 Task: Find connections with filter location Bodināyakkanūr with filter topic #Technologywith filter profile language French with filter current company Aarvi Encon Limited with filter school Indian jobs updates with filter industry Food and Beverage Services with filter service category SupportTechnical Writing with filter keywords title Heavy Equipment Operator
Action: Mouse moved to (662, 93)
Screenshot: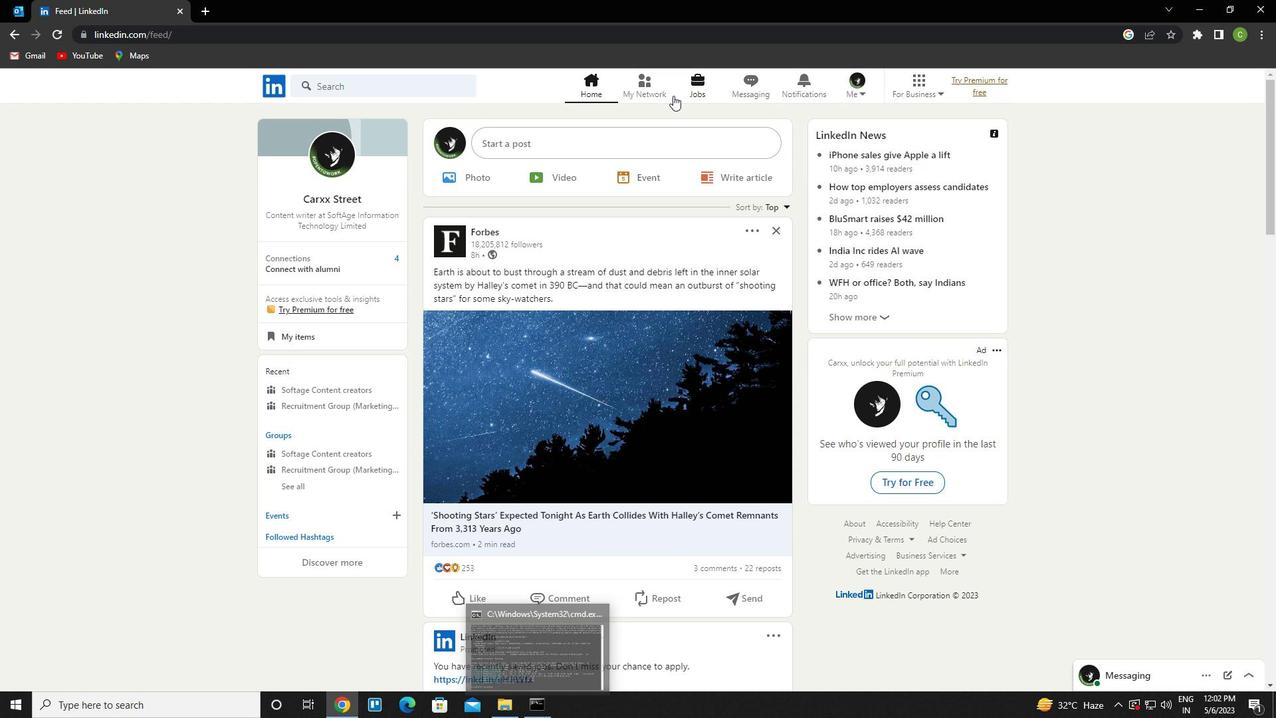 
Action: Mouse pressed left at (662, 93)
Screenshot: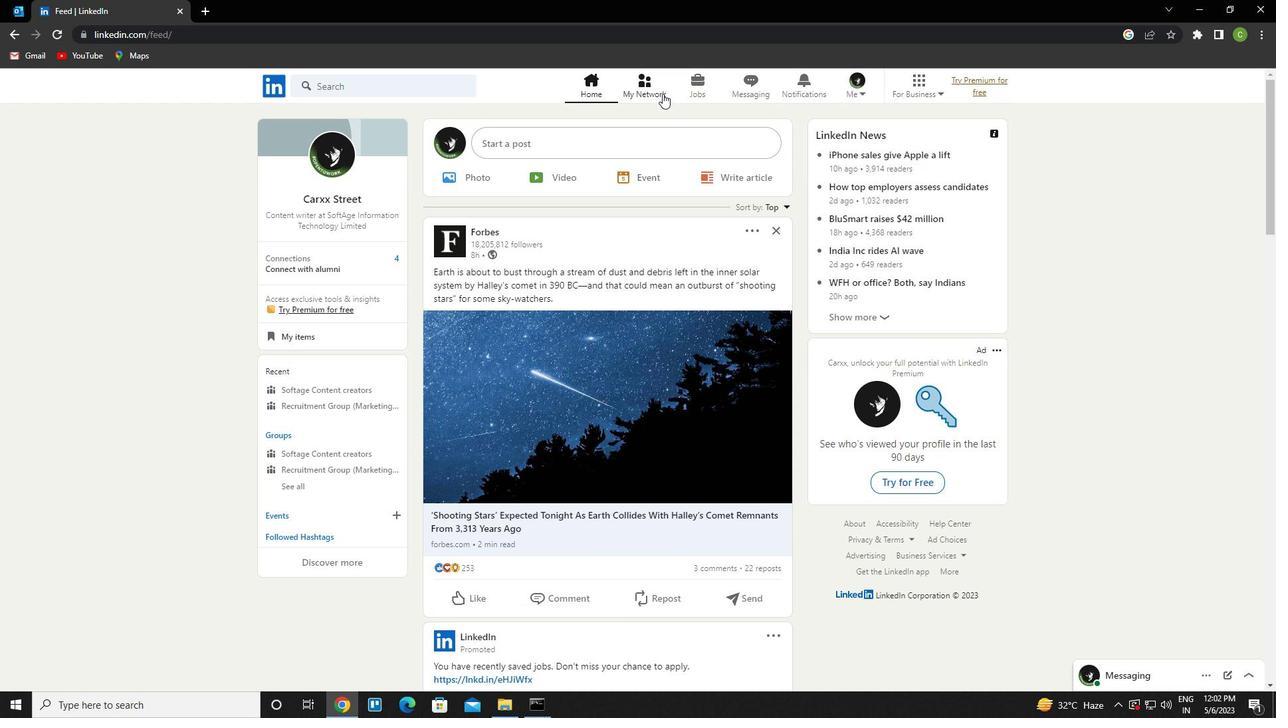 
Action: Mouse moved to (347, 162)
Screenshot: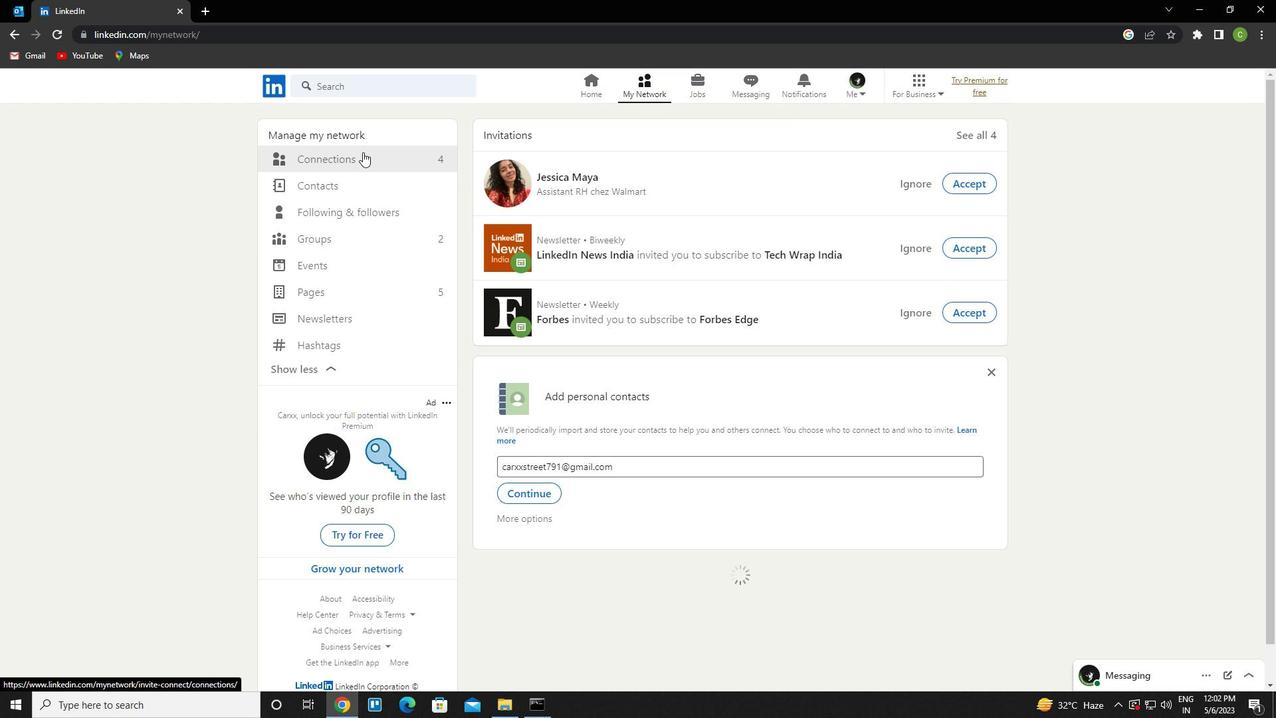 
Action: Mouse pressed left at (347, 162)
Screenshot: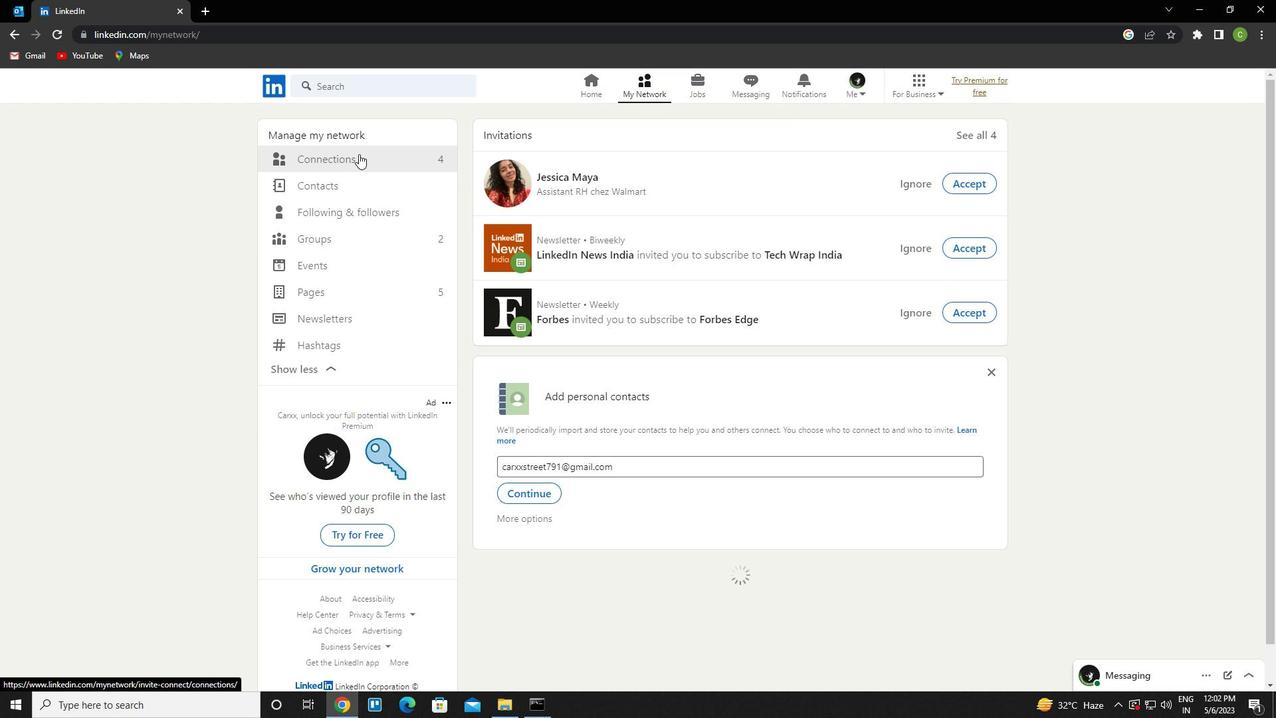 
Action: Mouse moved to (743, 152)
Screenshot: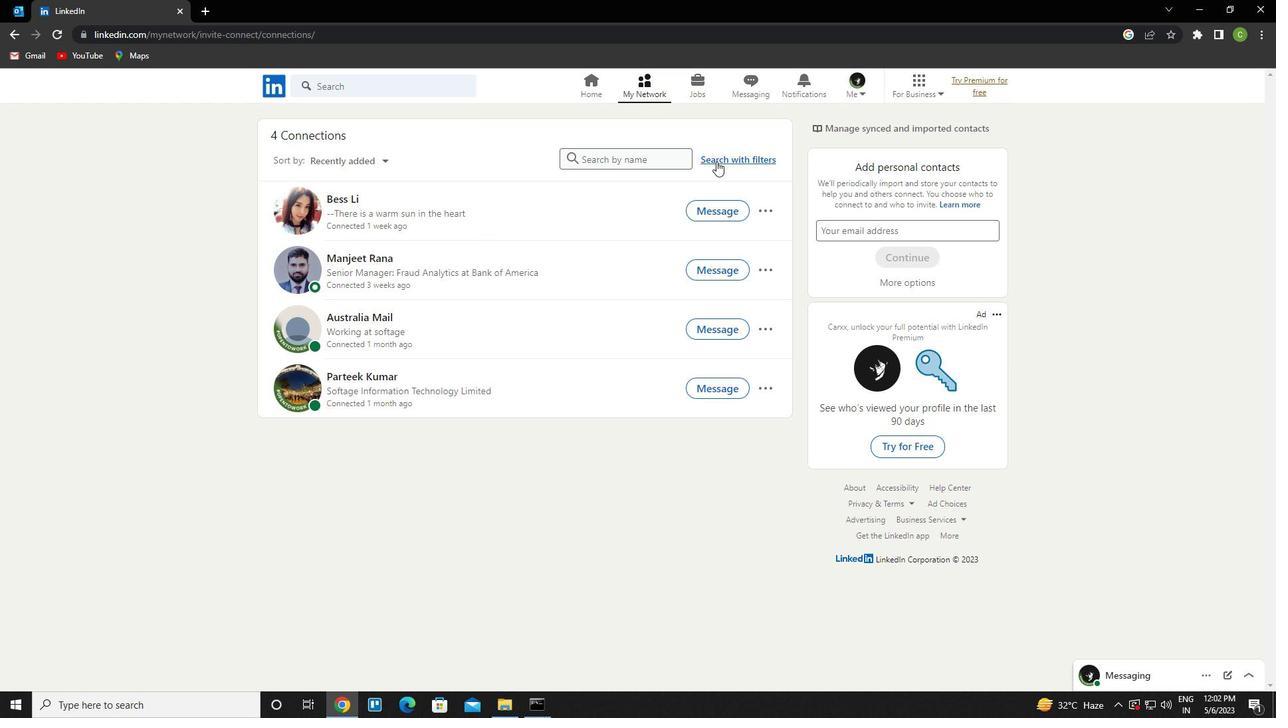 
Action: Mouse pressed left at (743, 152)
Screenshot: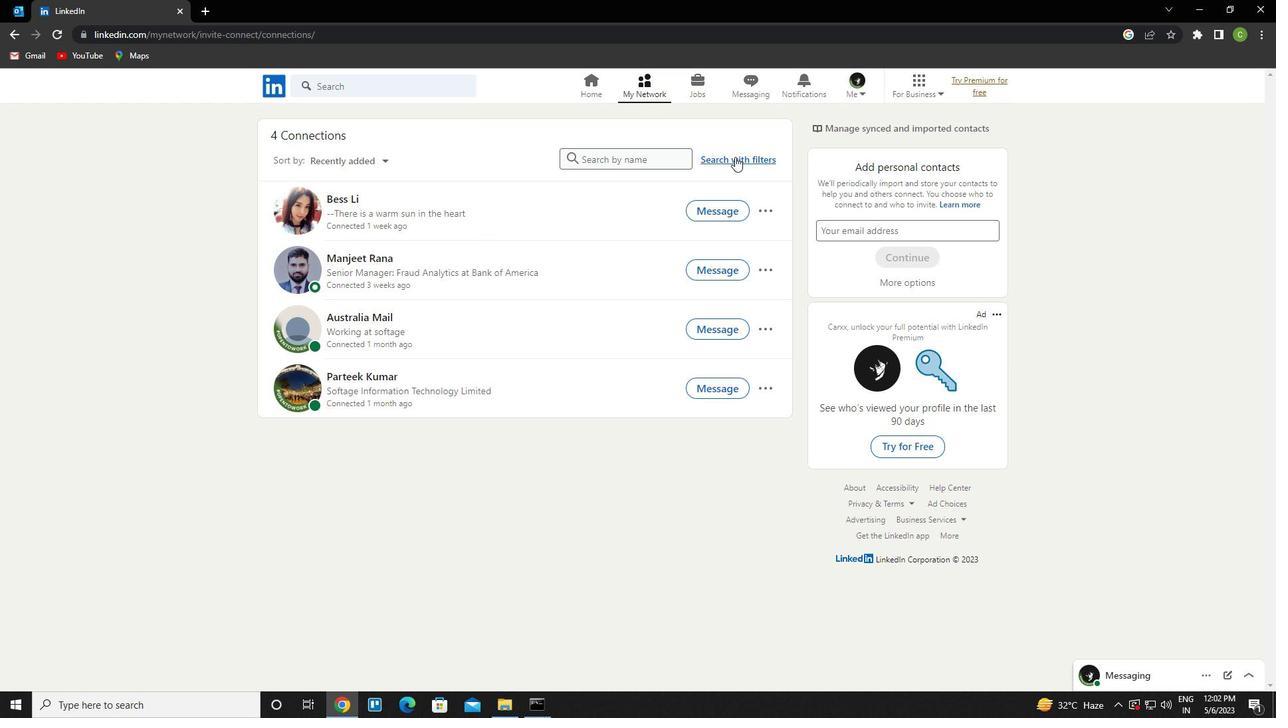 
Action: Mouse moved to (685, 124)
Screenshot: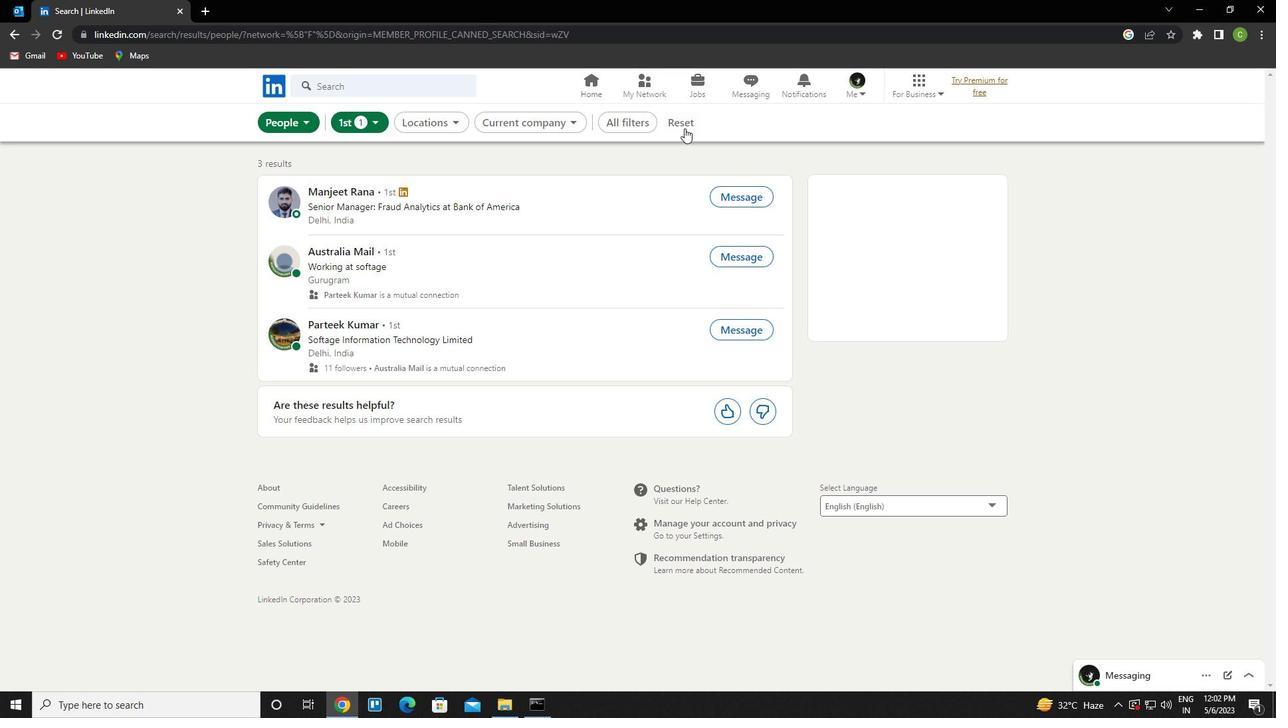 
Action: Mouse pressed left at (685, 124)
Screenshot: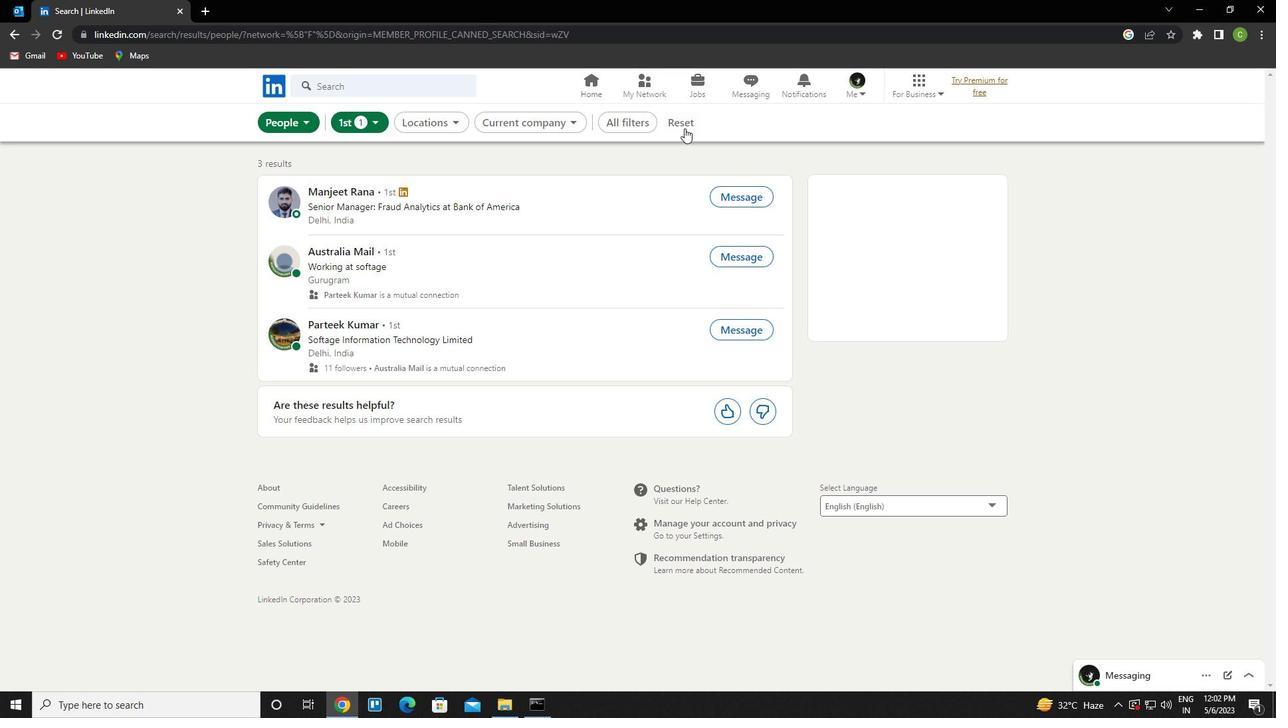 
Action: Mouse moved to (667, 120)
Screenshot: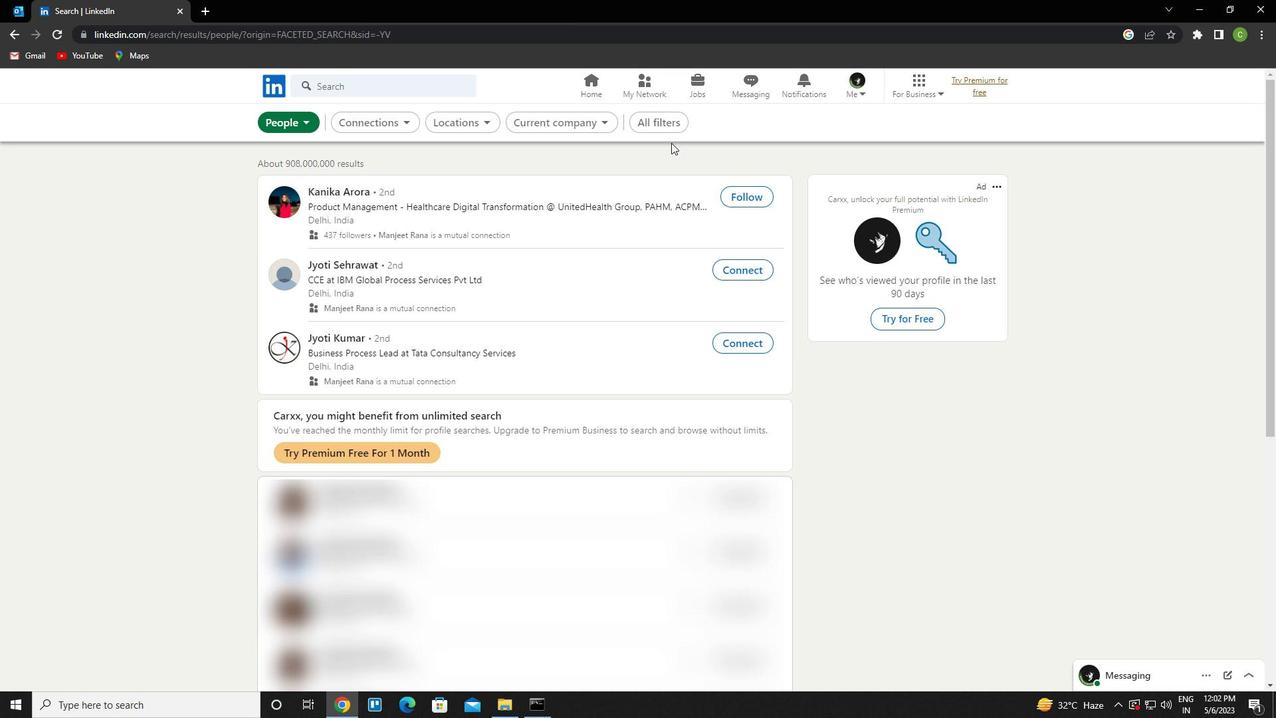 
Action: Mouse pressed left at (667, 120)
Screenshot: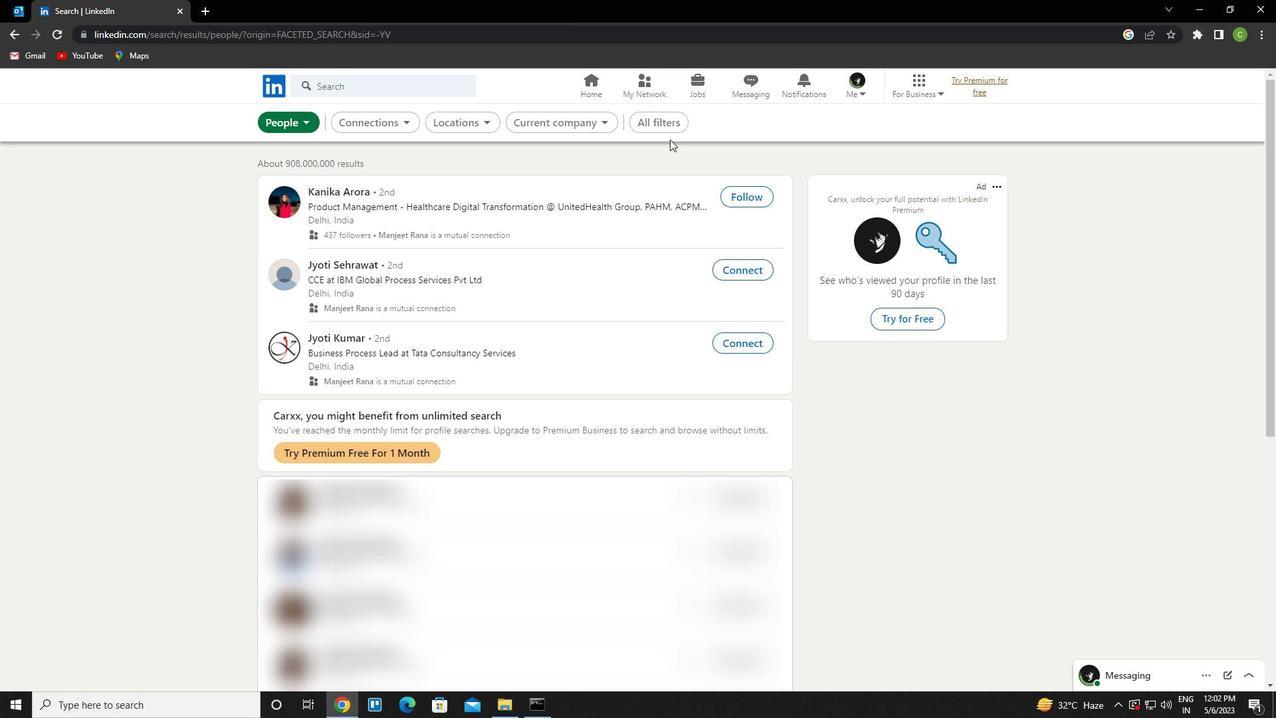 
Action: Mouse moved to (1073, 416)
Screenshot: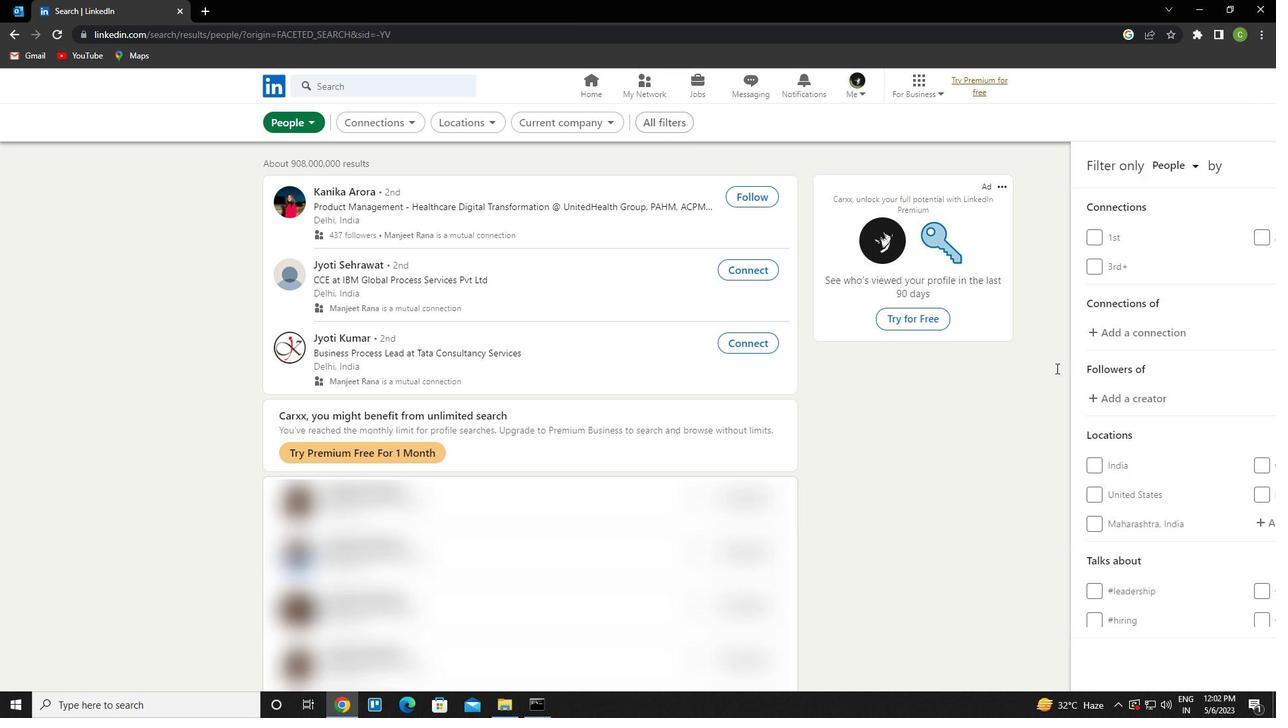 
Action: Mouse scrolled (1073, 415) with delta (0, 0)
Screenshot: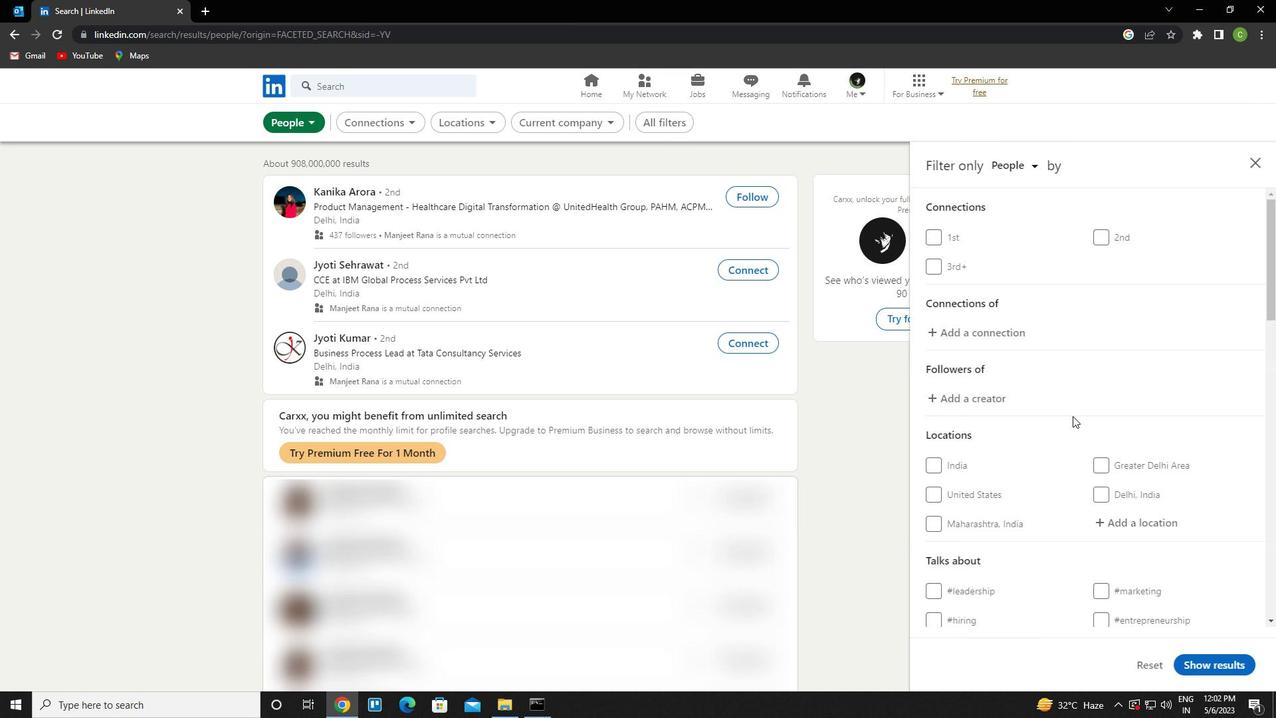 
Action: Mouse scrolled (1073, 415) with delta (0, 0)
Screenshot: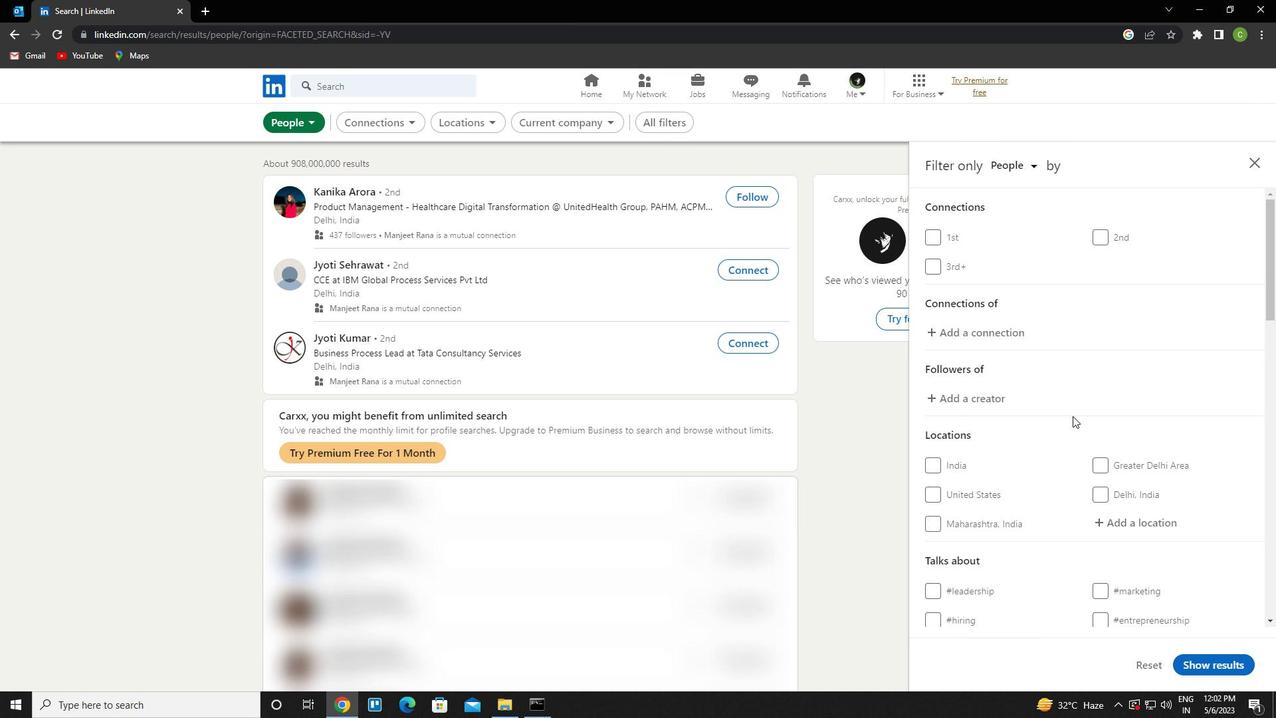 
Action: Mouse moved to (1130, 385)
Screenshot: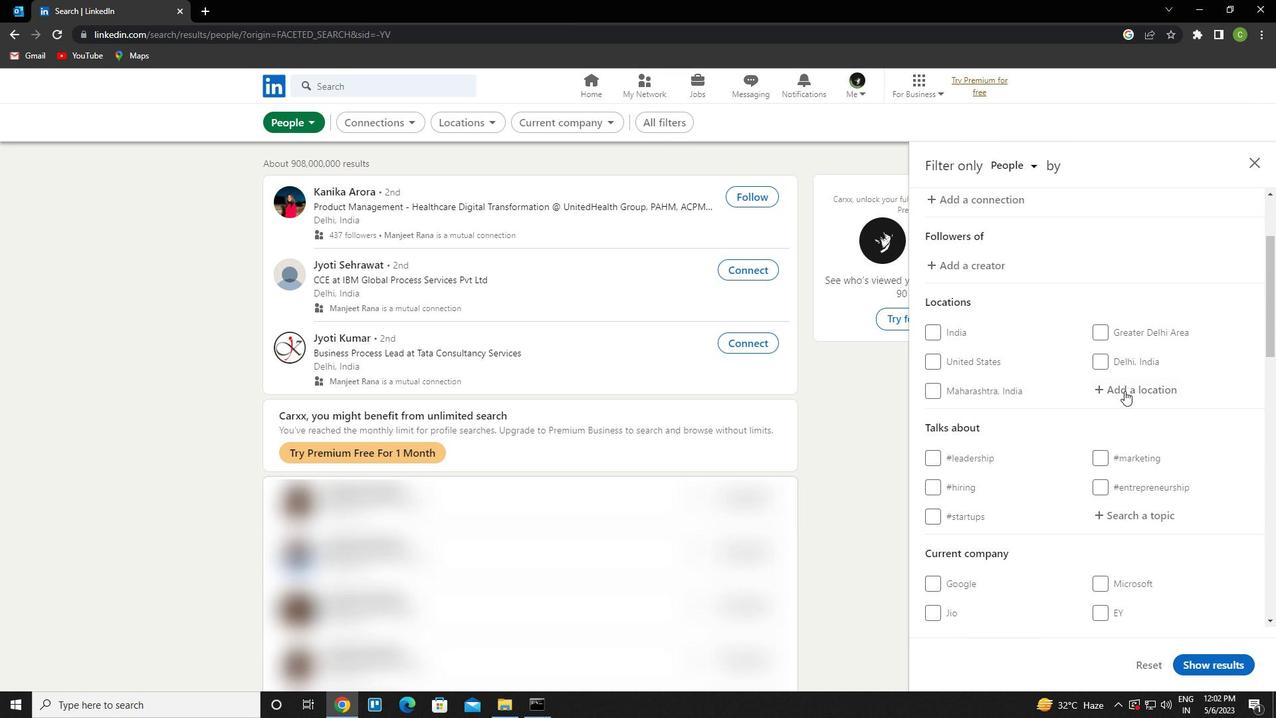 
Action: Mouse pressed left at (1130, 385)
Screenshot: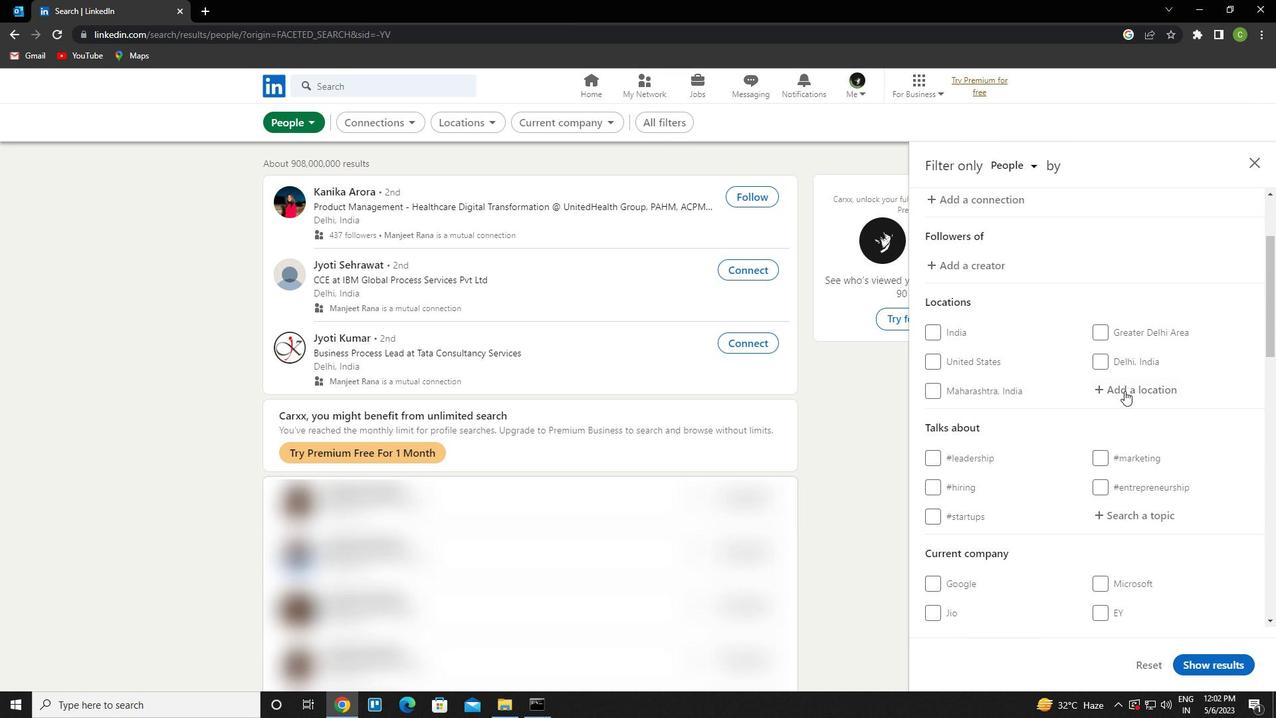 
Action: Key pressed <Key.caps_lock>b<Key.caps_lock>odinay<Key.down><Key.enter>
Screenshot: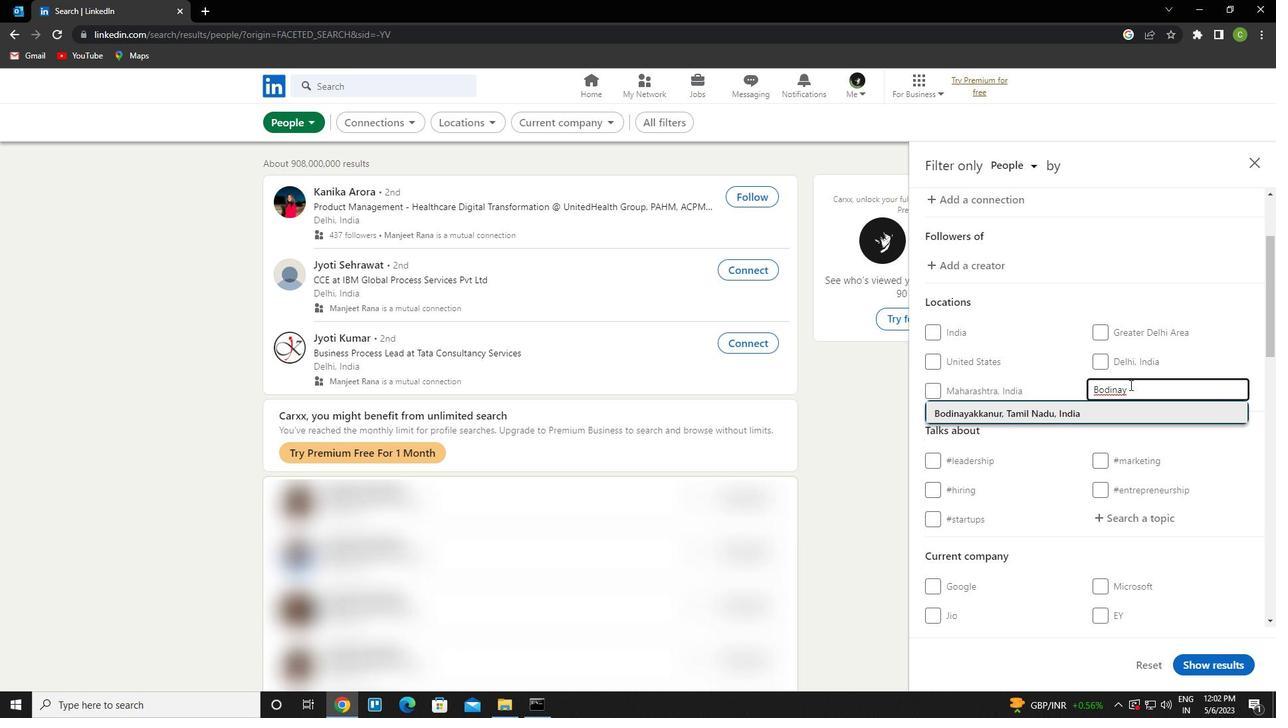 
Action: Mouse scrolled (1130, 384) with delta (0, 0)
Screenshot: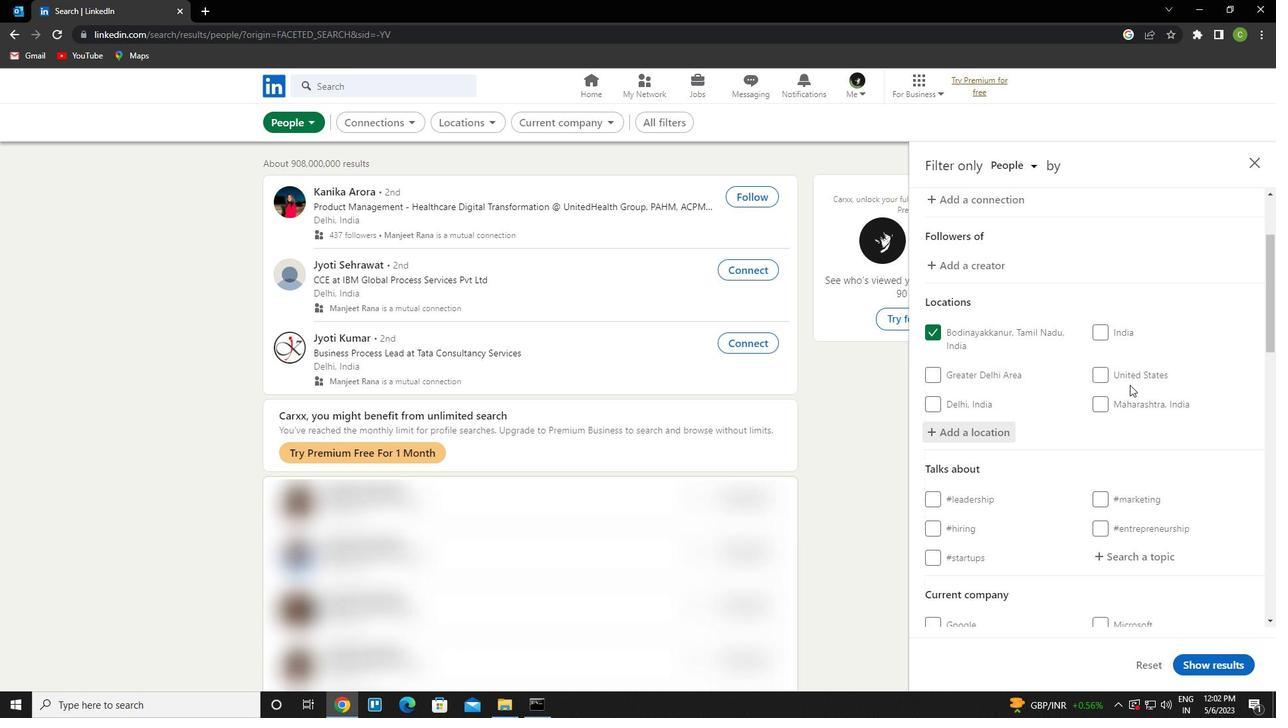 
Action: Mouse moved to (1159, 491)
Screenshot: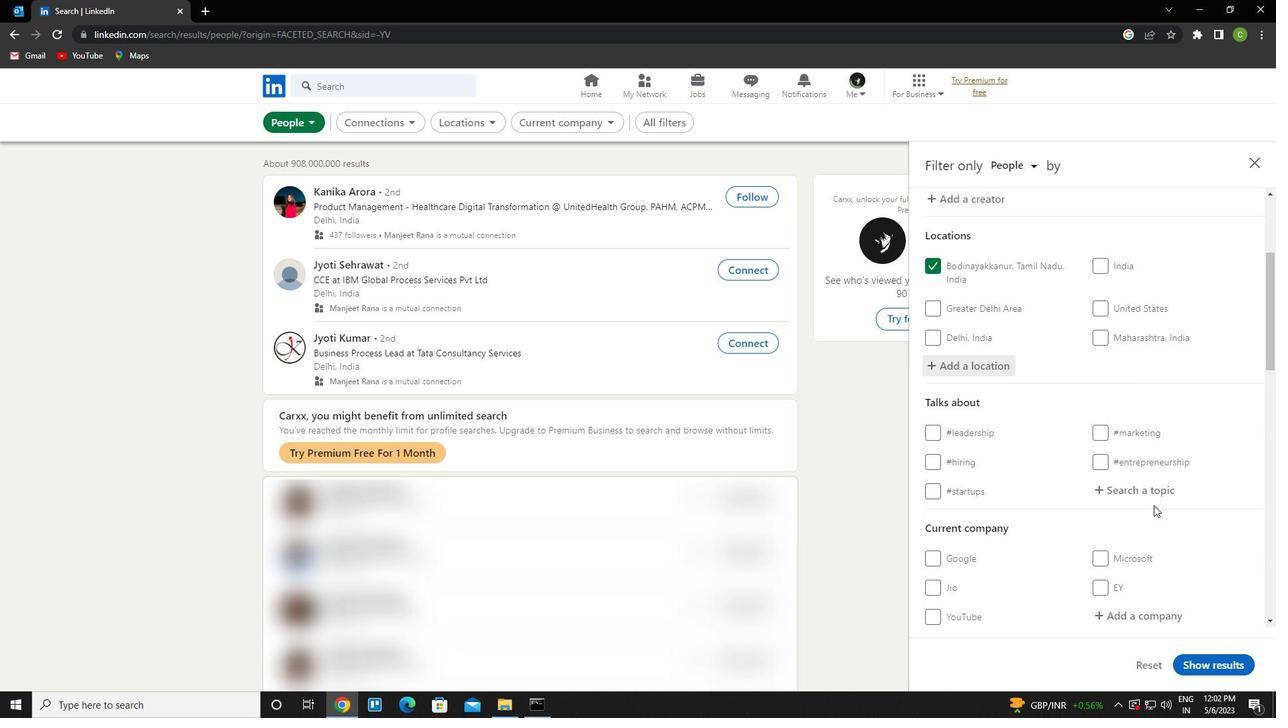 
Action: Mouse pressed left at (1159, 491)
Screenshot: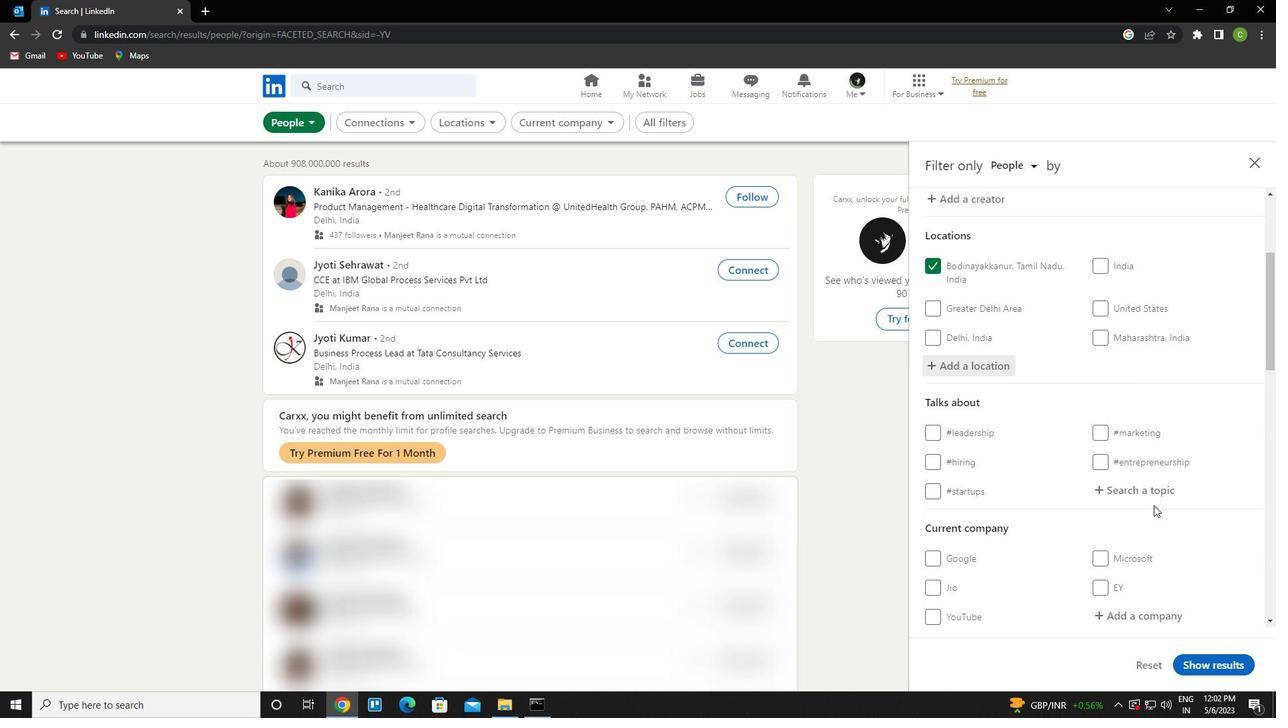
Action: Key pressed technology<Key.down><Key.enter>
Screenshot: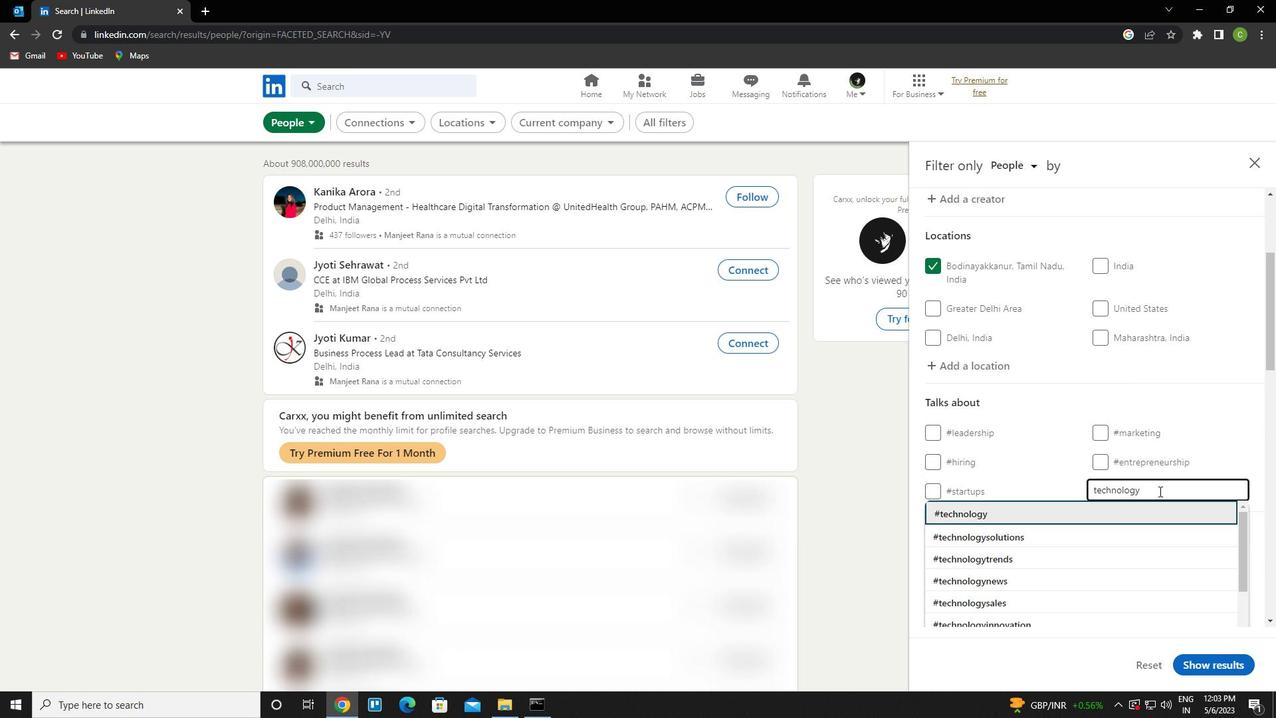 
Action: Mouse moved to (1142, 481)
Screenshot: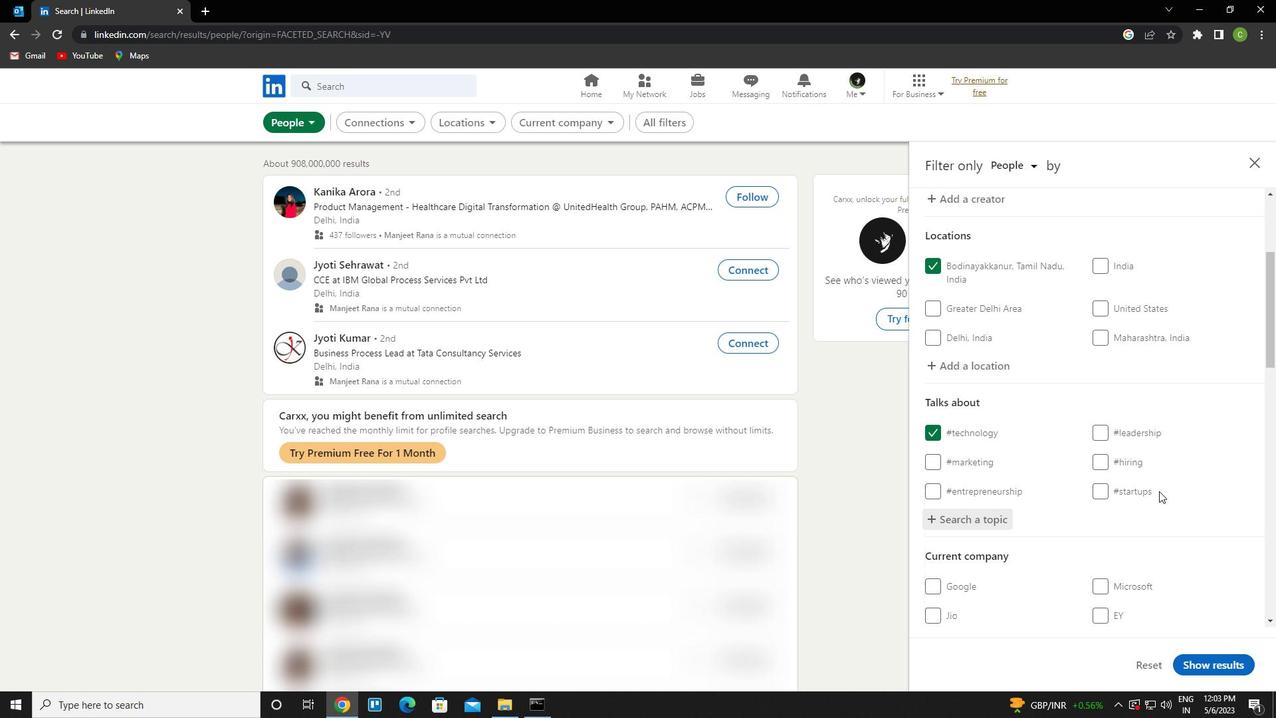 
Action: Mouse scrolled (1142, 480) with delta (0, 0)
Screenshot: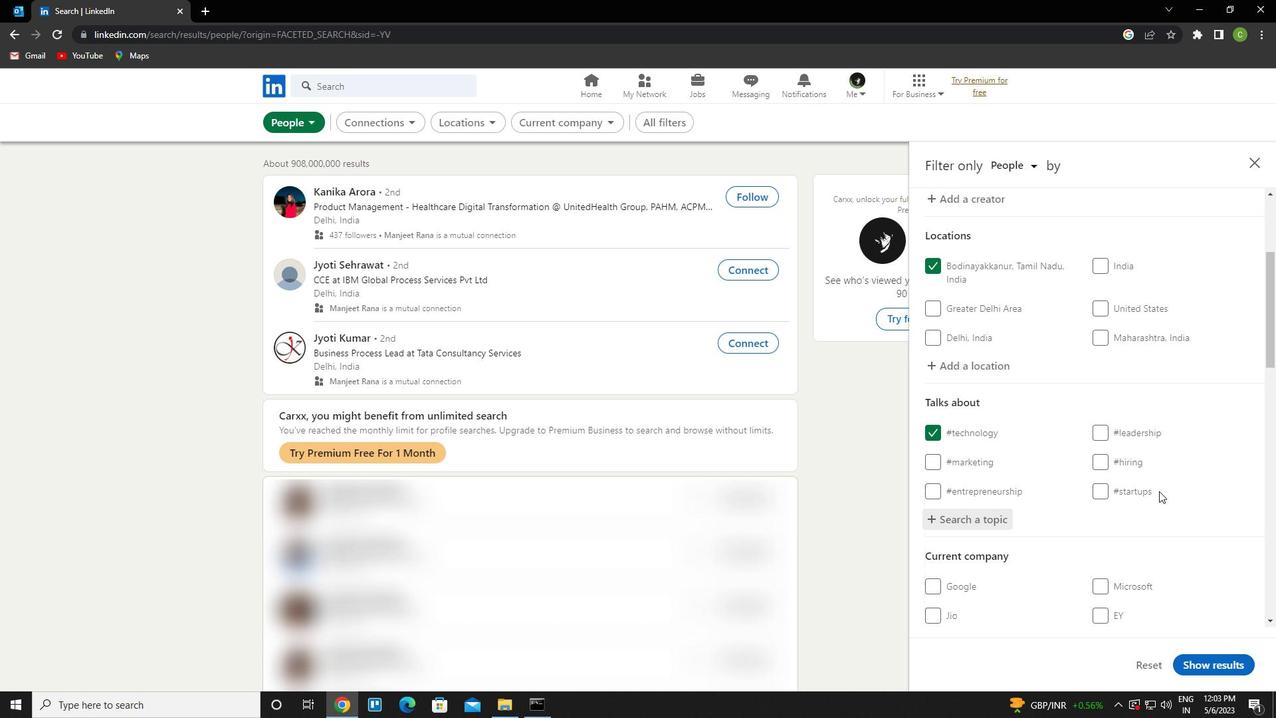 
Action: Mouse moved to (1137, 481)
Screenshot: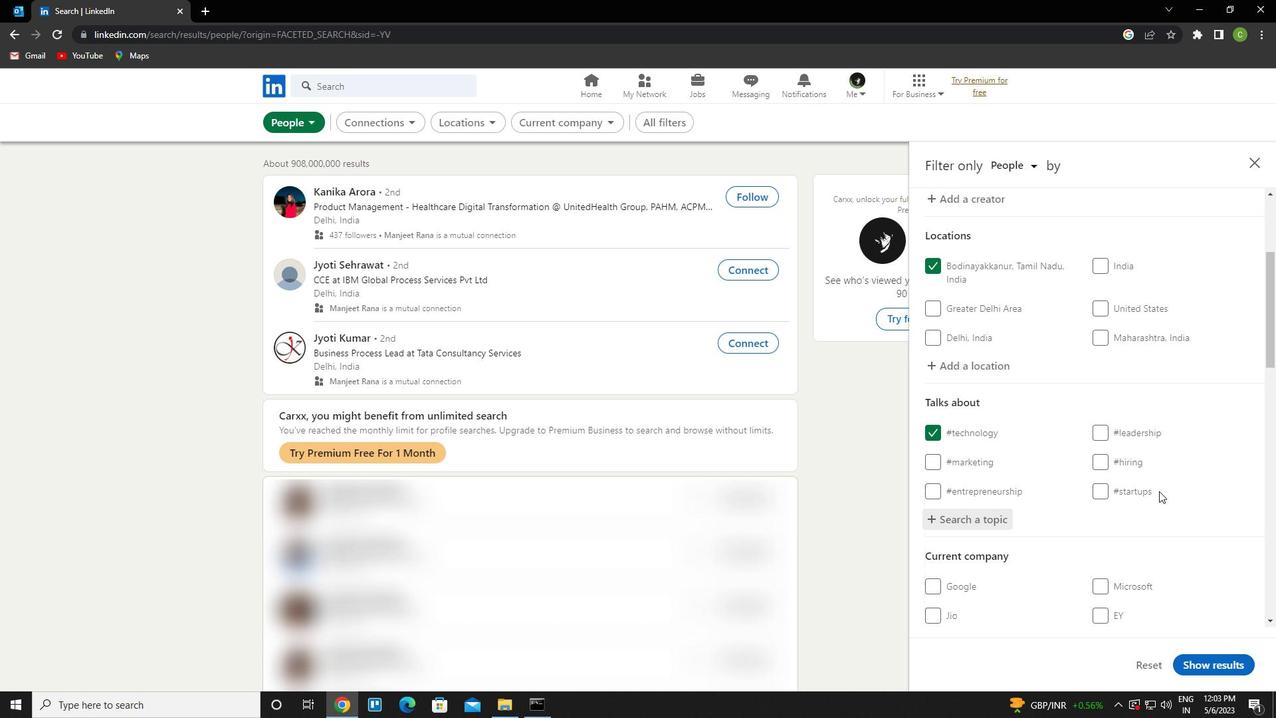 
Action: Mouse scrolled (1137, 480) with delta (0, 0)
Screenshot: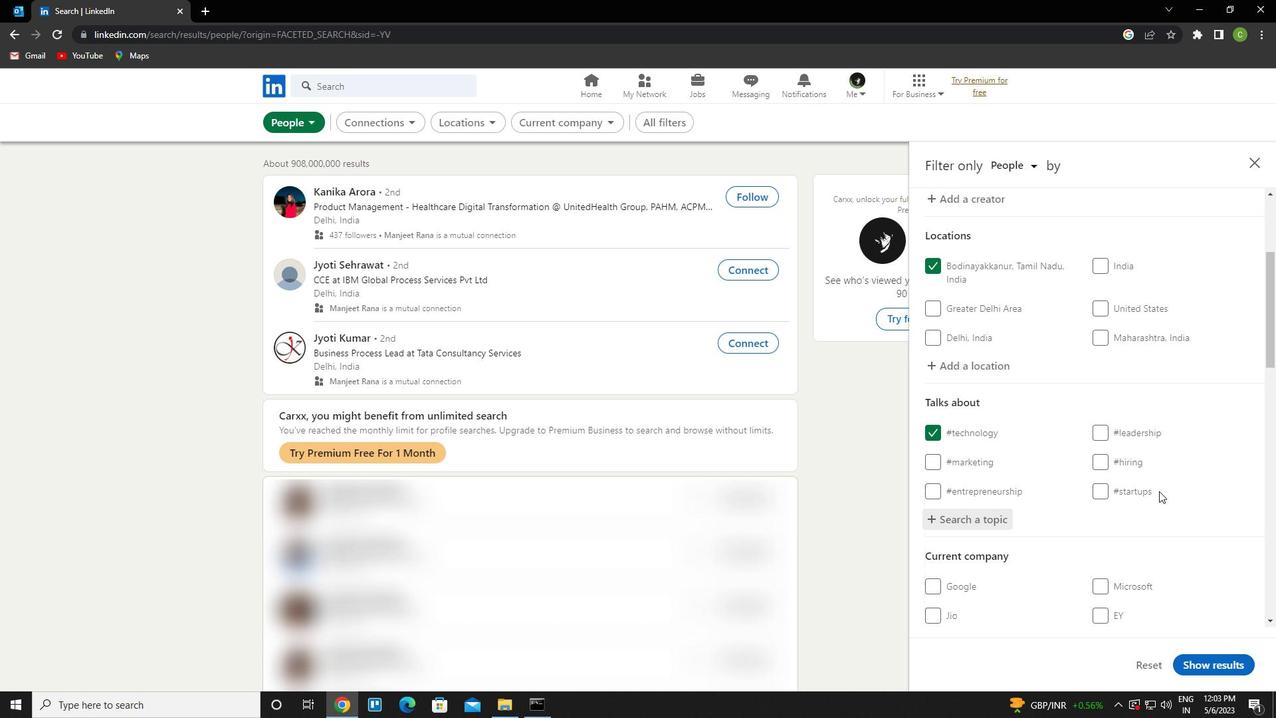 
Action: Mouse moved to (1135, 481)
Screenshot: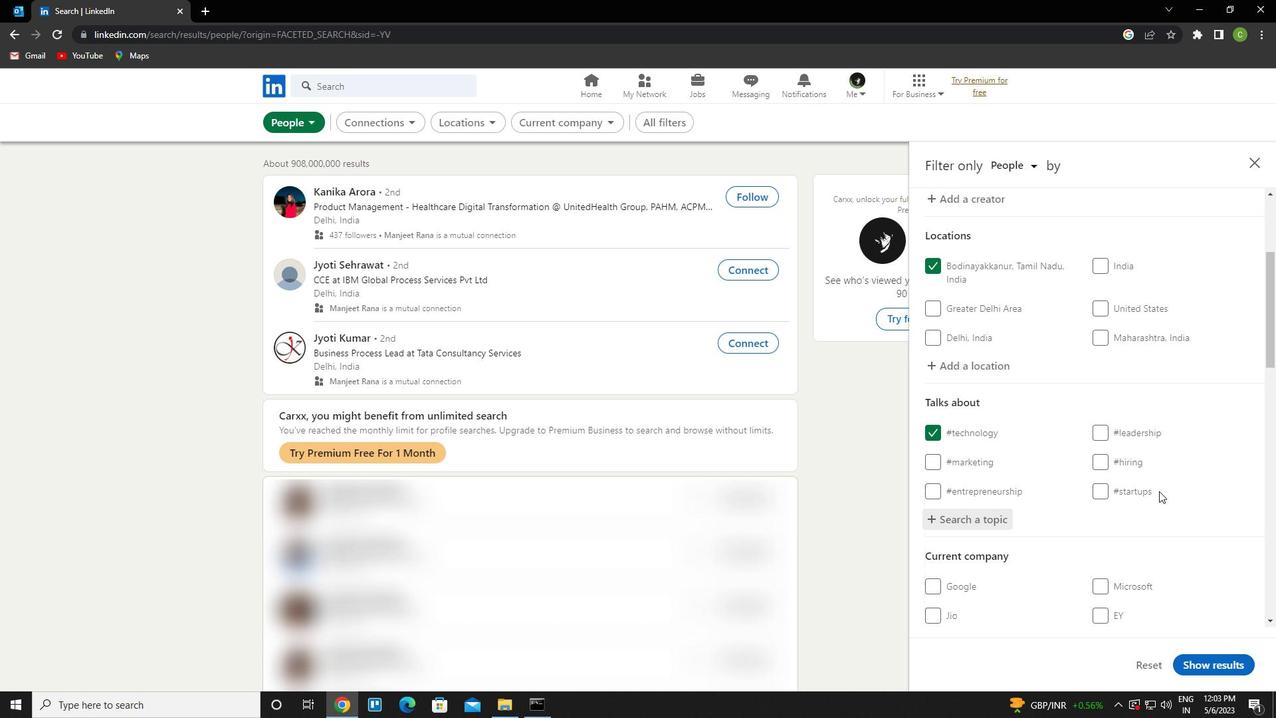 
Action: Mouse scrolled (1135, 480) with delta (0, 0)
Screenshot: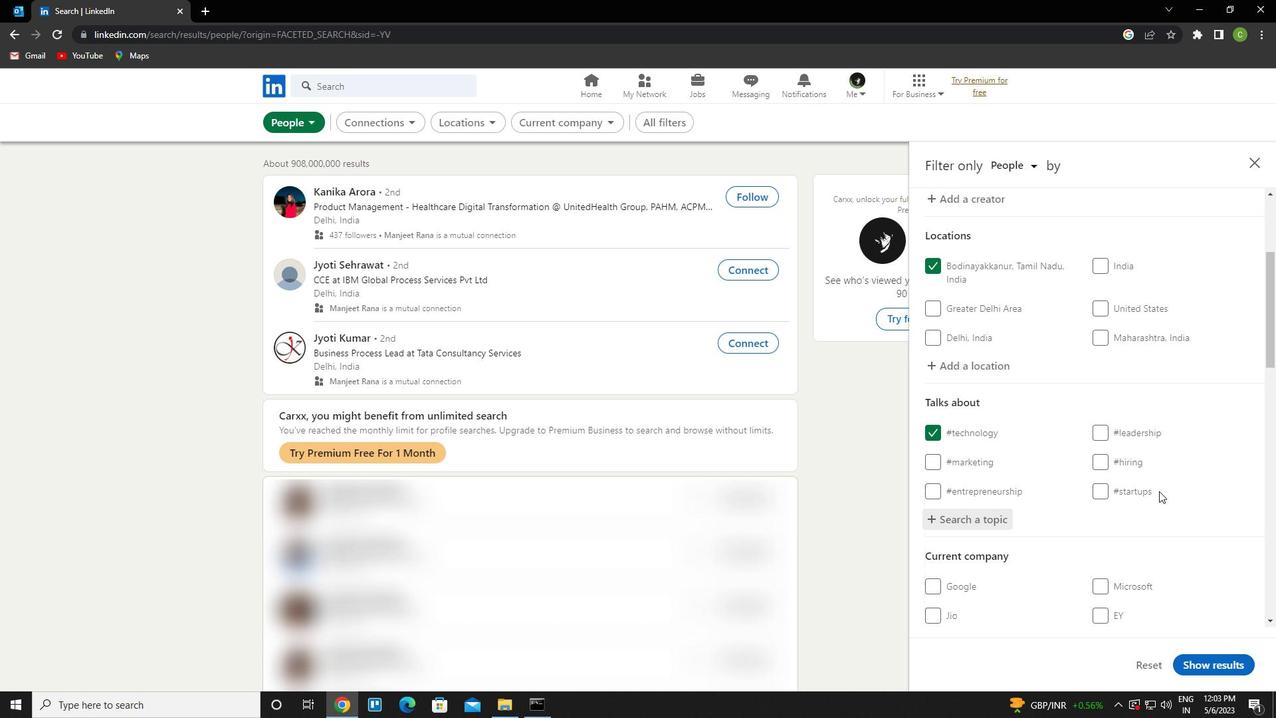 
Action: Mouse moved to (1130, 478)
Screenshot: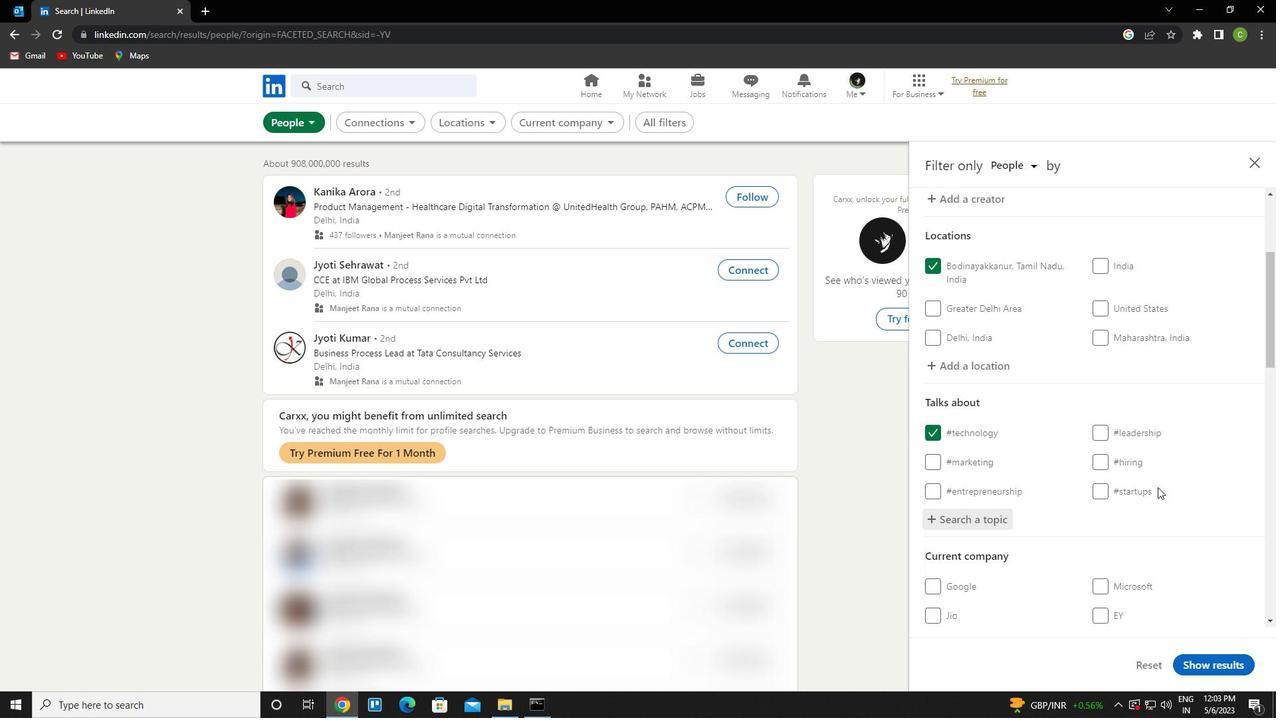 
Action: Mouse scrolled (1130, 478) with delta (0, 0)
Screenshot: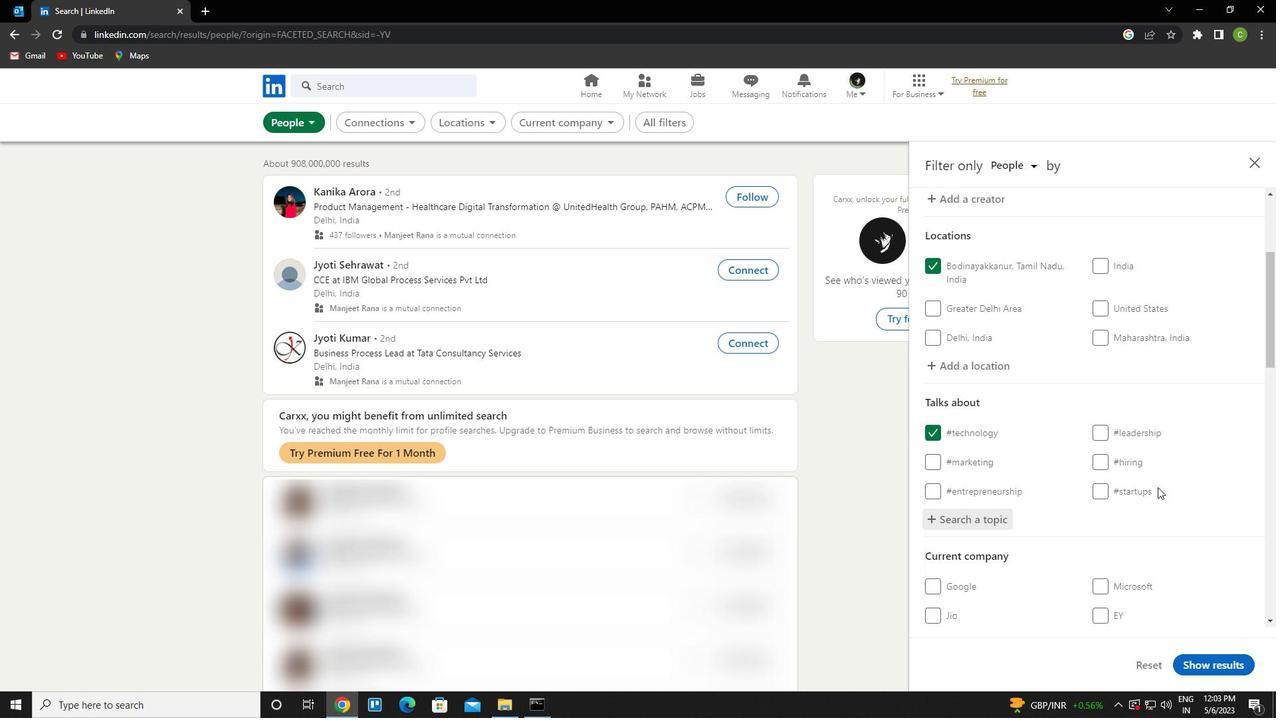 
Action: Mouse moved to (1126, 474)
Screenshot: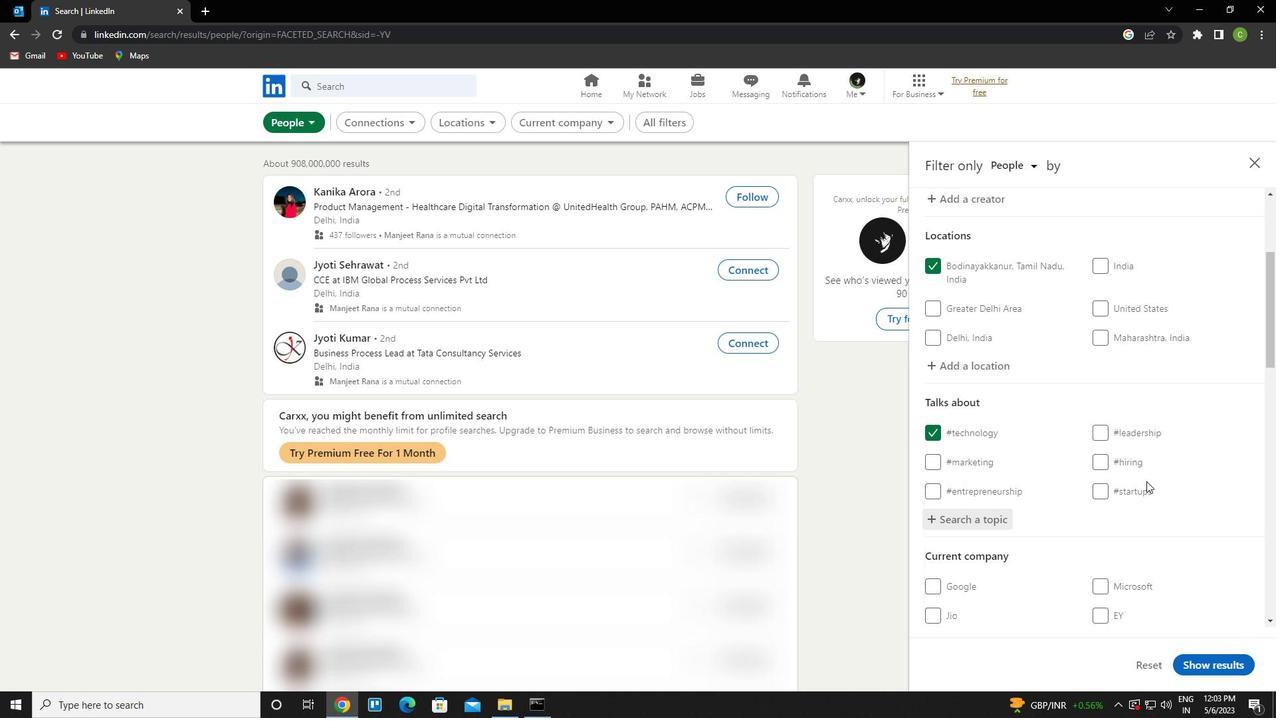 
Action: Mouse scrolled (1126, 473) with delta (0, 0)
Screenshot: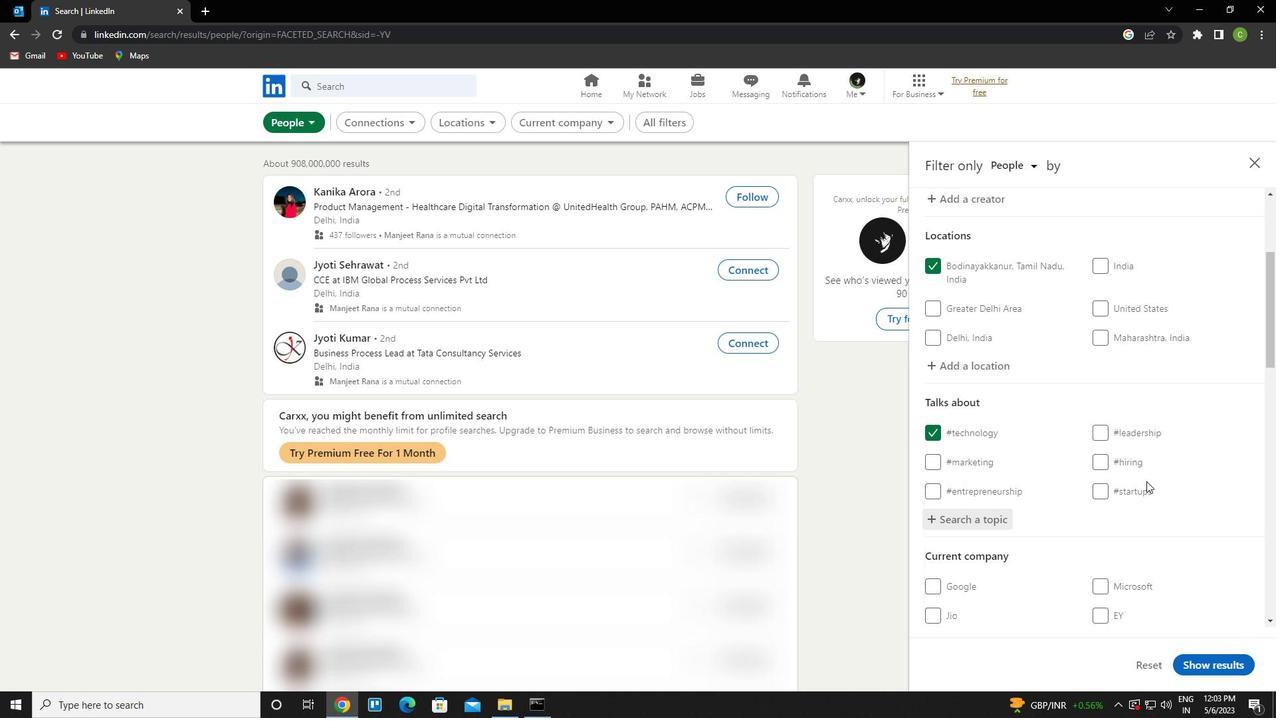 
Action: Mouse moved to (1116, 457)
Screenshot: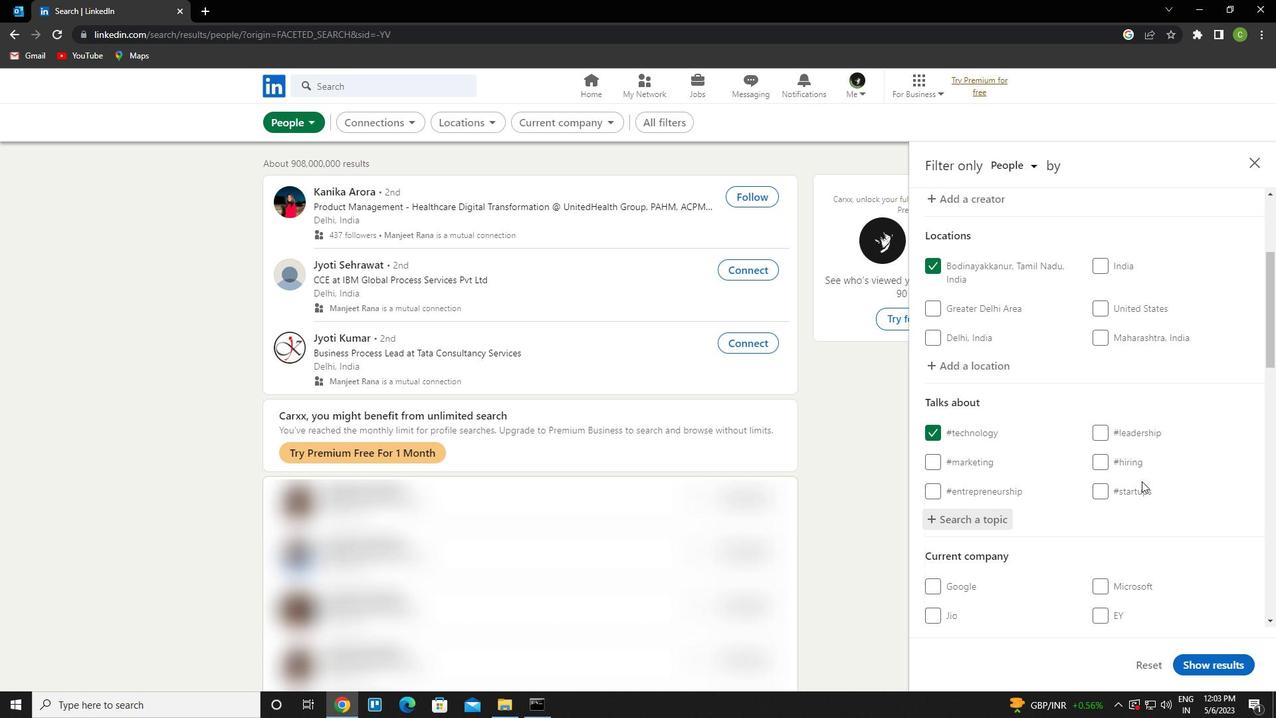 
Action: Mouse scrolled (1116, 456) with delta (0, 0)
Screenshot: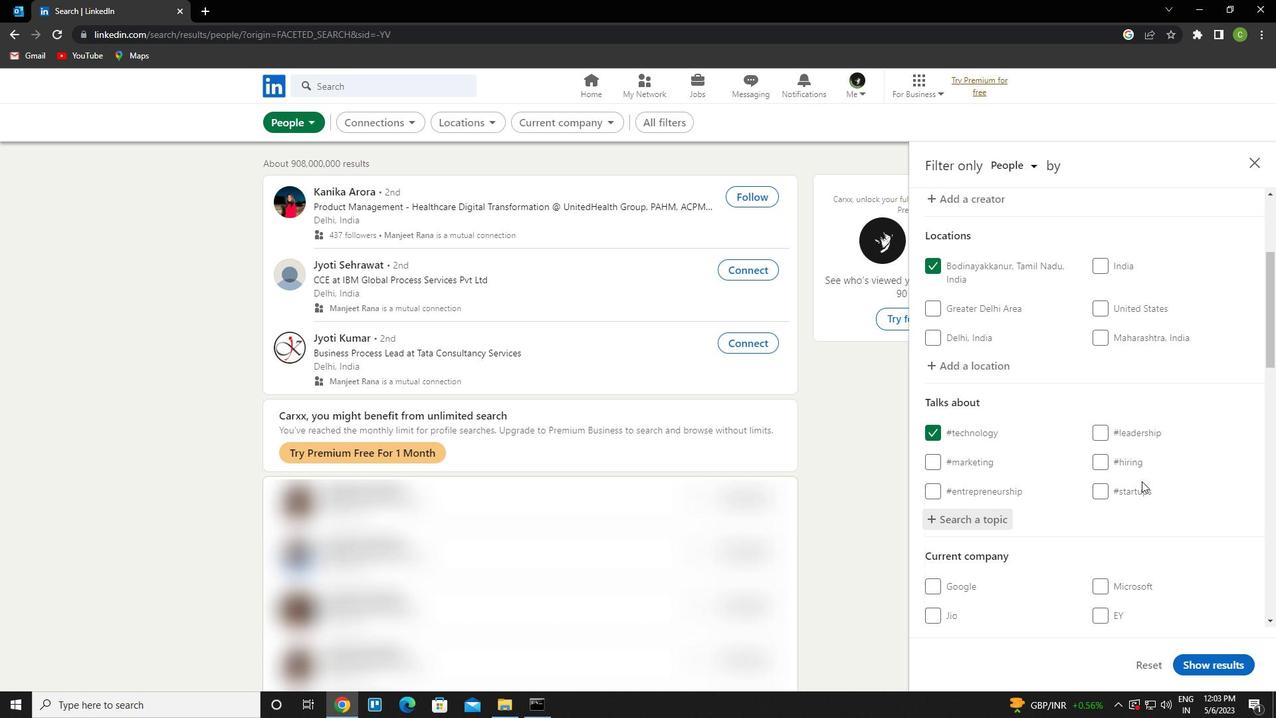 
Action: Mouse moved to (1106, 435)
Screenshot: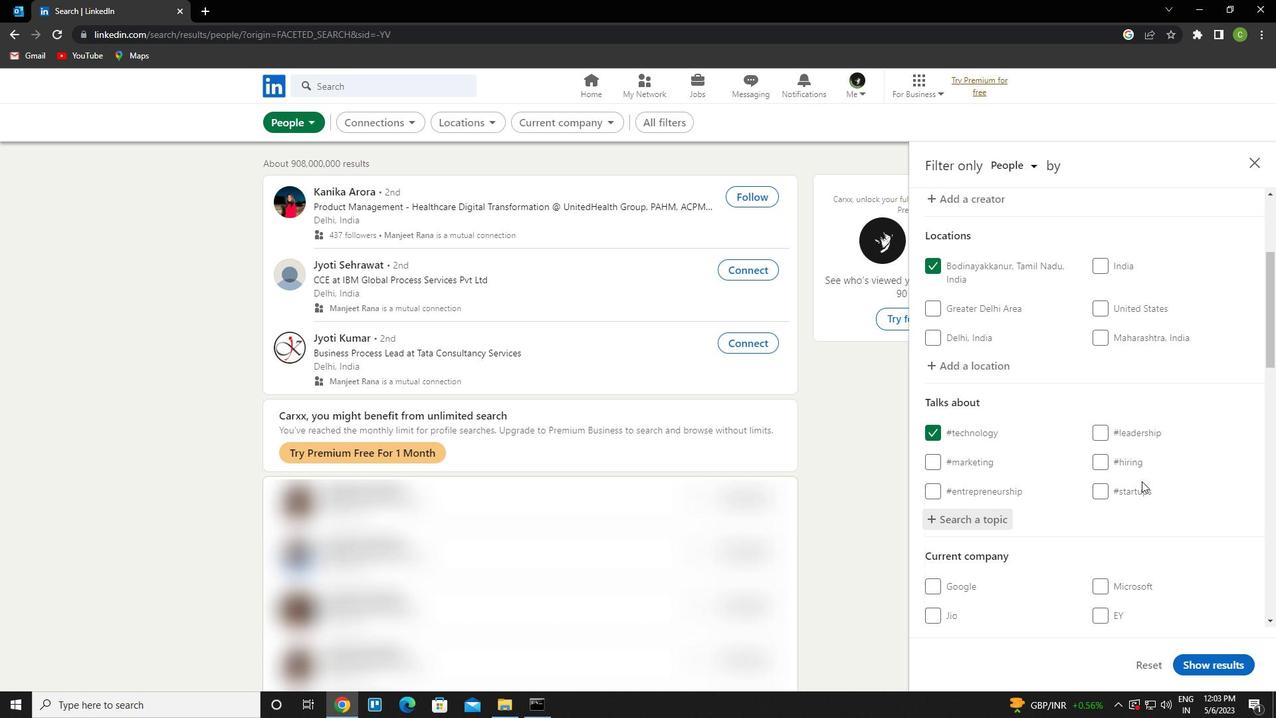 
Action: Mouse scrolled (1106, 434) with delta (0, 0)
Screenshot: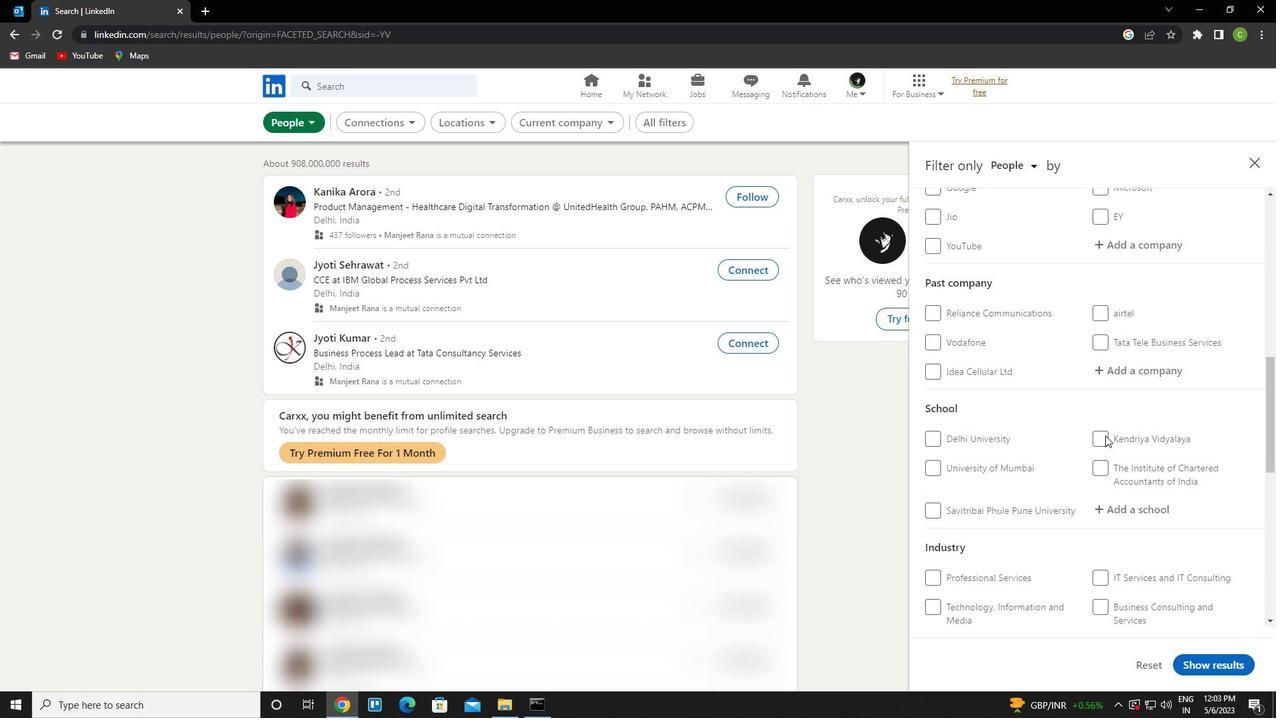 
Action: Mouse scrolled (1106, 434) with delta (0, 0)
Screenshot: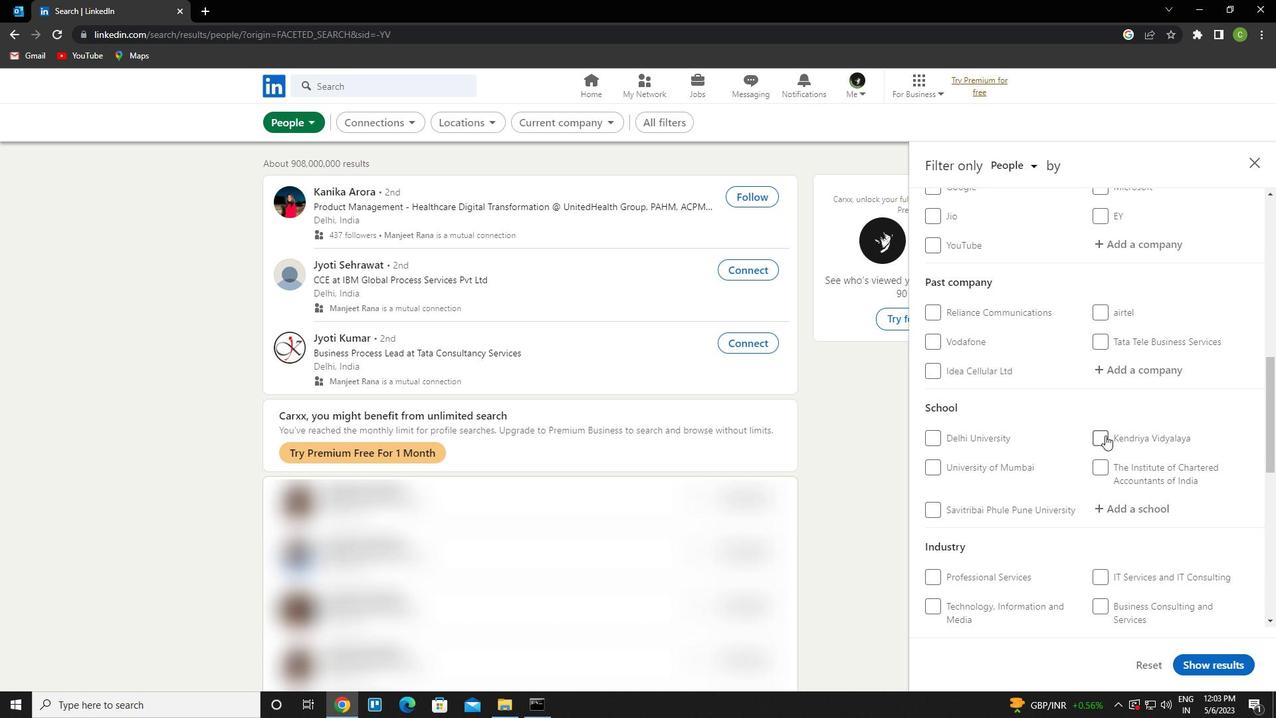 
Action: Mouse scrolled (1106, 434) with delta (0, 0)
Screenshot: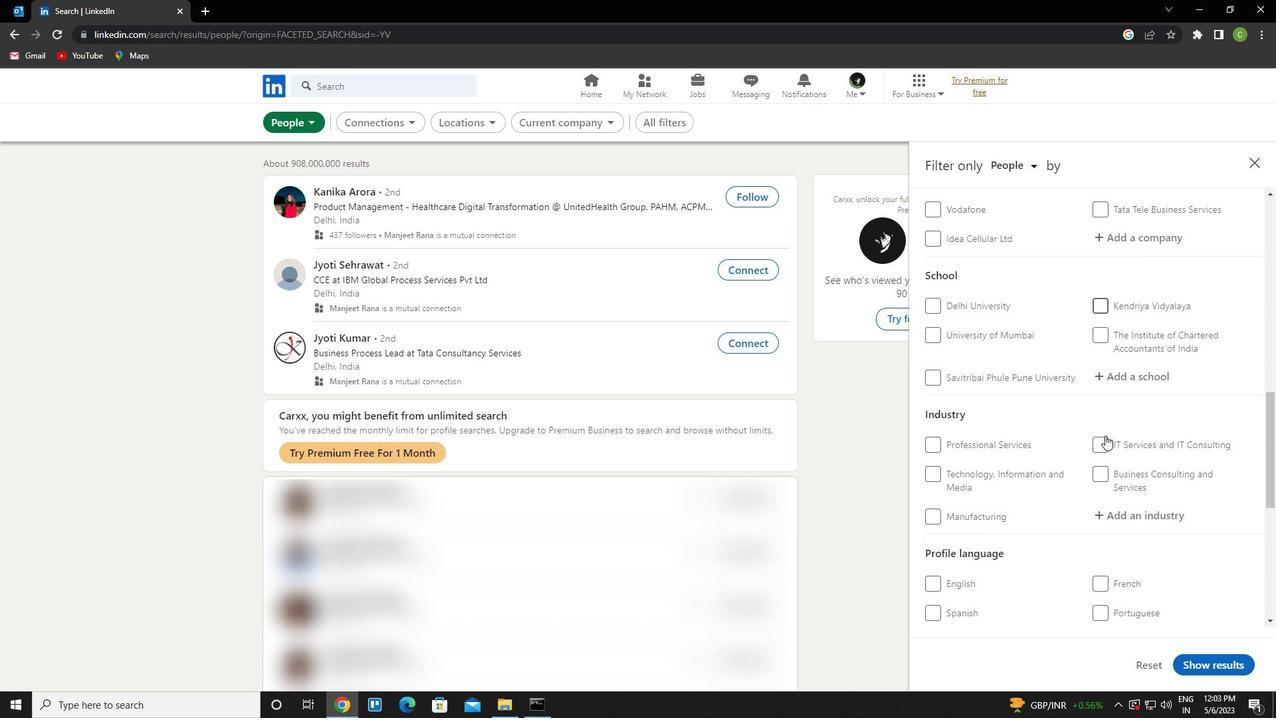 
Action: Mouse scrolled (1106, 434) with delta (0, 0)
Screenshot: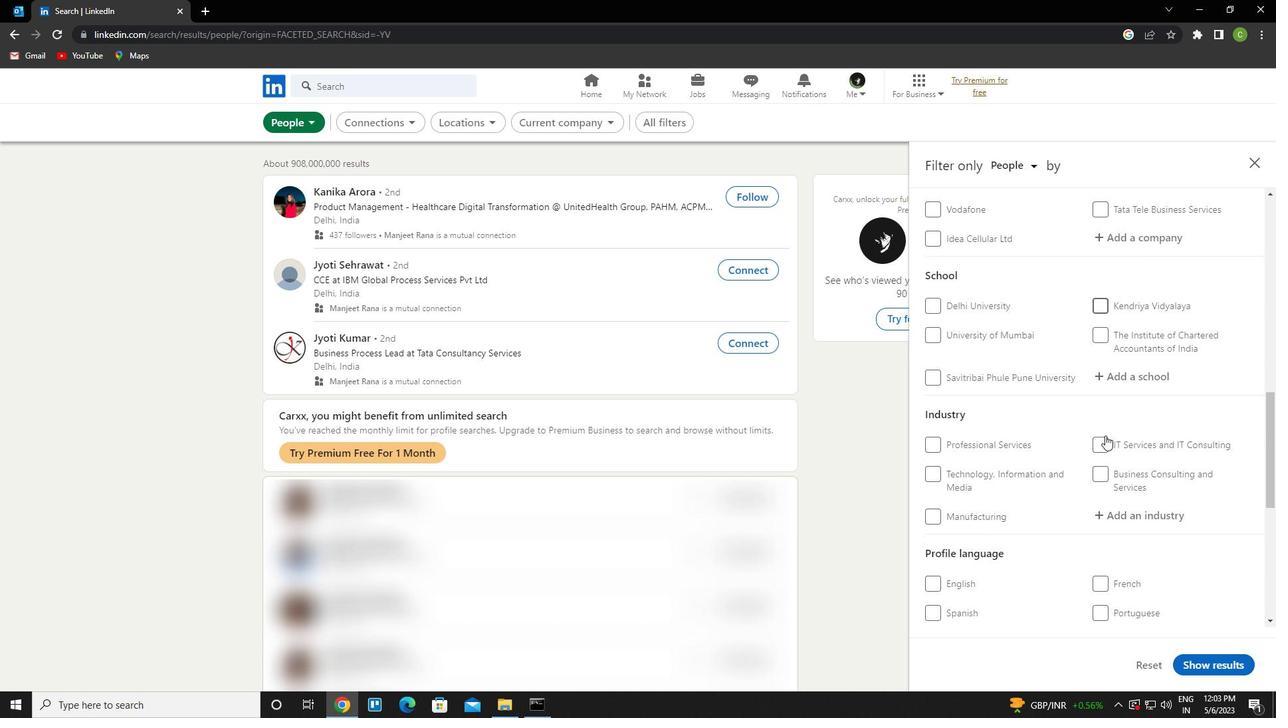 
Action: Mouse moved to (1106, 435)
Screenshot: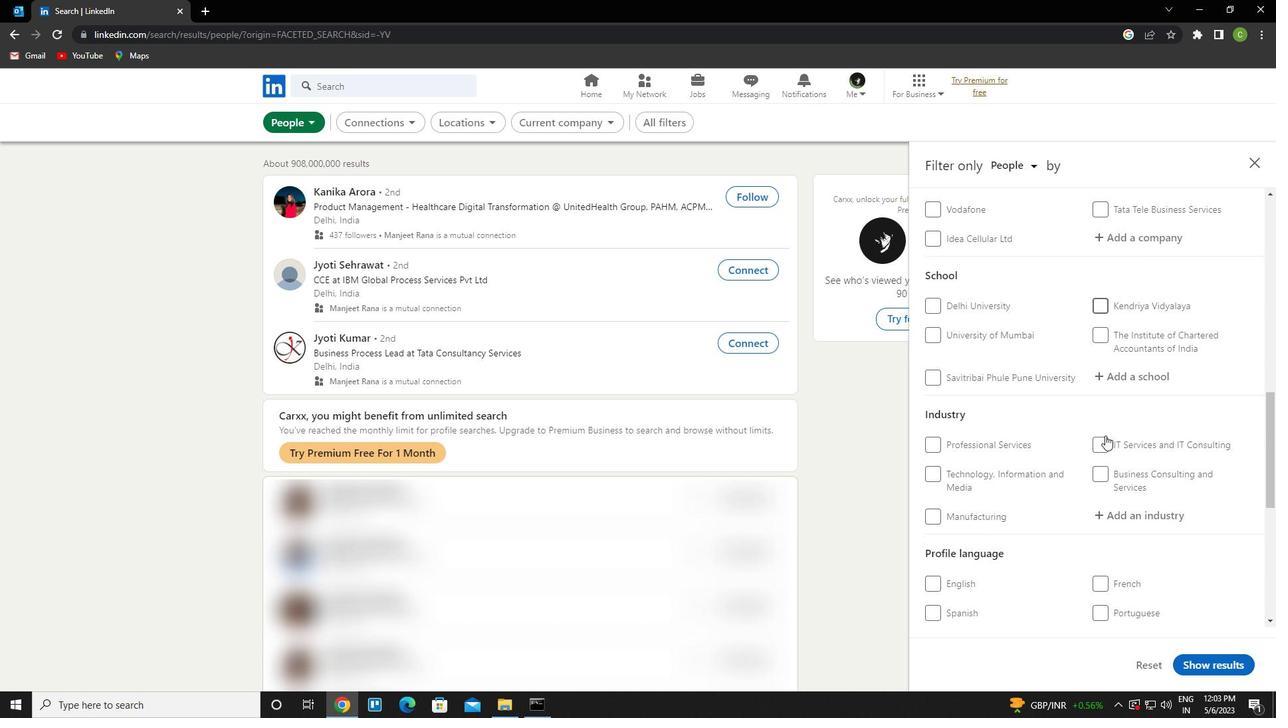 
Action: Mouse scrolled (1106, 434) with delta (0, 0)
Screenshot: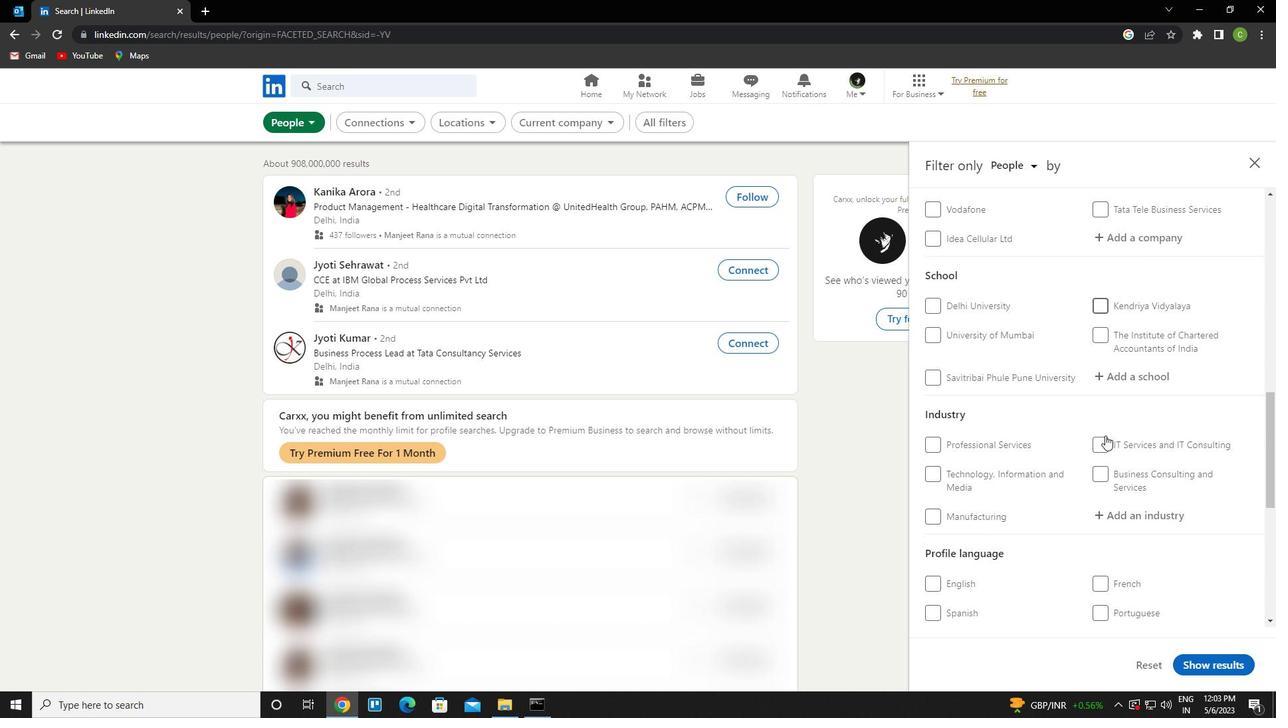 
Action: Mouse scrolled (1106, 434) with delta (0, 0)
Screenshot: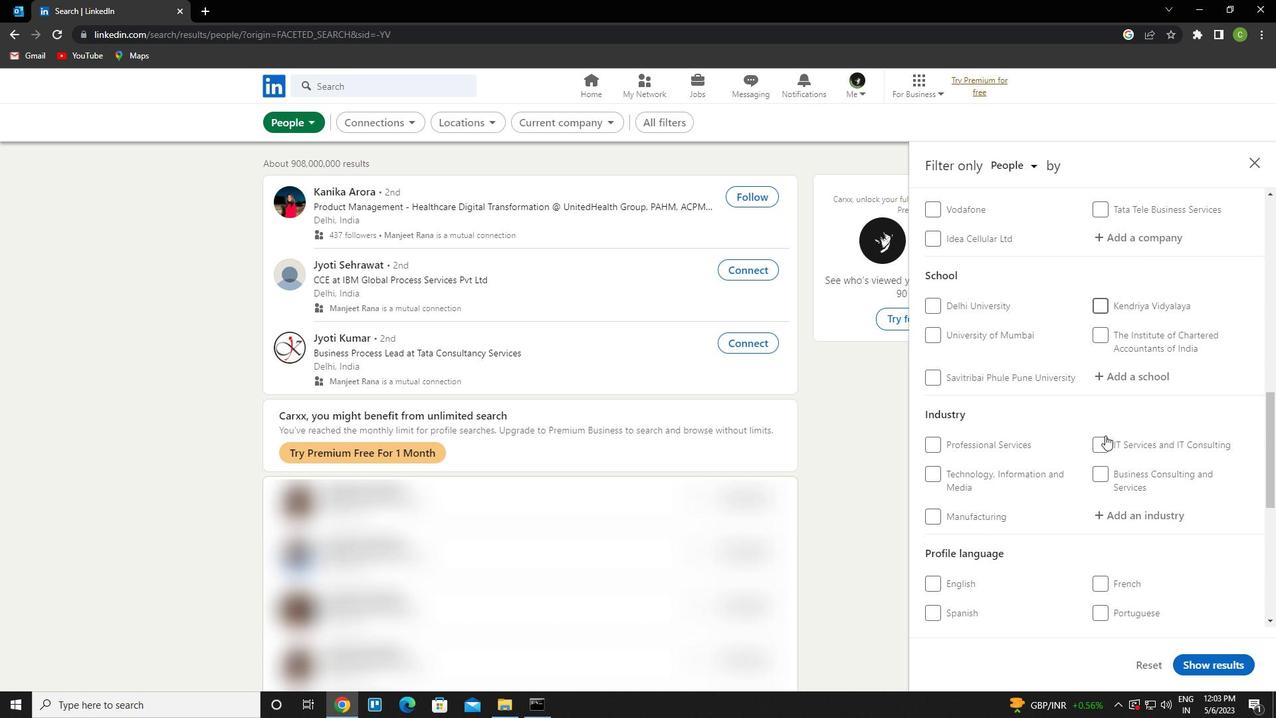 
Action: Mouse moved to (1110, 320)
Screenshot: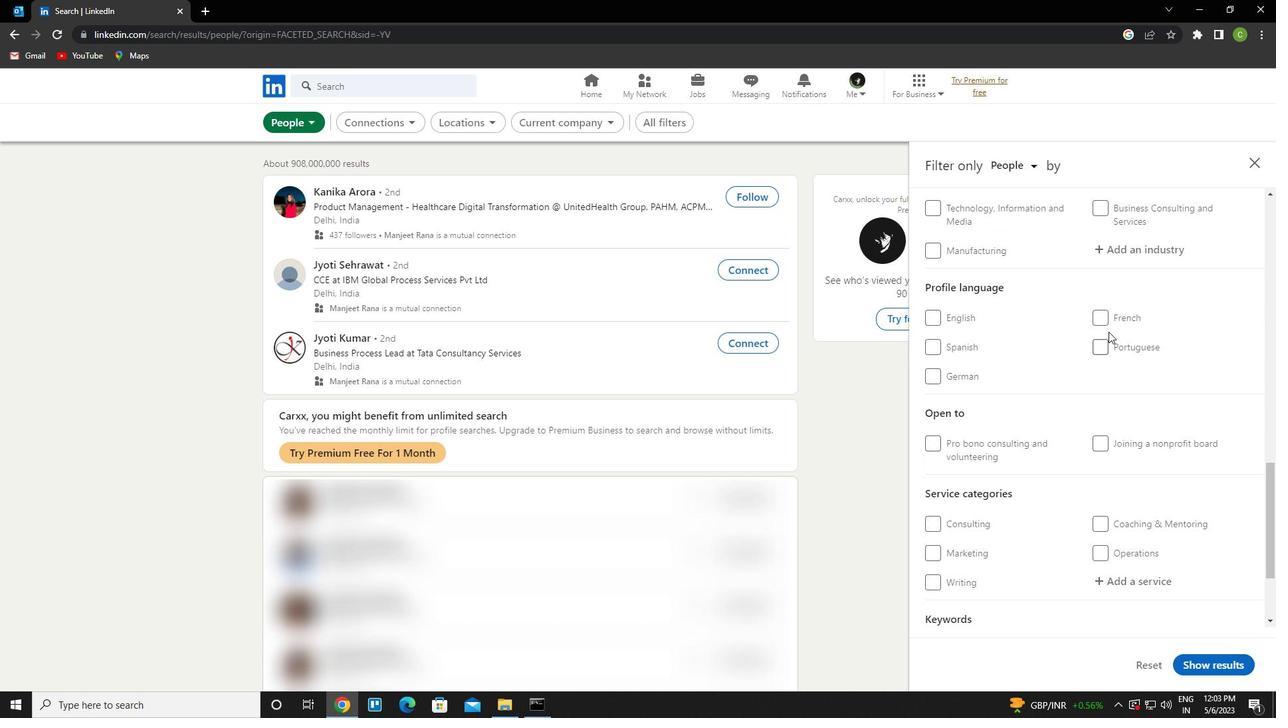 
Action: Mouse pressed left at (1110, 320)
Screenshot: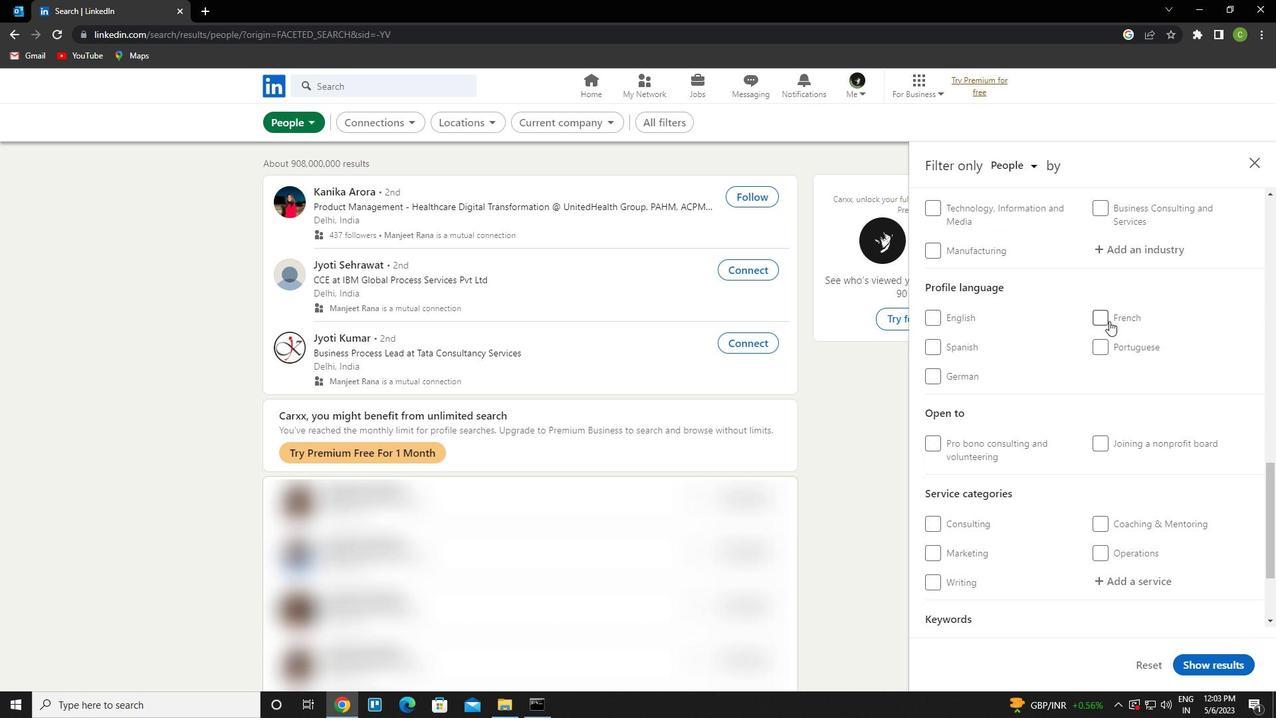 
Action: Mouse moved to (1074, 353)
Screenshot: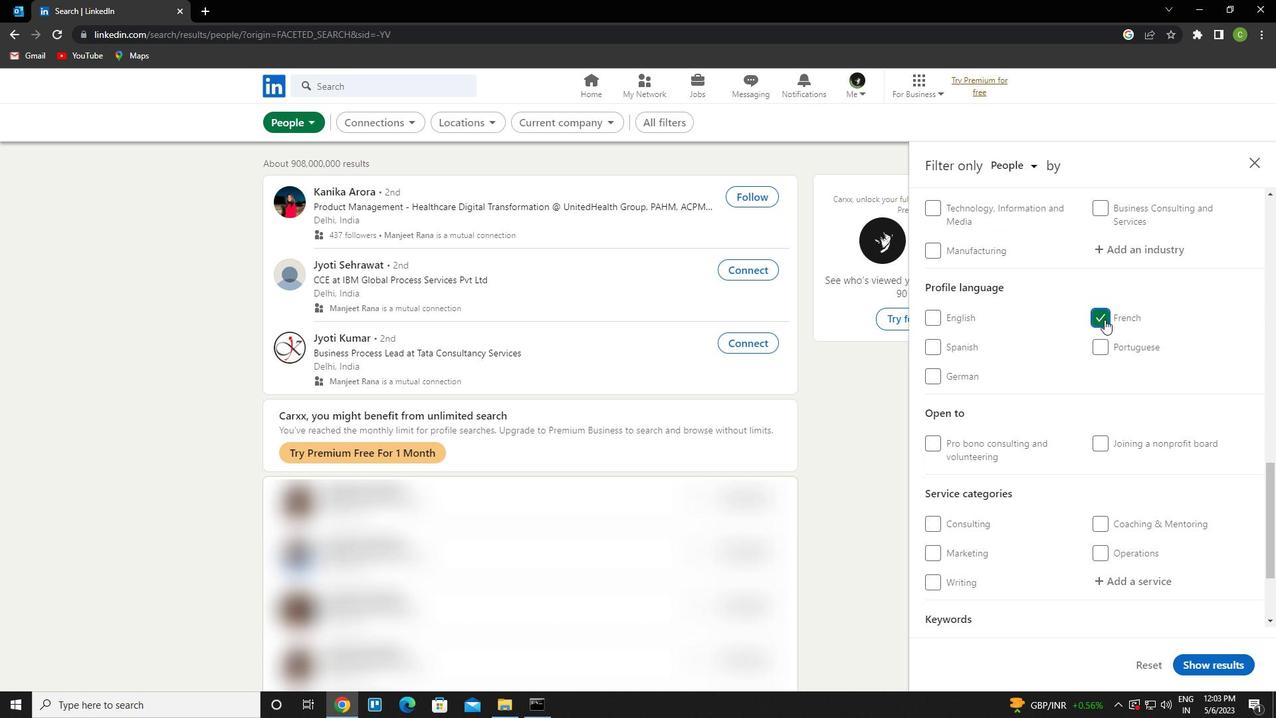 
Action: Mouse scrolled (1074, 354) with delta (0, 0)
Screenshot: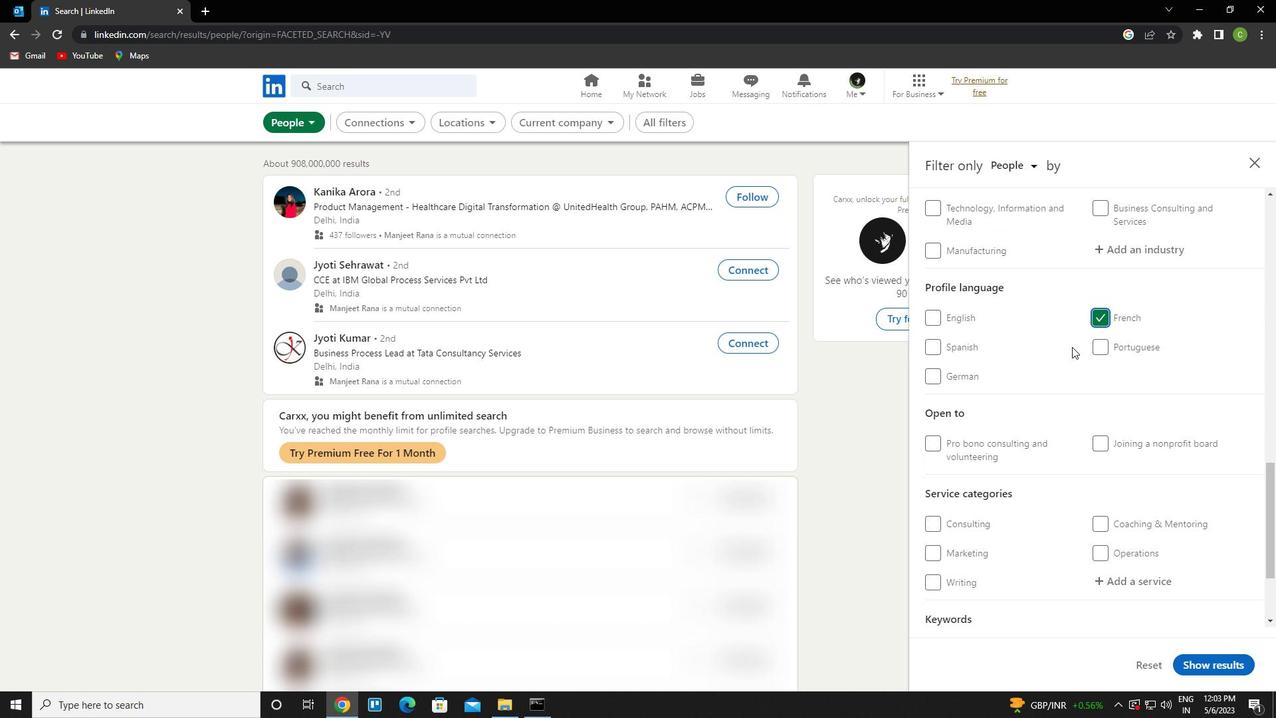 
Action: Mouse scrolled (1074, 354) with delta (0, 0)
Screenshot: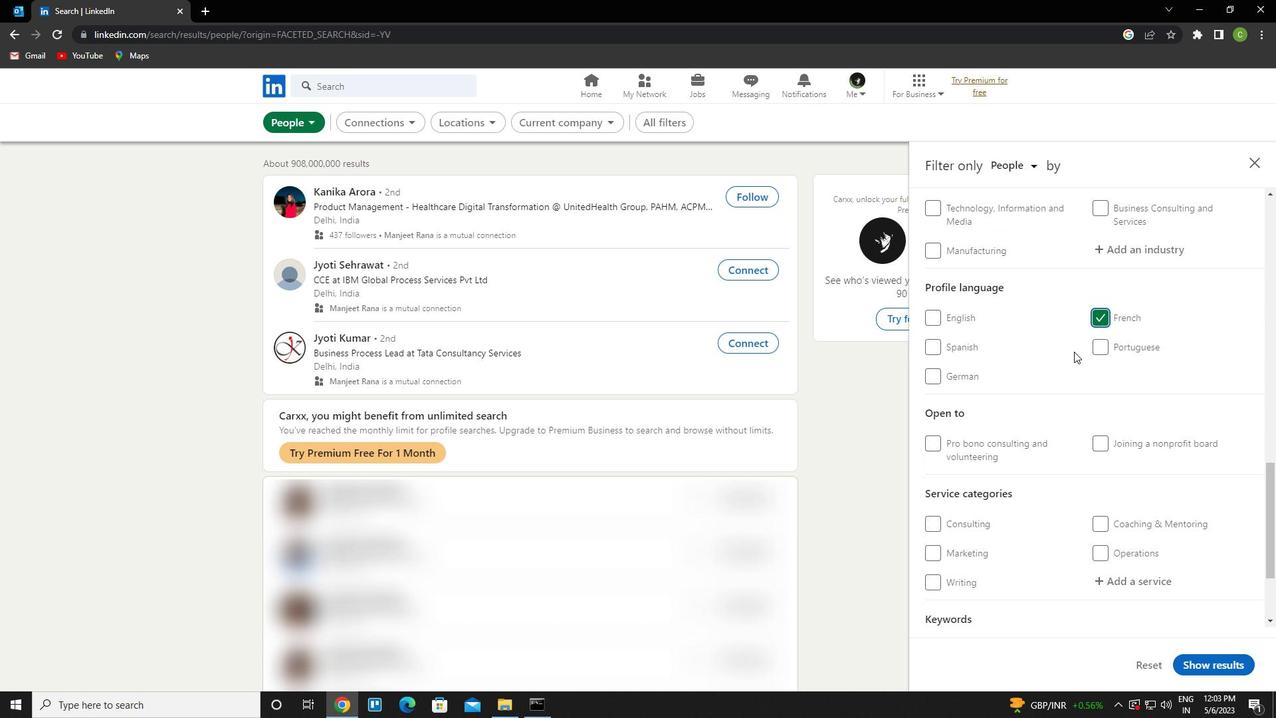 
Action: Mouse scrolled (1074, 354) with delta (0, 0)
Screenshot: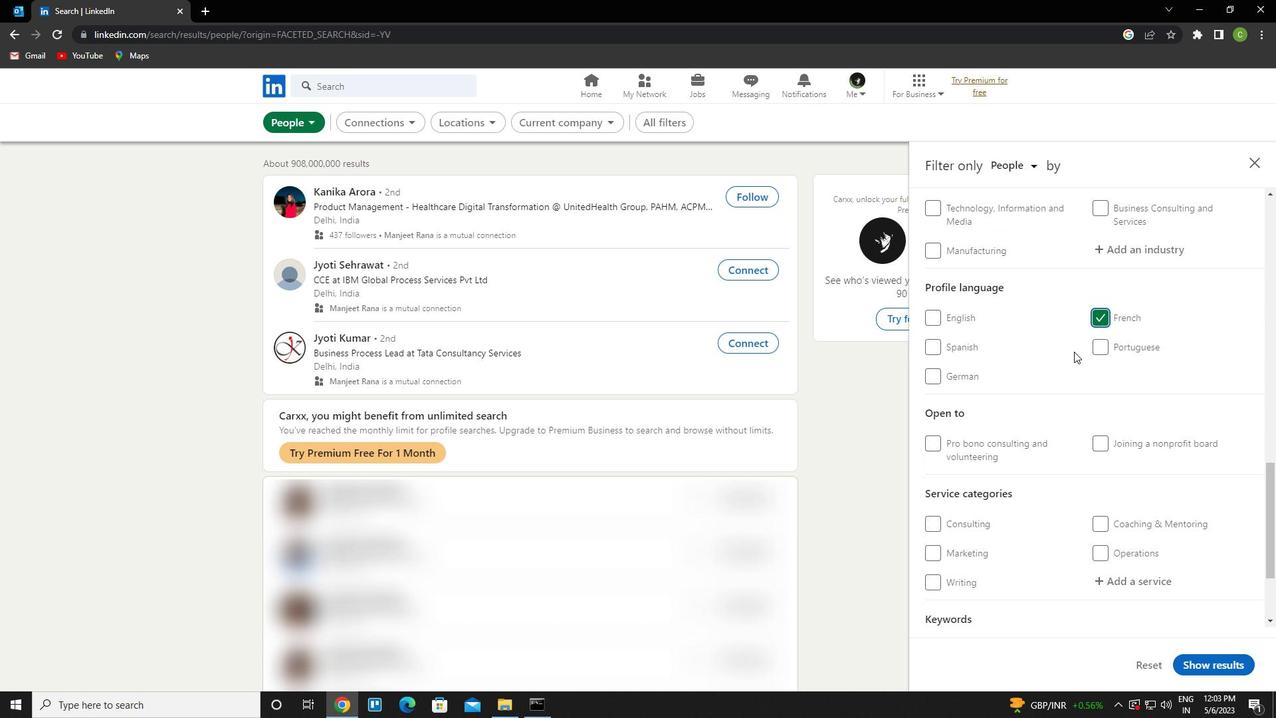 
Action: Mouse scrolled (1074, 354) with delta (0, 0)
Screenshot: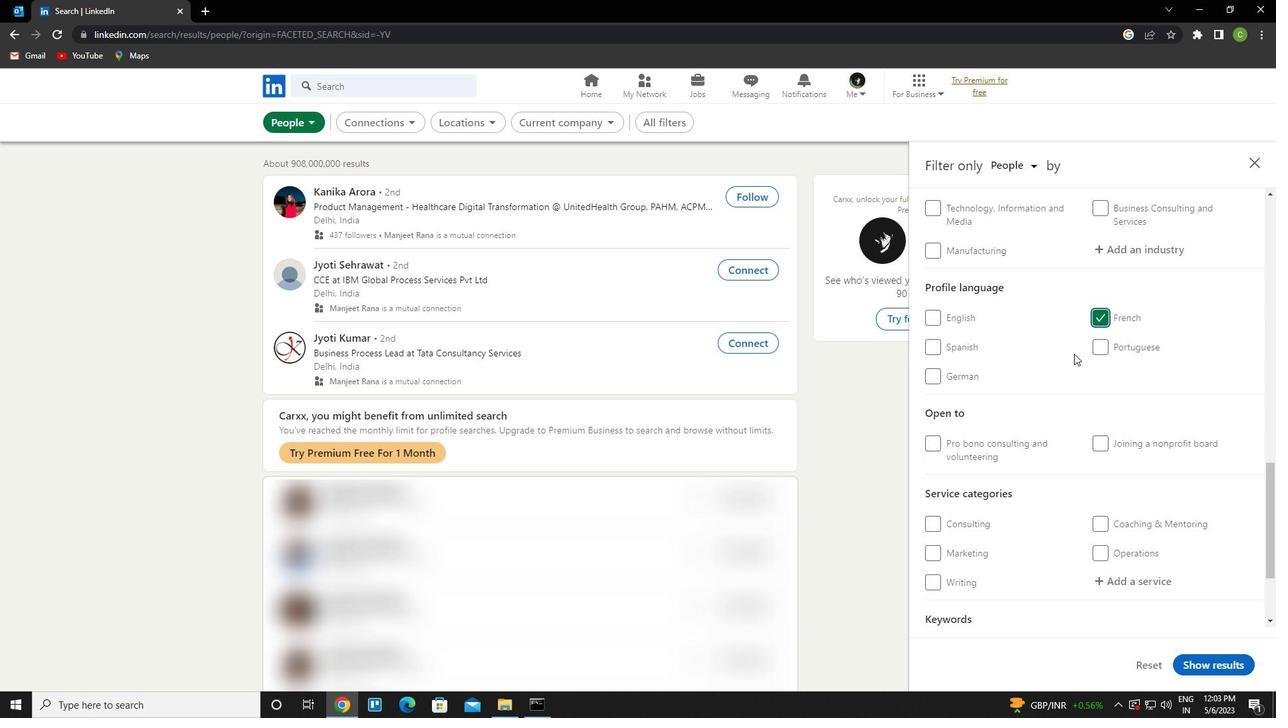 
Action: Mouse scrolled (1074, 354) with delta (0, 0)
Screenshot: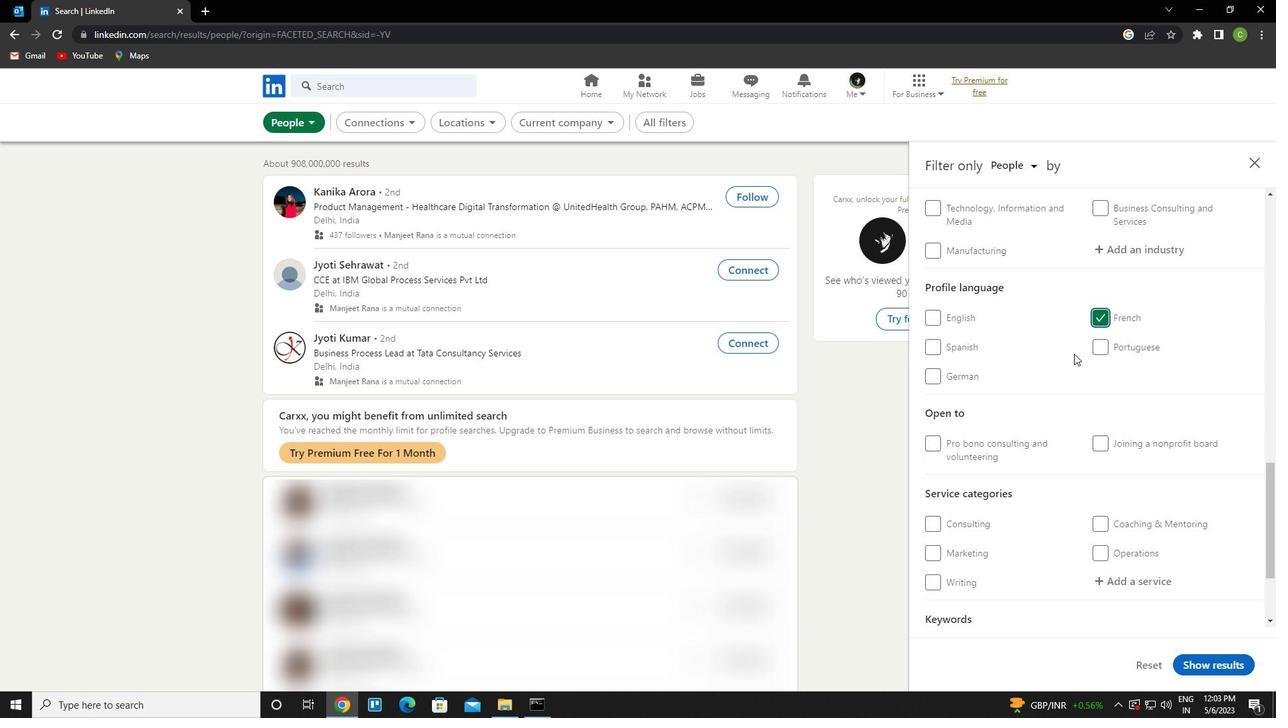 
Action: Mouse scrolled (1074, 354) with delta (0, 0)
Screenshot: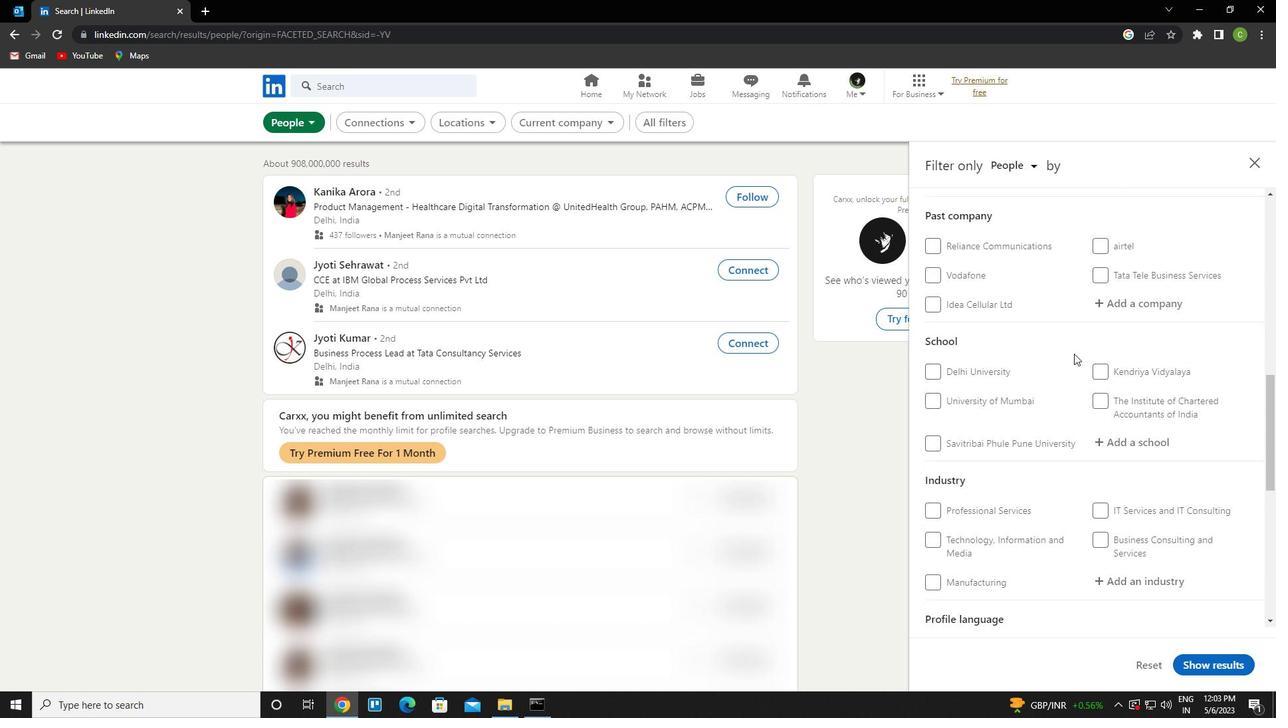 
Action: Mouse scrolled (1074, 354) with delta (0, 0)
Screenshot: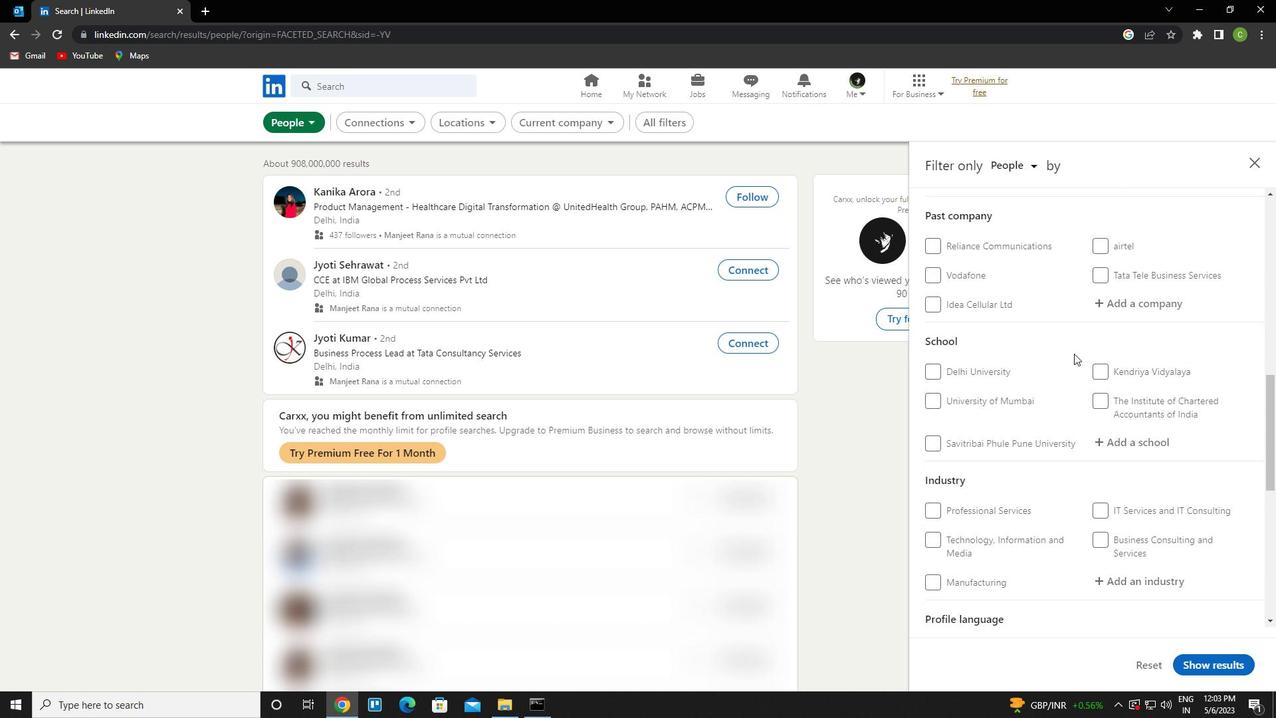 
Action: Mouse scrolled (1074, 354) with delta (0, 0)
Screenshot: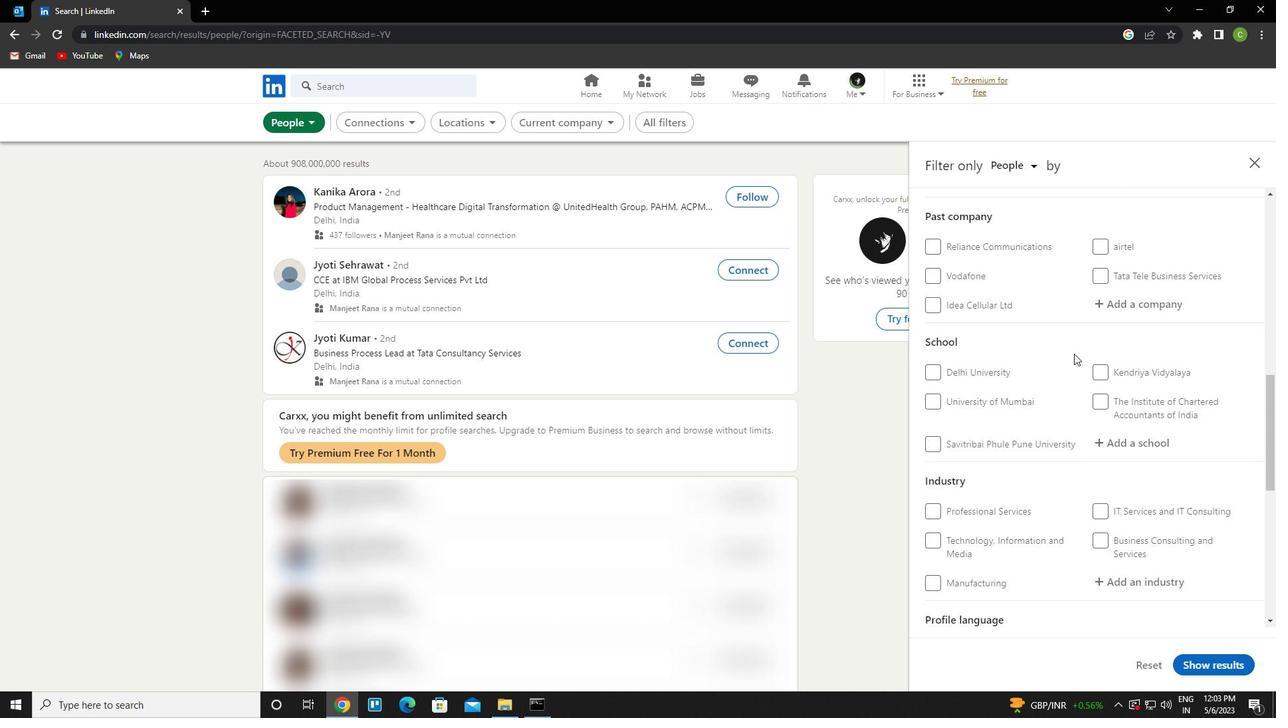 
Action: Mouse scrolled (1074, 354) with delta (0, 0)
Screenshot: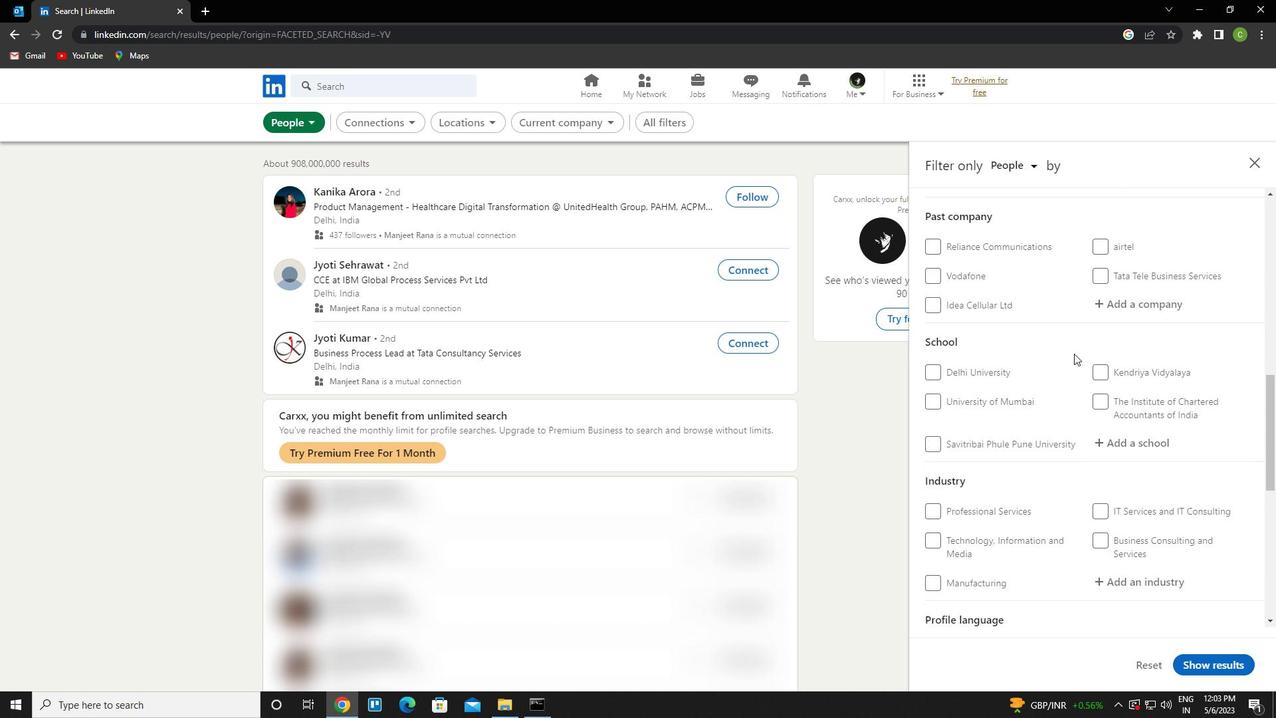 
Action: Mouse moved to (1126, 442)
Screenshot: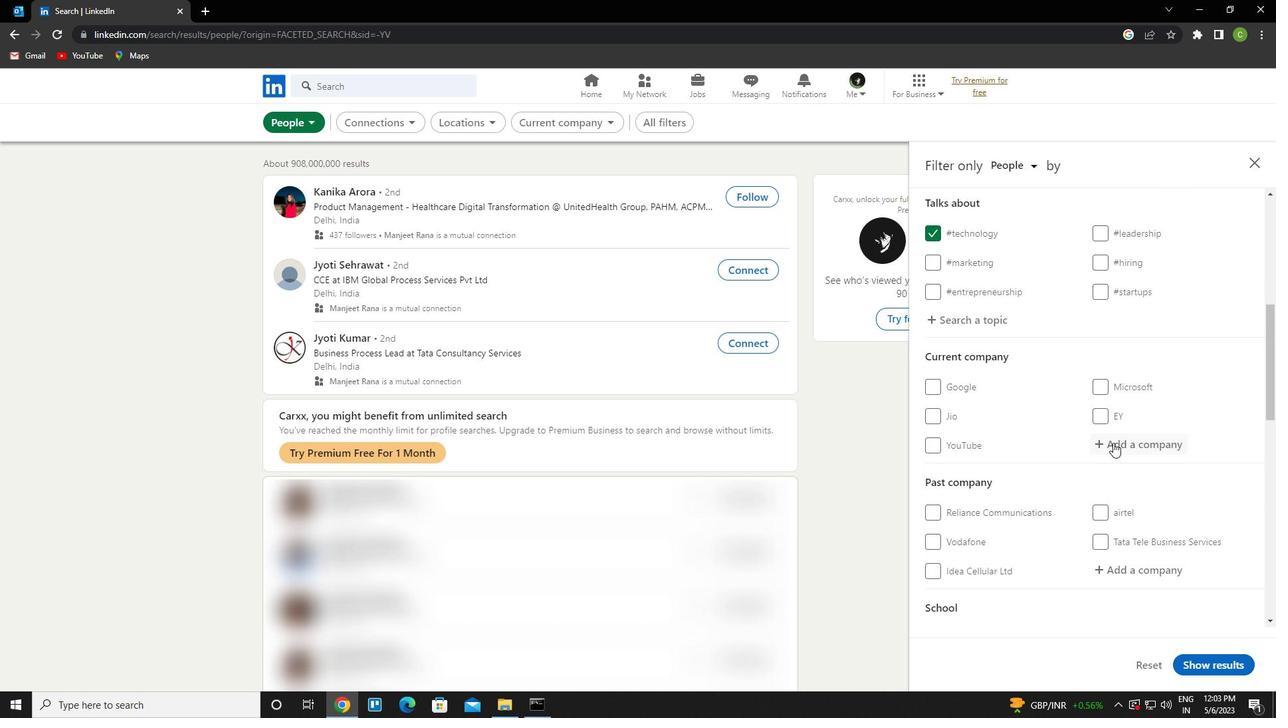 
Action: Mouse pressed left at (1126, 442)
Screenshot: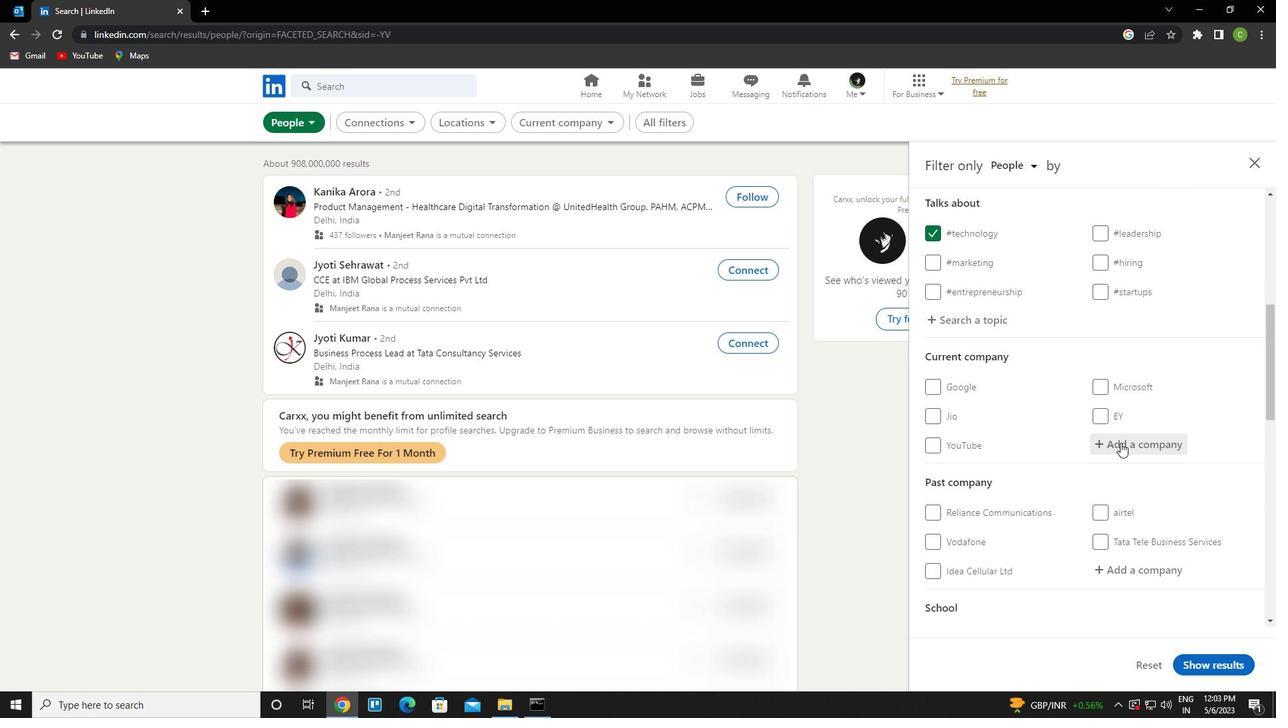 
Action: Key pressed <Key.caps_lock>a<Key.caps_lock>arvi<Key.space>encon<Key.down><Key.enter>
Screenshot: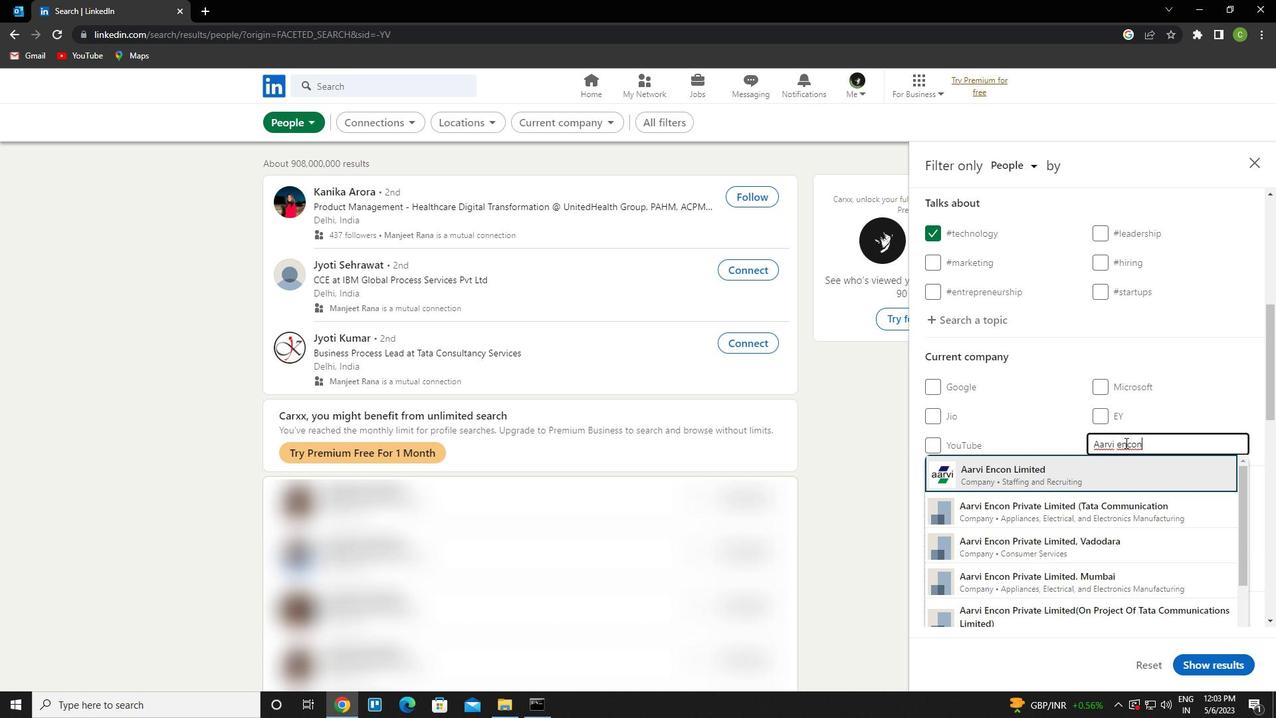 
Action: Mouse scrolled (1126, 442) with delta (0, 0)
Screenshot: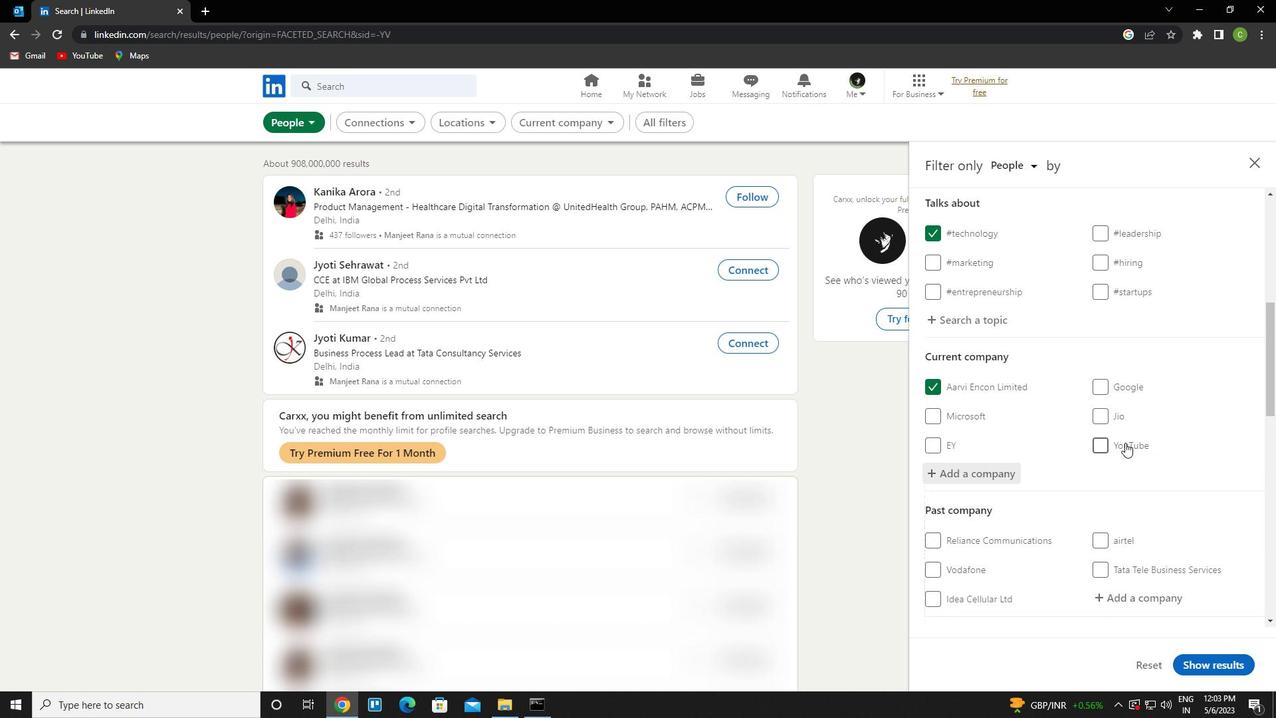 
Action: Mouse scrolled (1126, 442) with delta (0, 0)
Screenshot: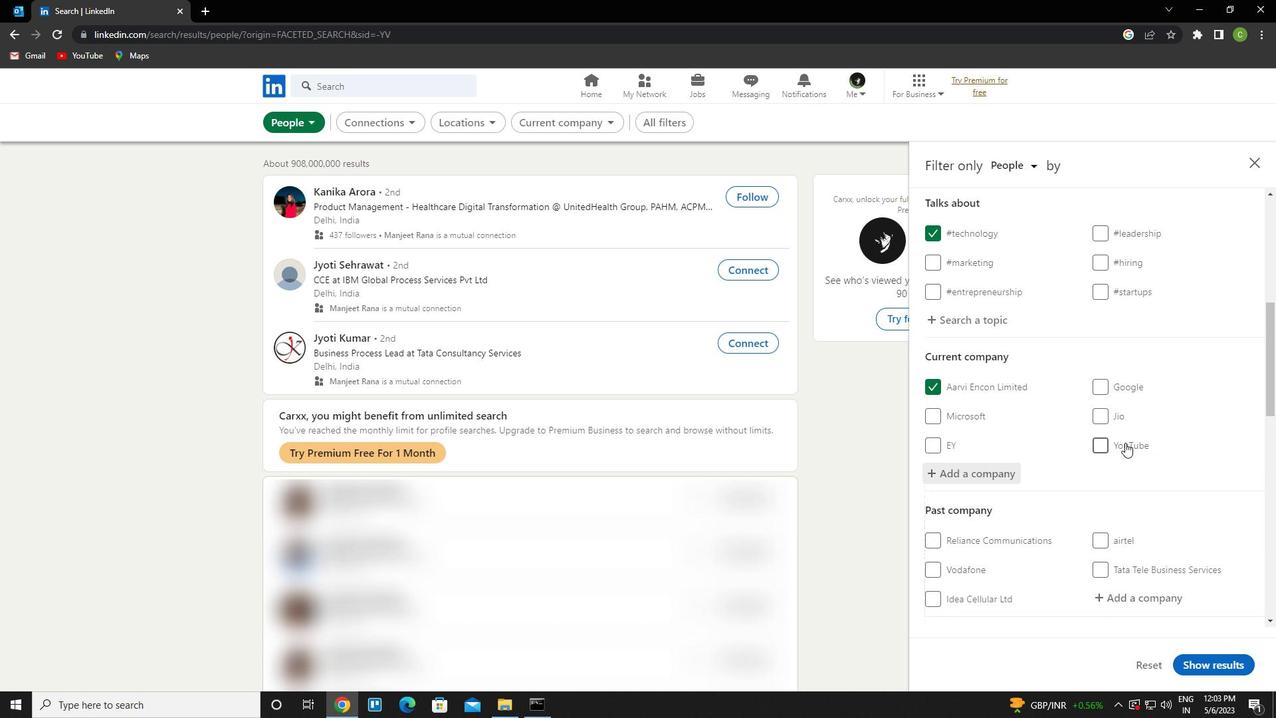 
Action: Mouse moved to (1131, 461)
Screenshot: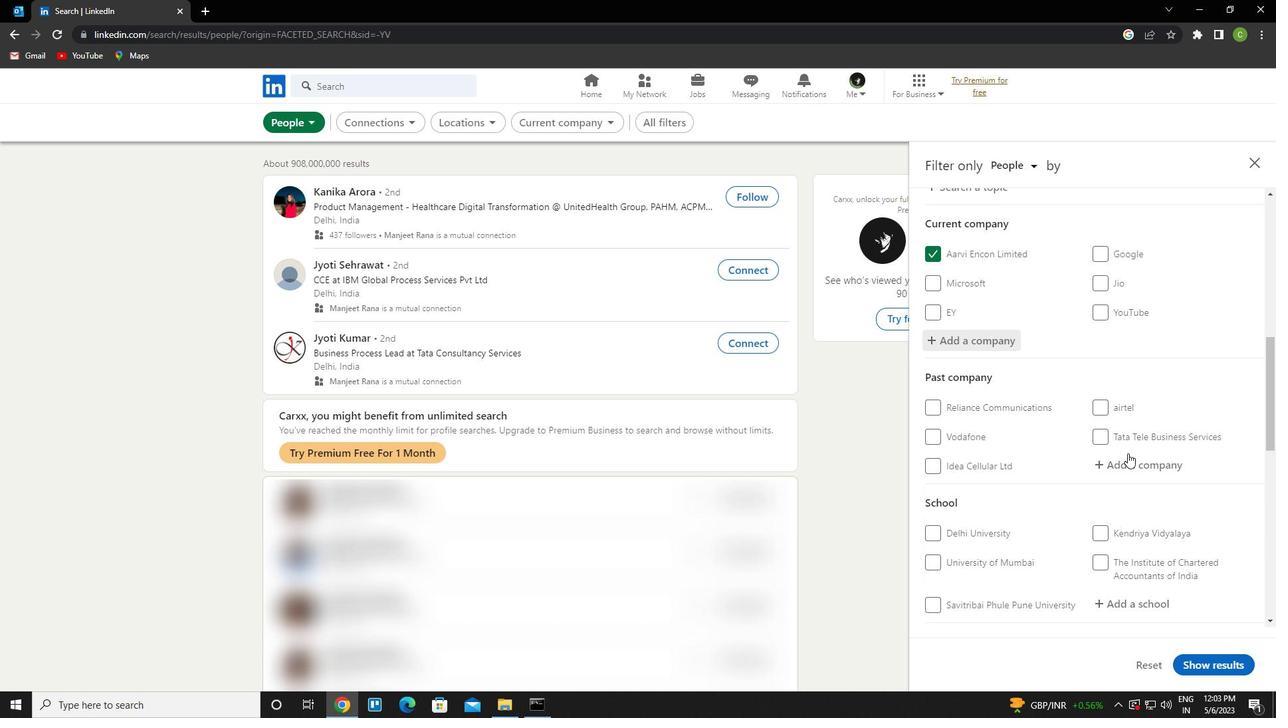 
Action: Mouse scrolled (1131, 460) with delta (0, 0)
Screenshot: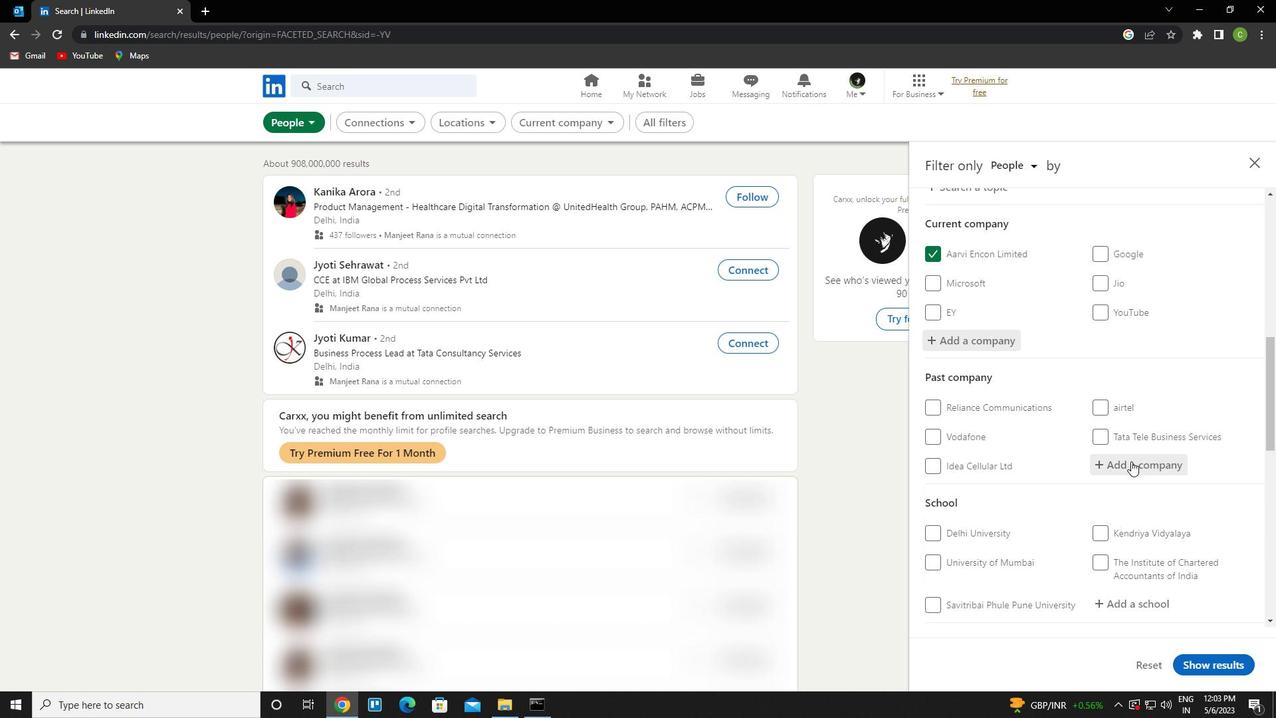 
Action: Mouse scrolled (1131, 460) with delta (0, 0)
Screenshot: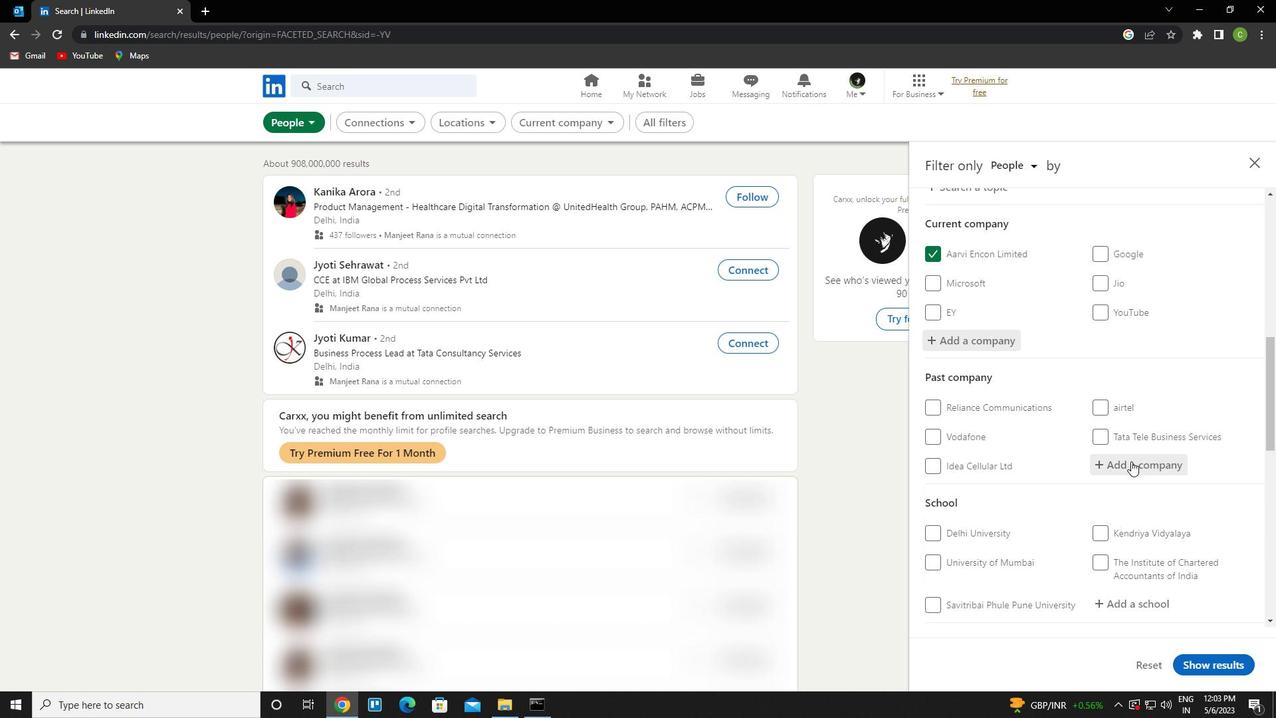 
Action: Mouse moved to (1130, 460)
Screenshot: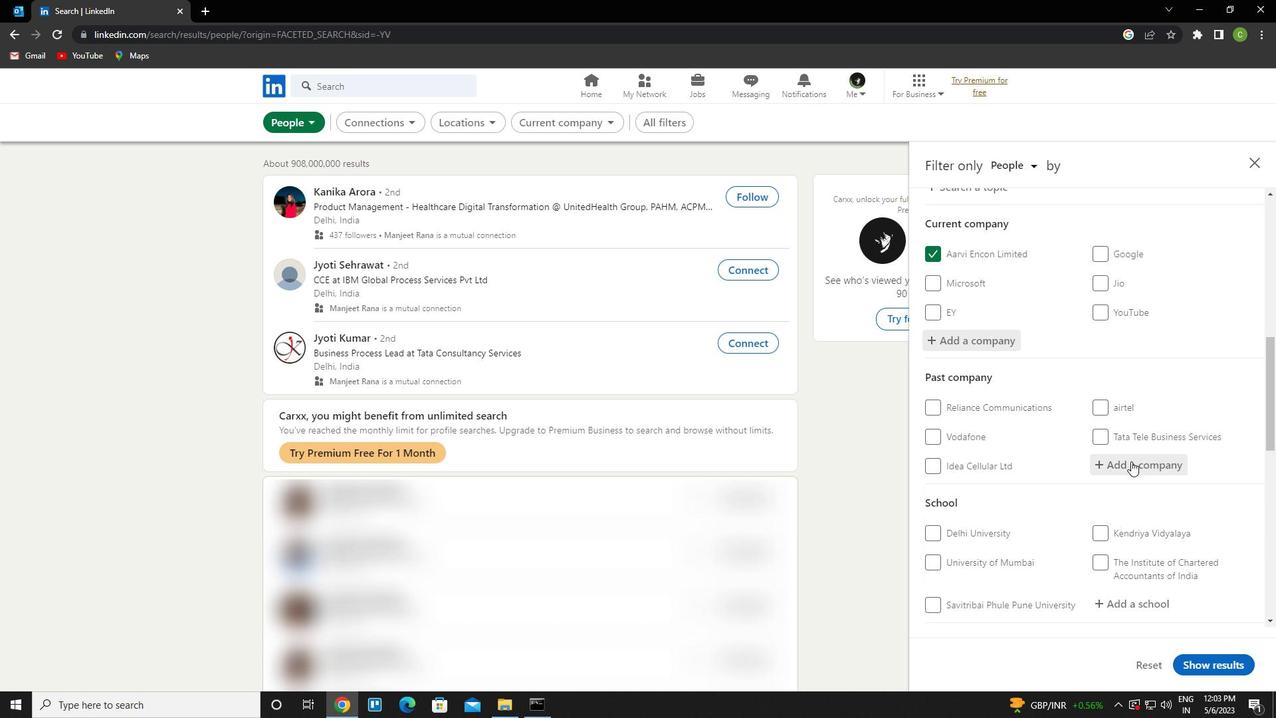 
Action: Mouse scrolled (1130, 459) with delta (0, 0)
Screenshot: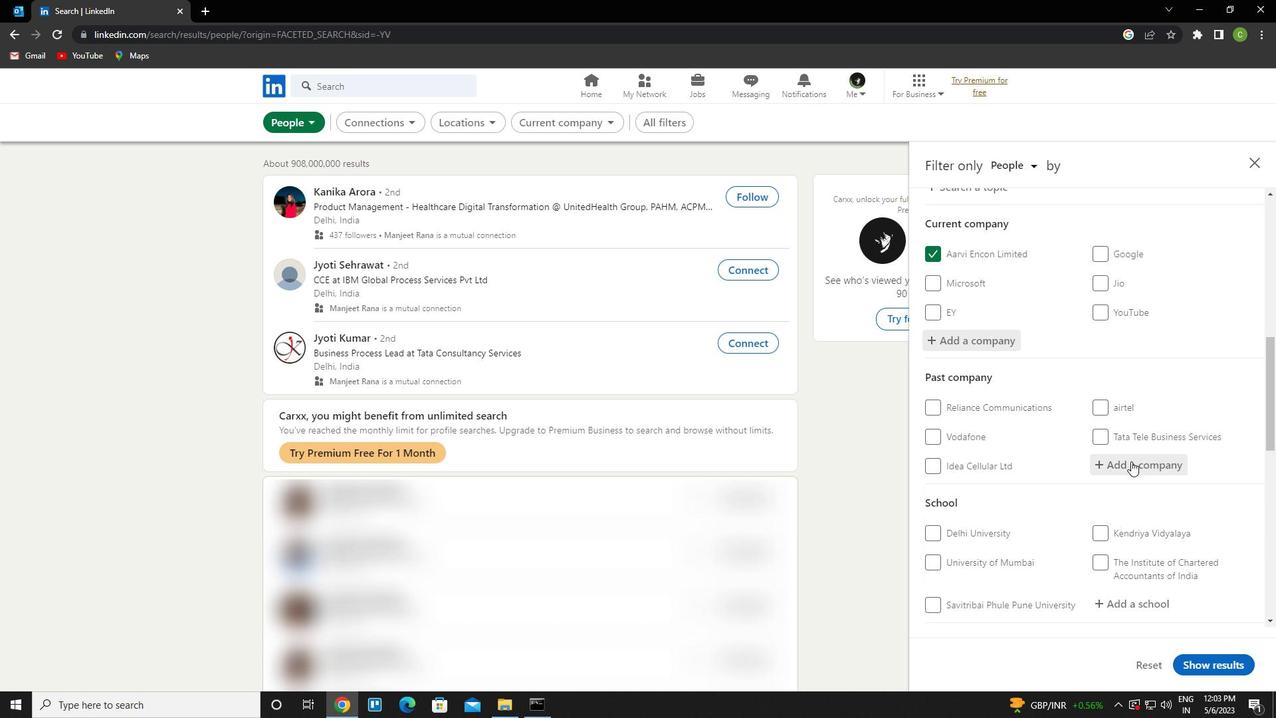 
Action: Mouse moved to (1143, 406)
Screenshot: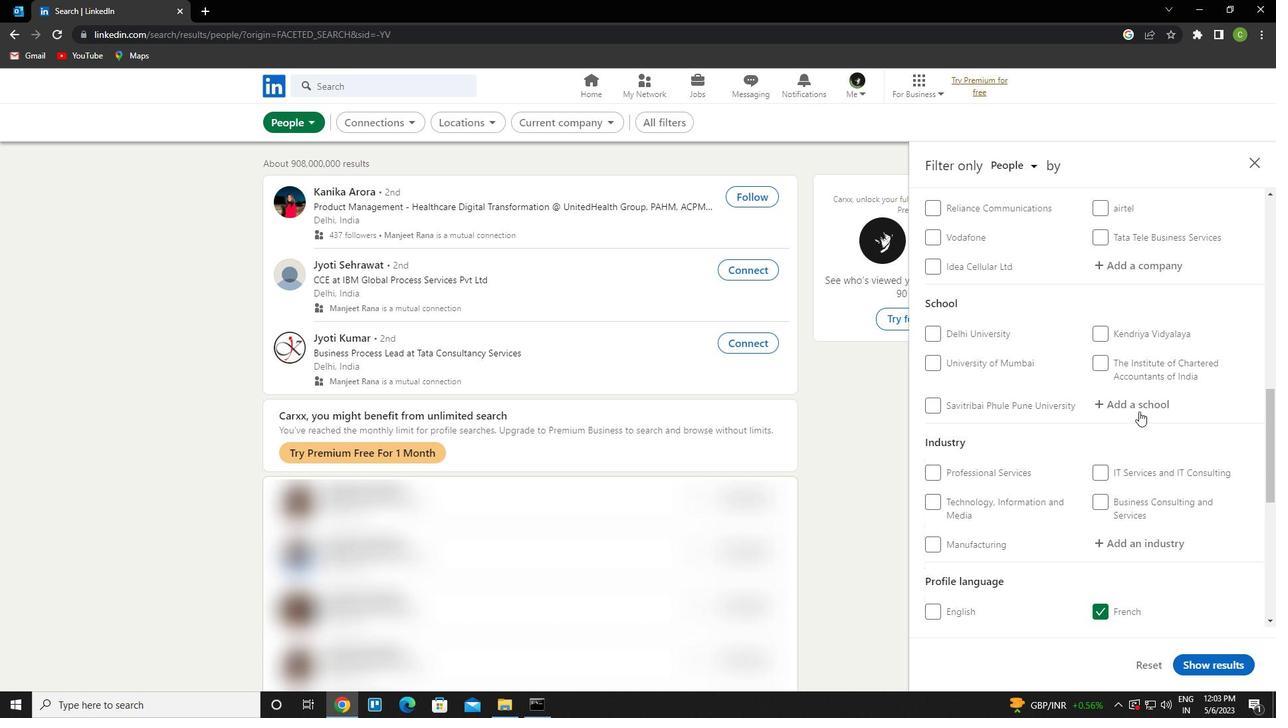 
Action: Mouse pressed left at (1143, 406)
Screenshot: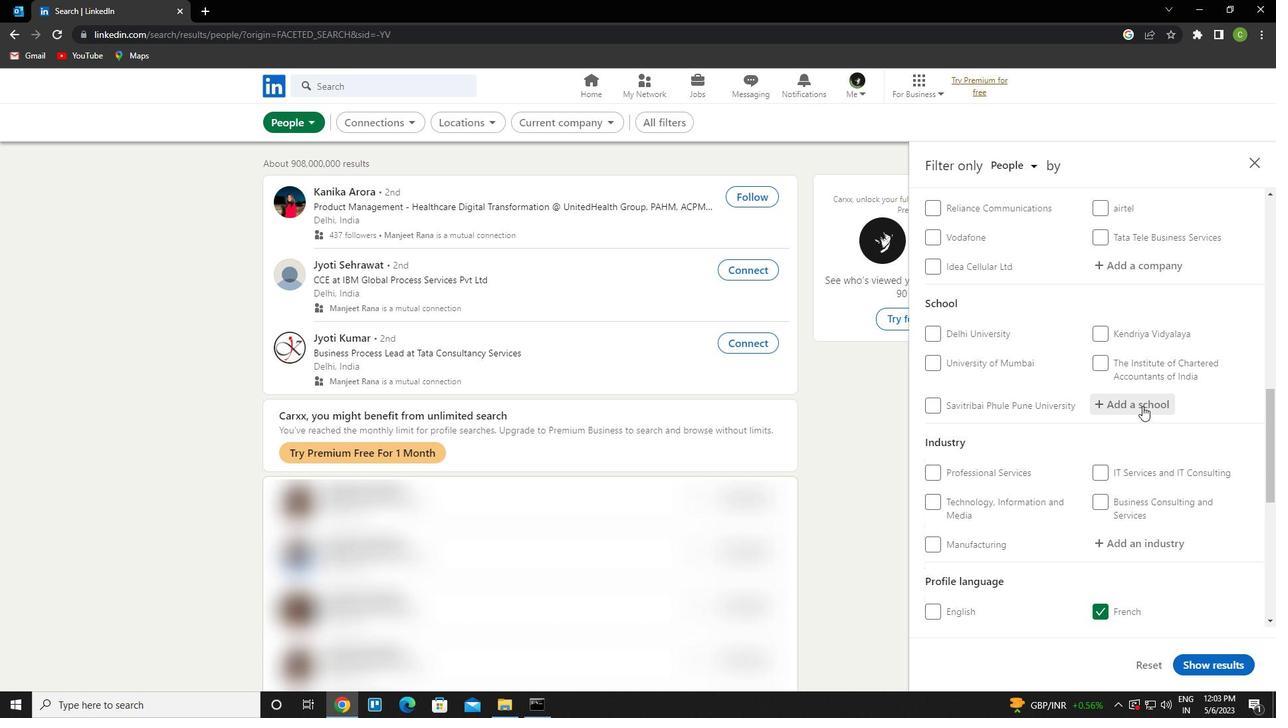 
Action: Key pressed <Key.caps_lock>i<Key.caps_lock>ndian<Key.space>jobs<Key.space>updates<Key.down><Key.down><Key.enter>
Screenshot: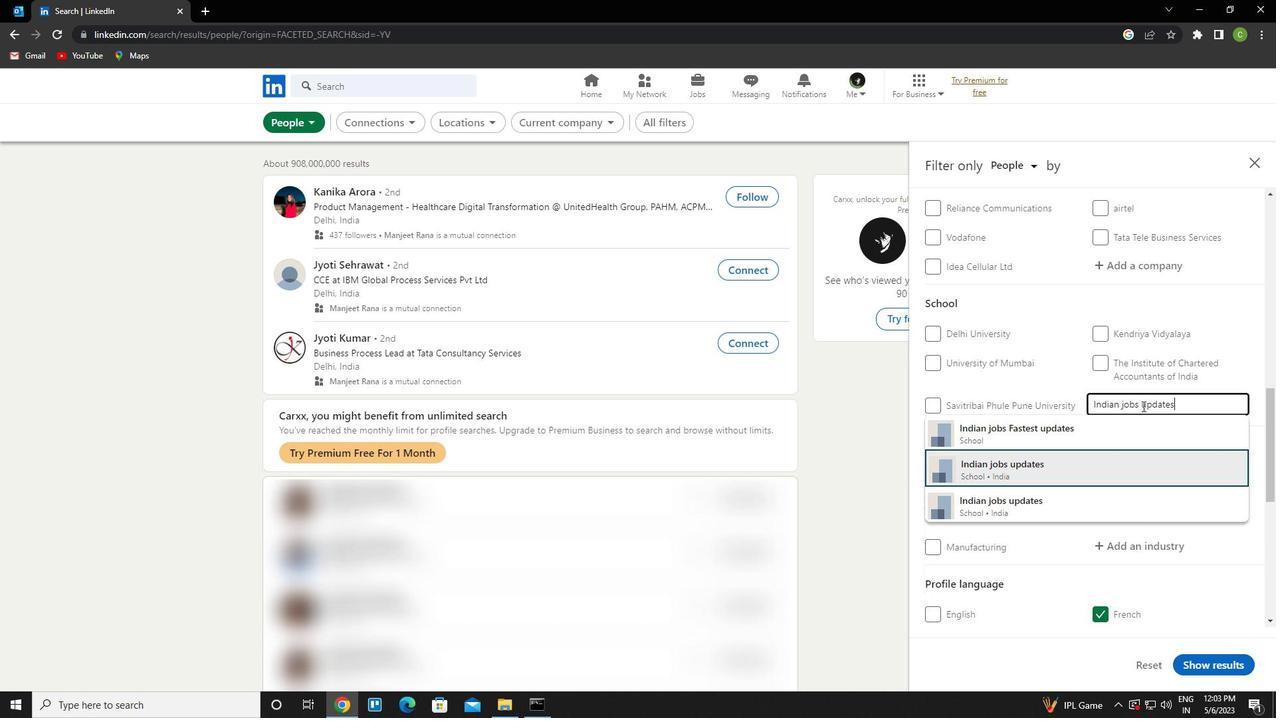 
Action: Mouse scrolled (1143, 405) with delta (0, 0)
Screenshot: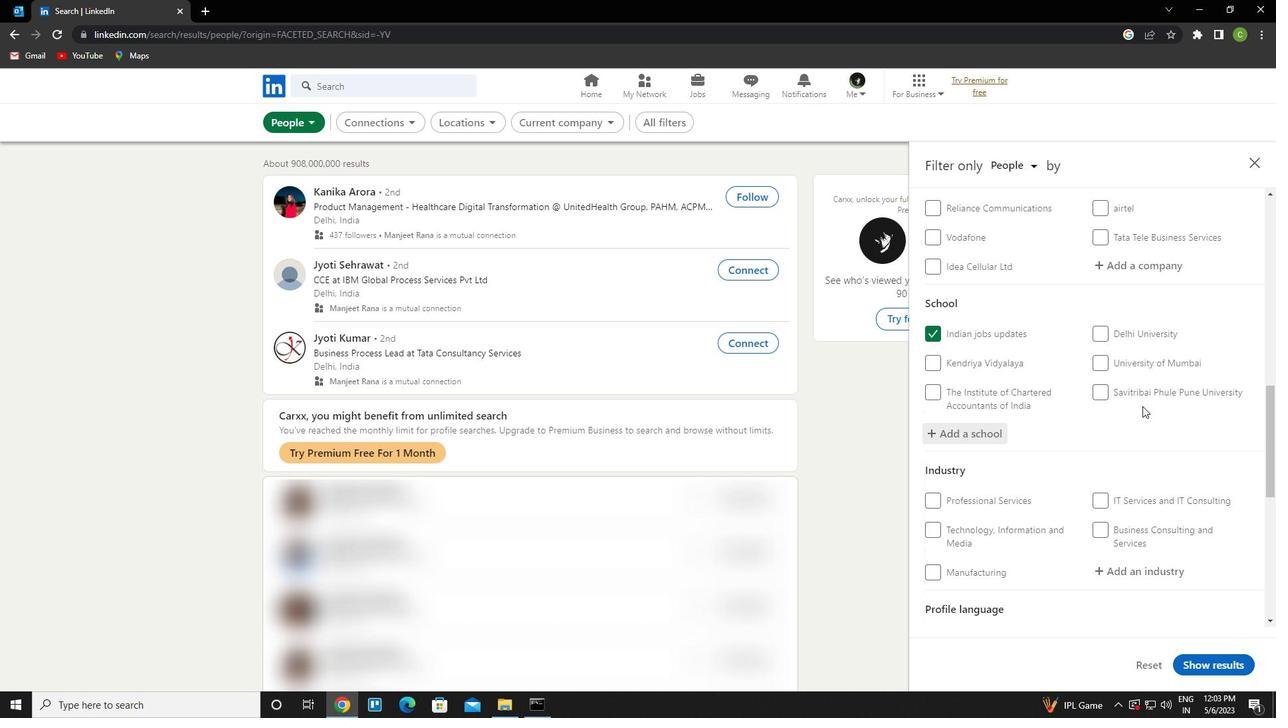 
Action: Mouse scrolled (1143, 405) with delta (0, 0)
Screenshot: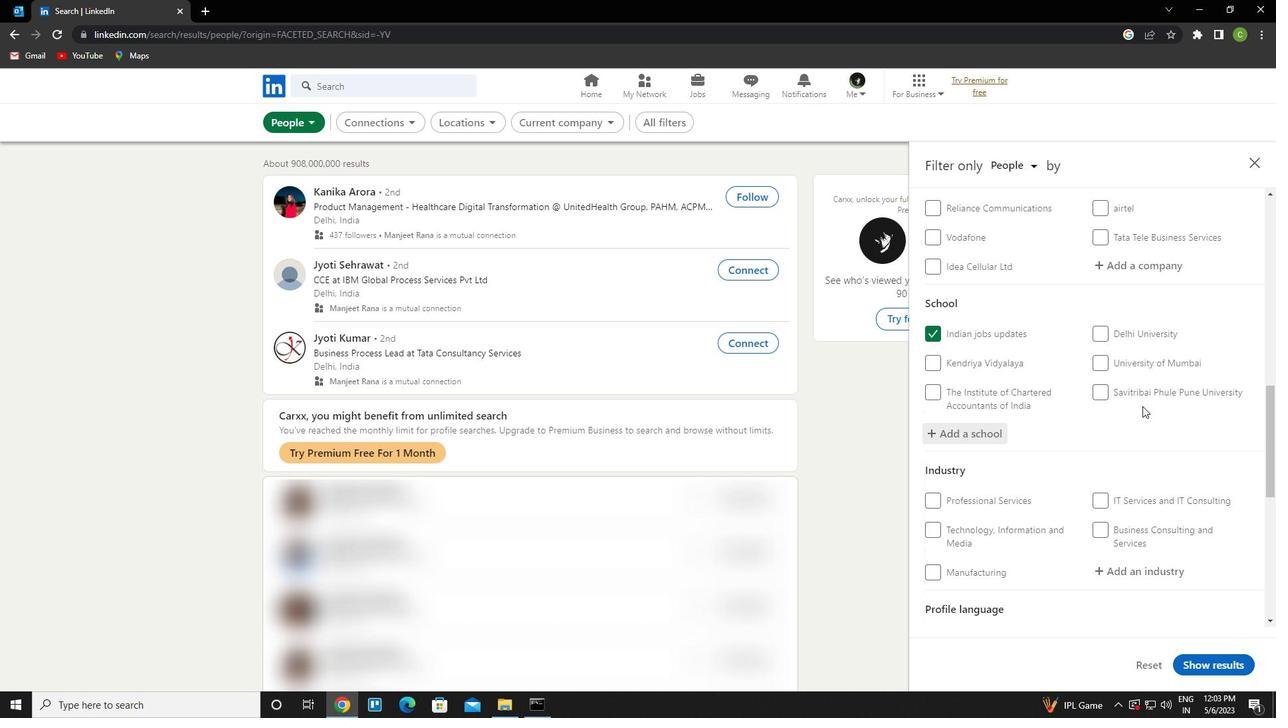 
Action: Mouse scrolled (1143, 405) with delta (0, 0)
Screenshot: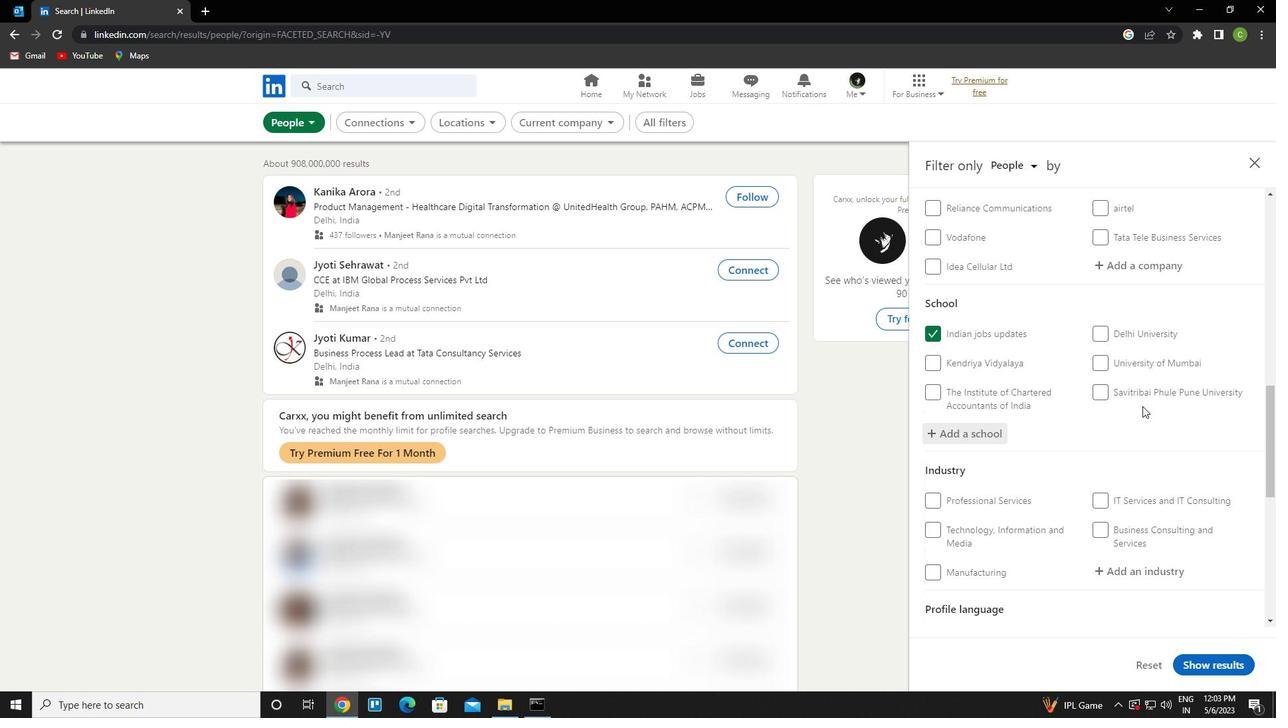 
Action: Mouse moved to (1161, 368)
Screenshot: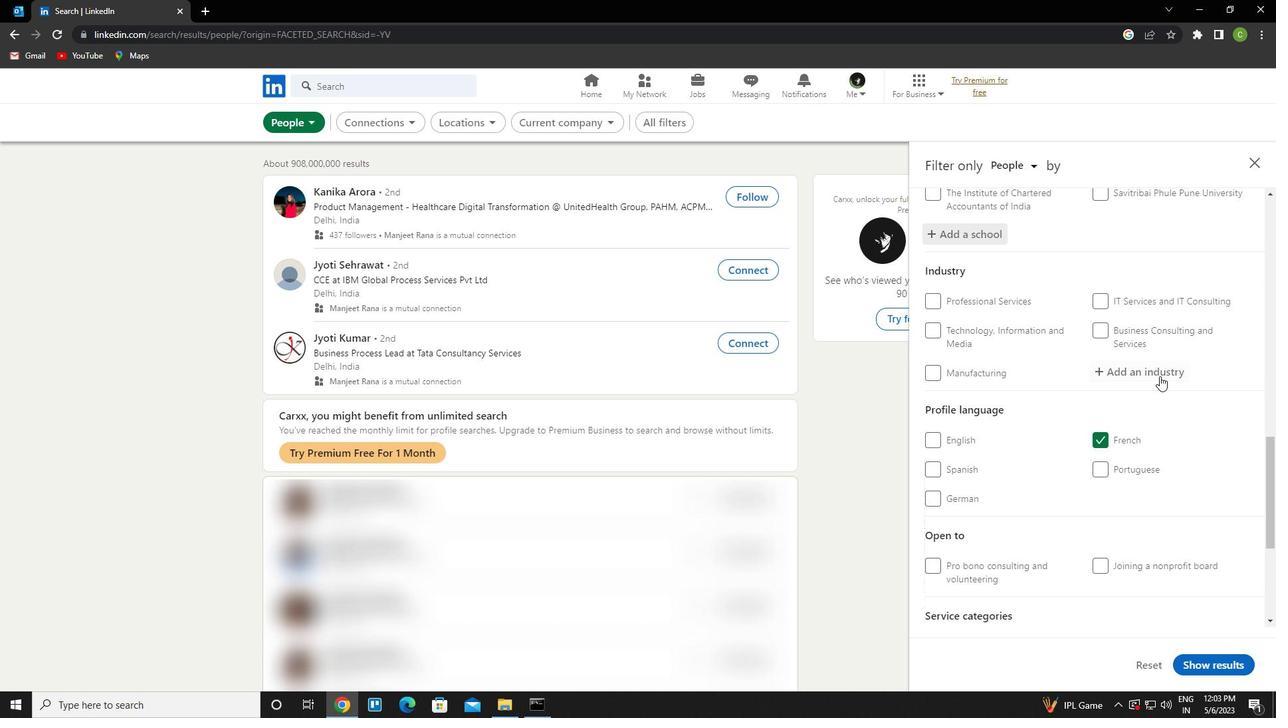 
Action: Mouse pressed left at (1161, 368)
Screenshot: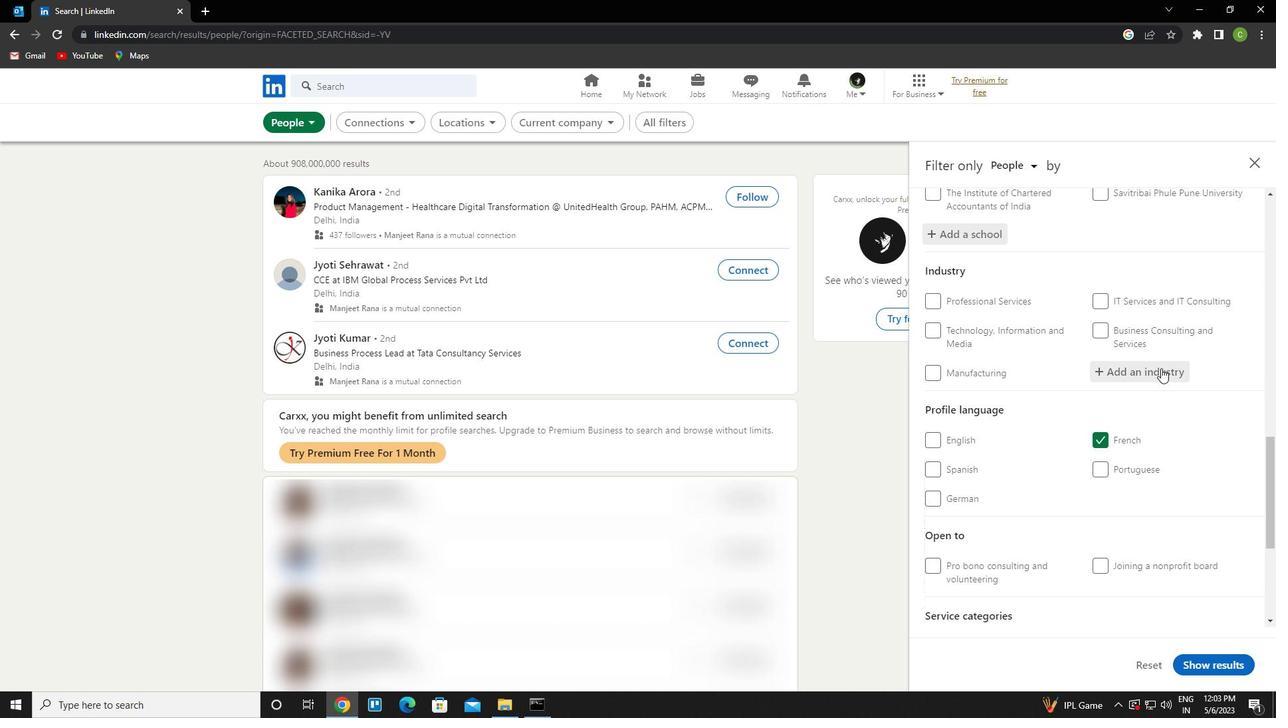 
Action: Key pressed <Key.caps_lock>f<Key.caps_lock>ood<Key.space>and<Key.space>beve<Key.down><Key.enter>
Screenshot: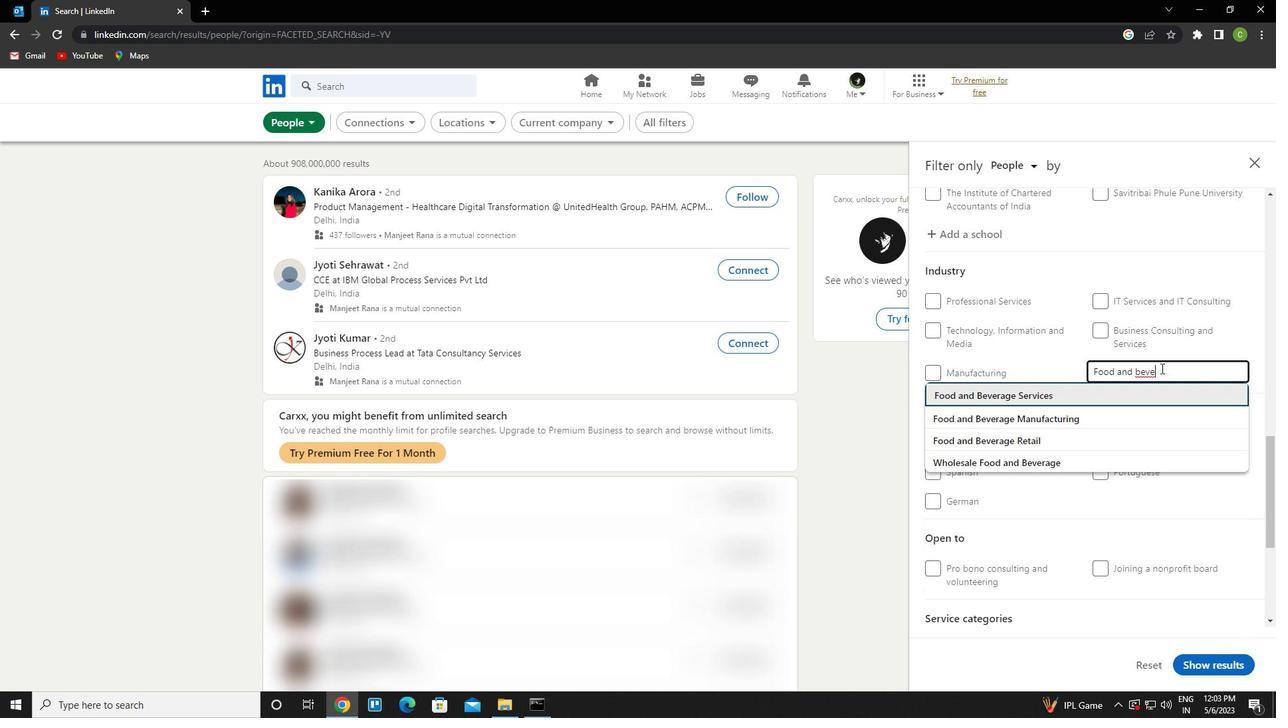 
Action: Mouse moved to (1161, 368)
Screenshot: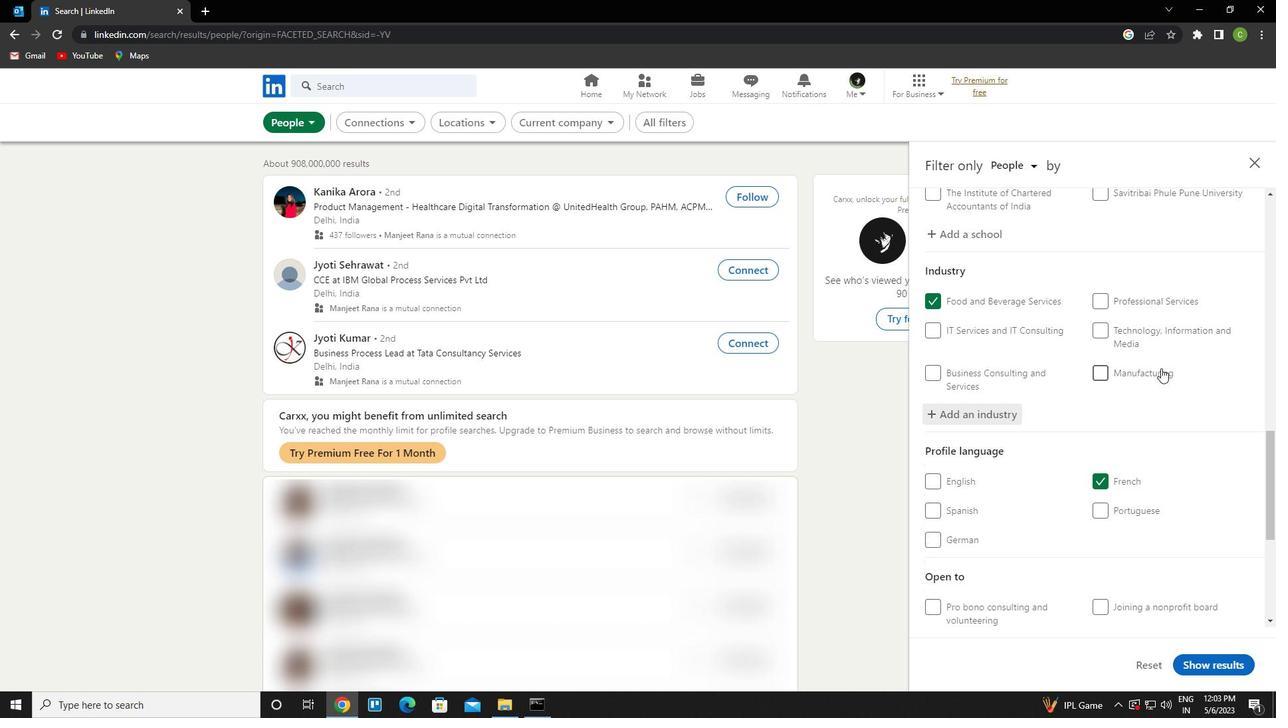 
Action: Mouse scrolled (1161, 367) with delta (0, 0)
Screenshot: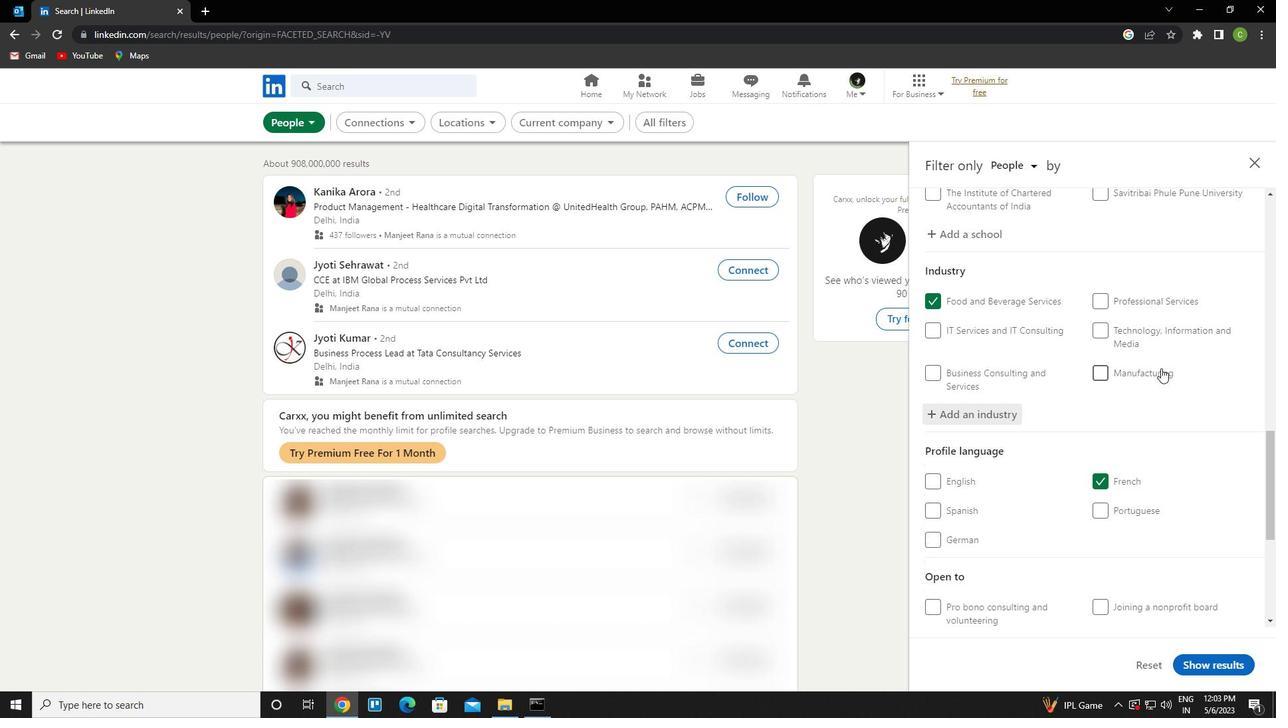 
Action: Mouse moved to (1162, 370)
Screenshot: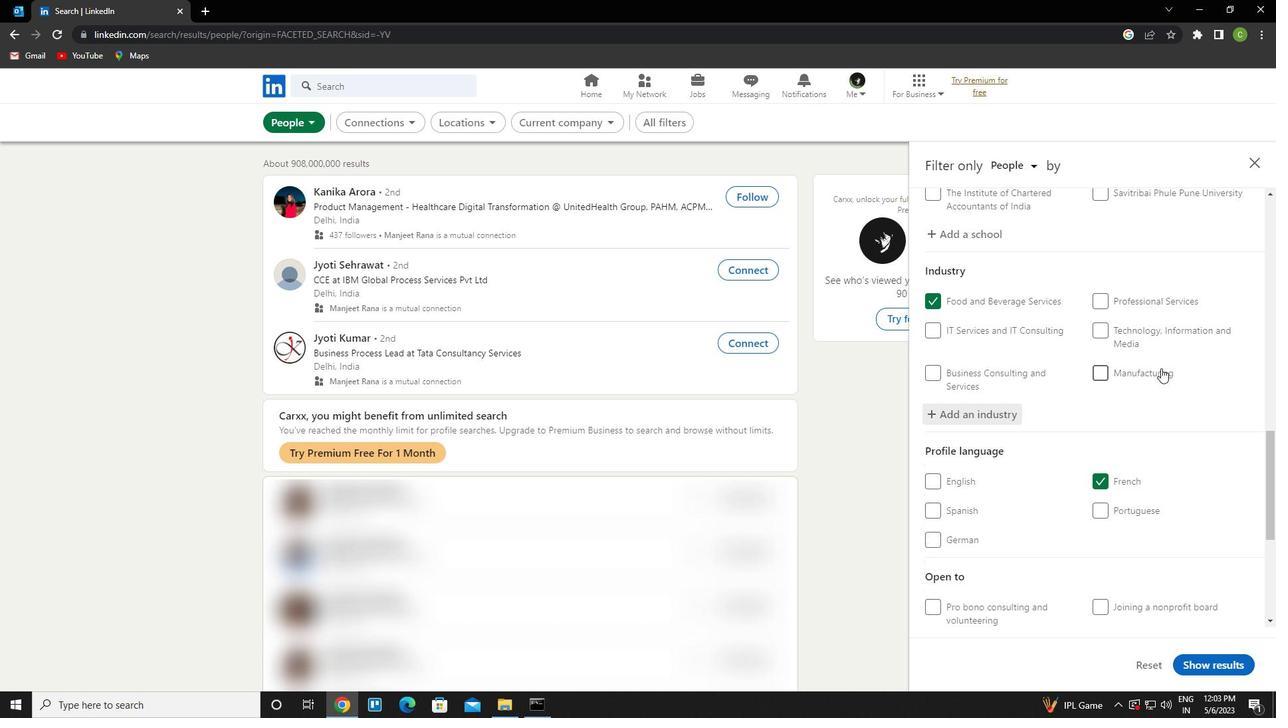 
Action: Mouse scrolled (1162, 369) with delta (0, 0)
Screenshot: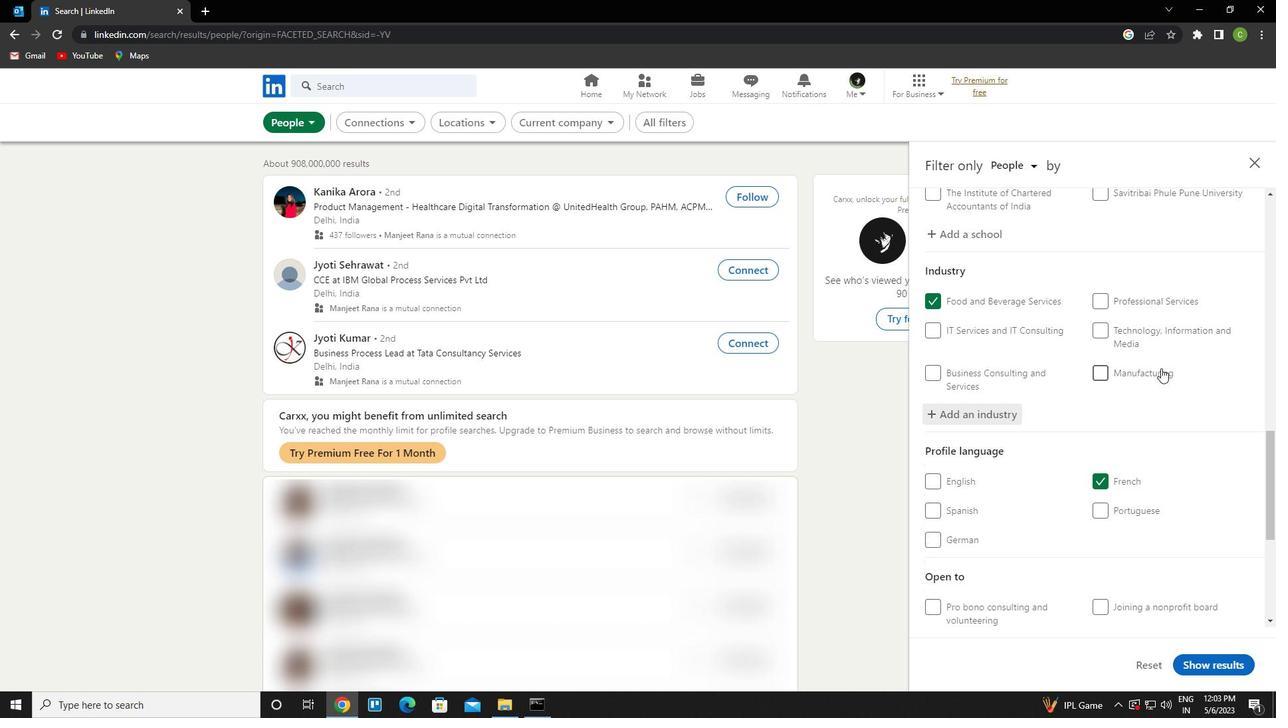 
Action: Mouse scrolled (1162, 369) with delta (0, 0)
Screenshot: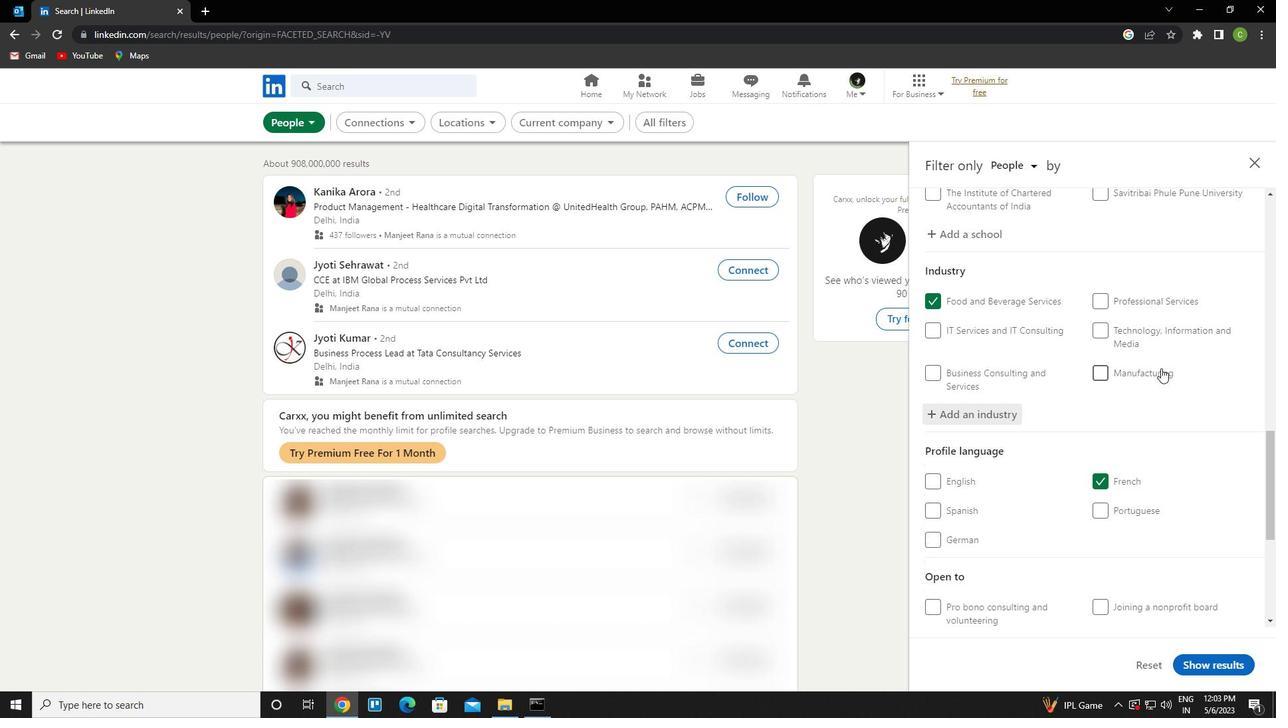 
Action: Mouse scrolled (1162, 369) with delta (0, 0)
Screenshot: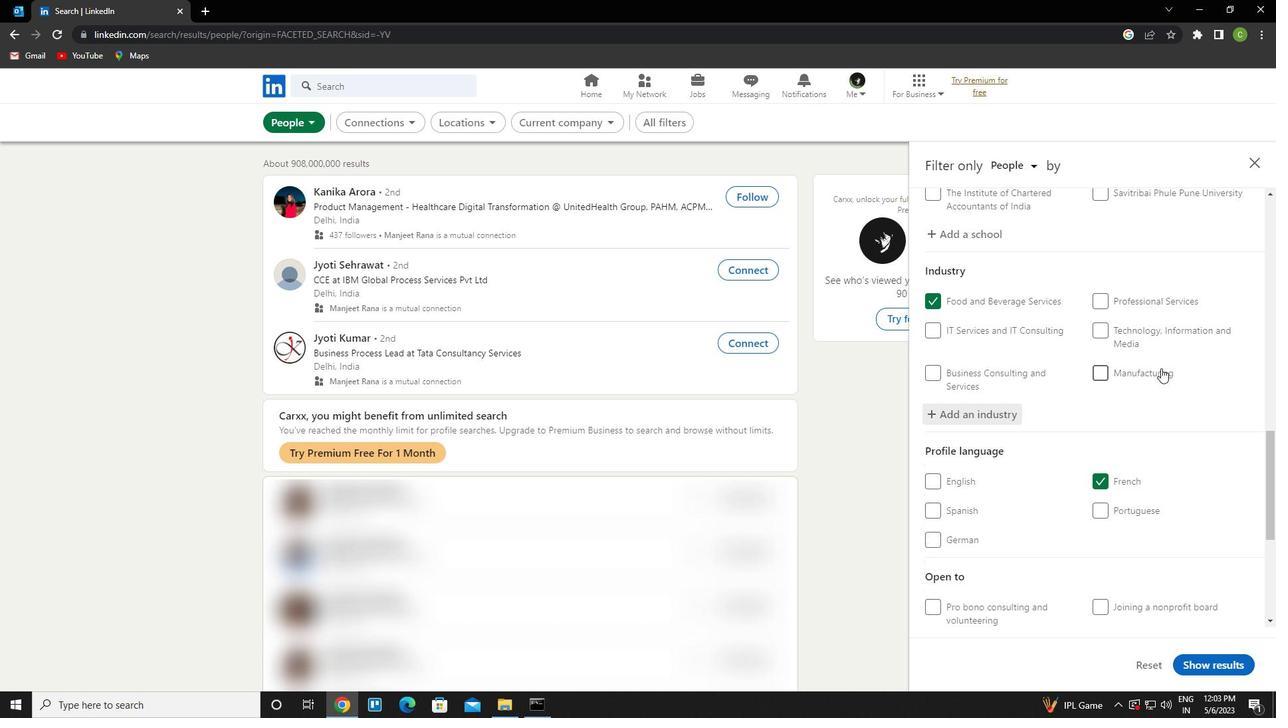 
Action: Mouse scrolled (1162, 369) with delta (0, 0)
Screenshot: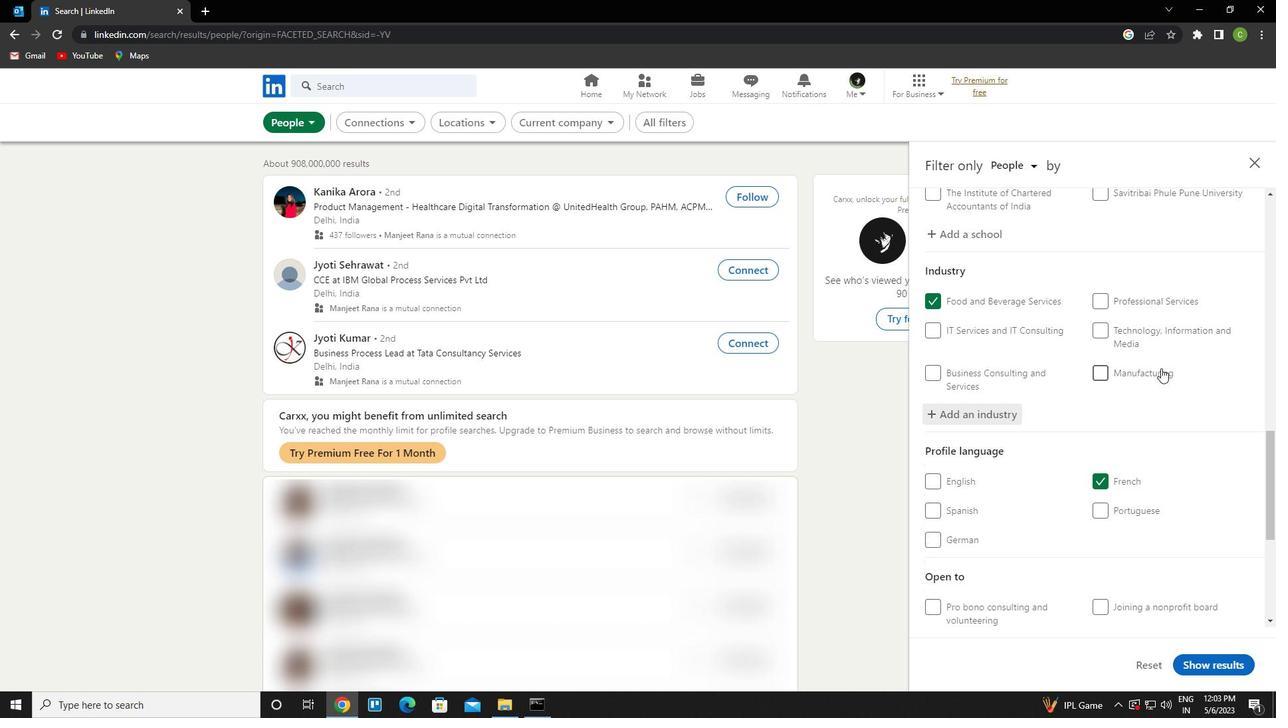 
Action: Mouse scrolled (1162, 369) with delta (0, 0)
Screenshot: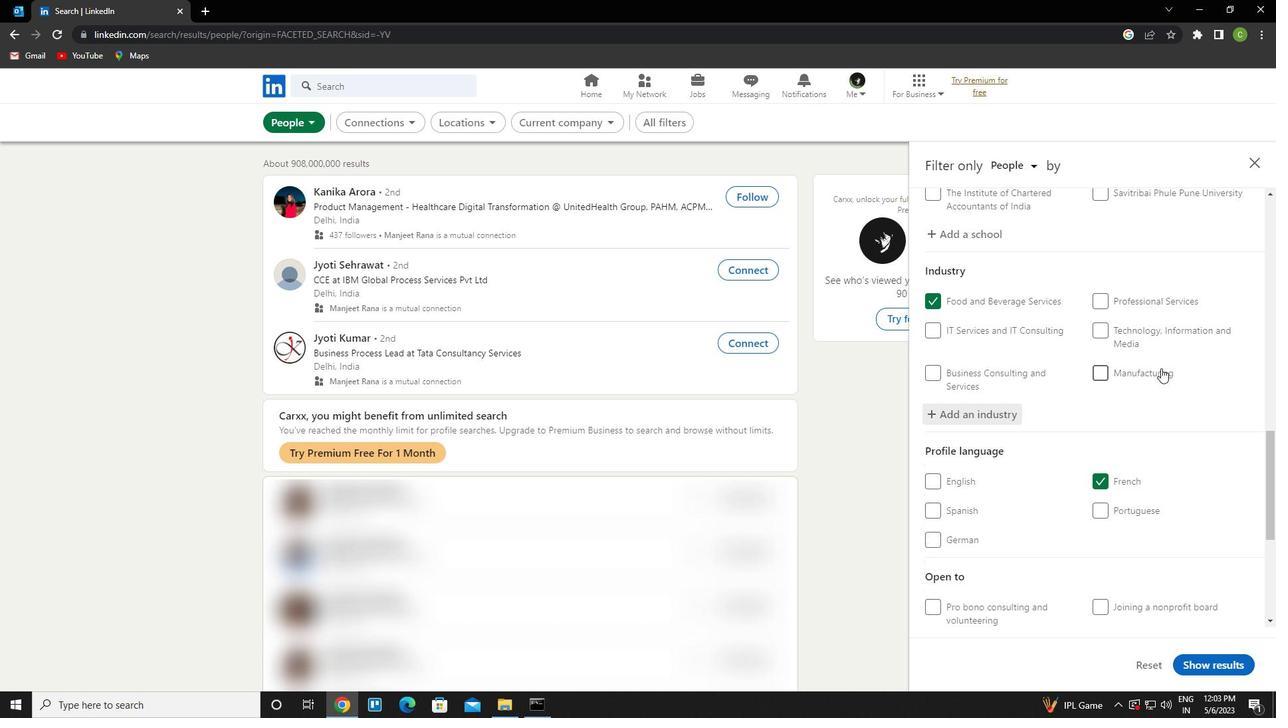
Action: Mouse moved to (1147, 436)
Screenshot: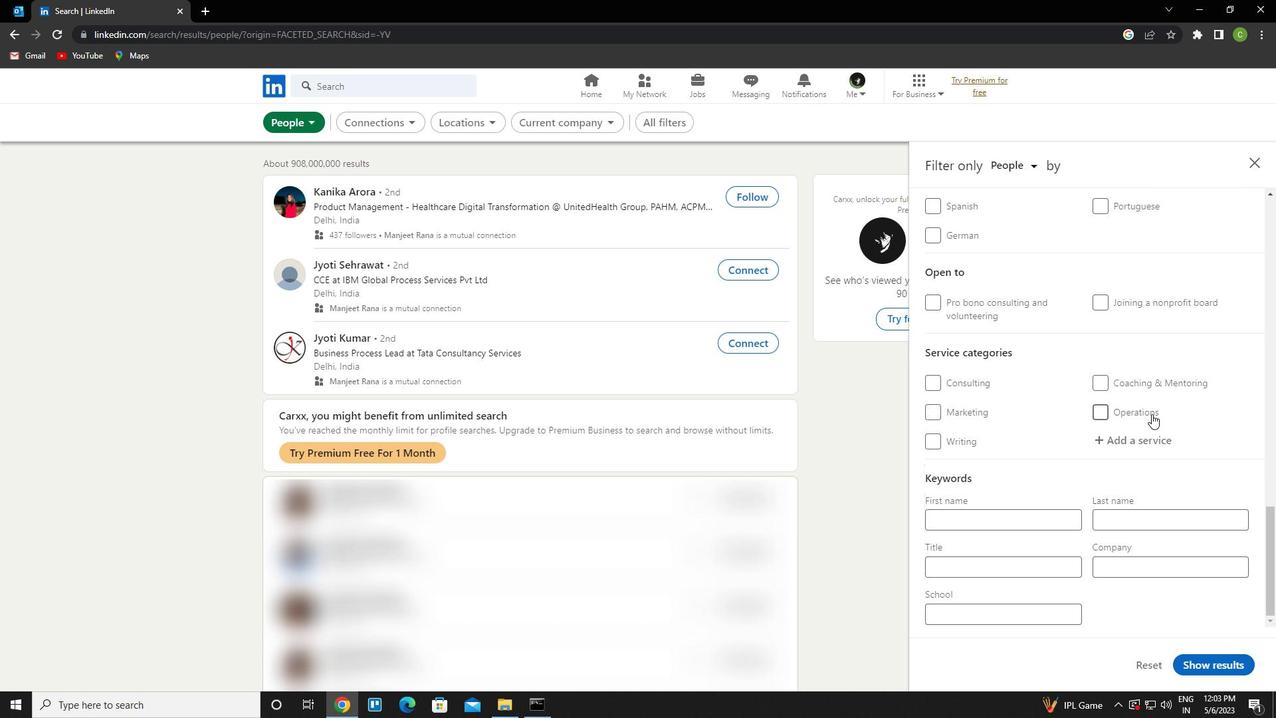 
Action: Mouse pressed left at (1147, 436)
Screenshot: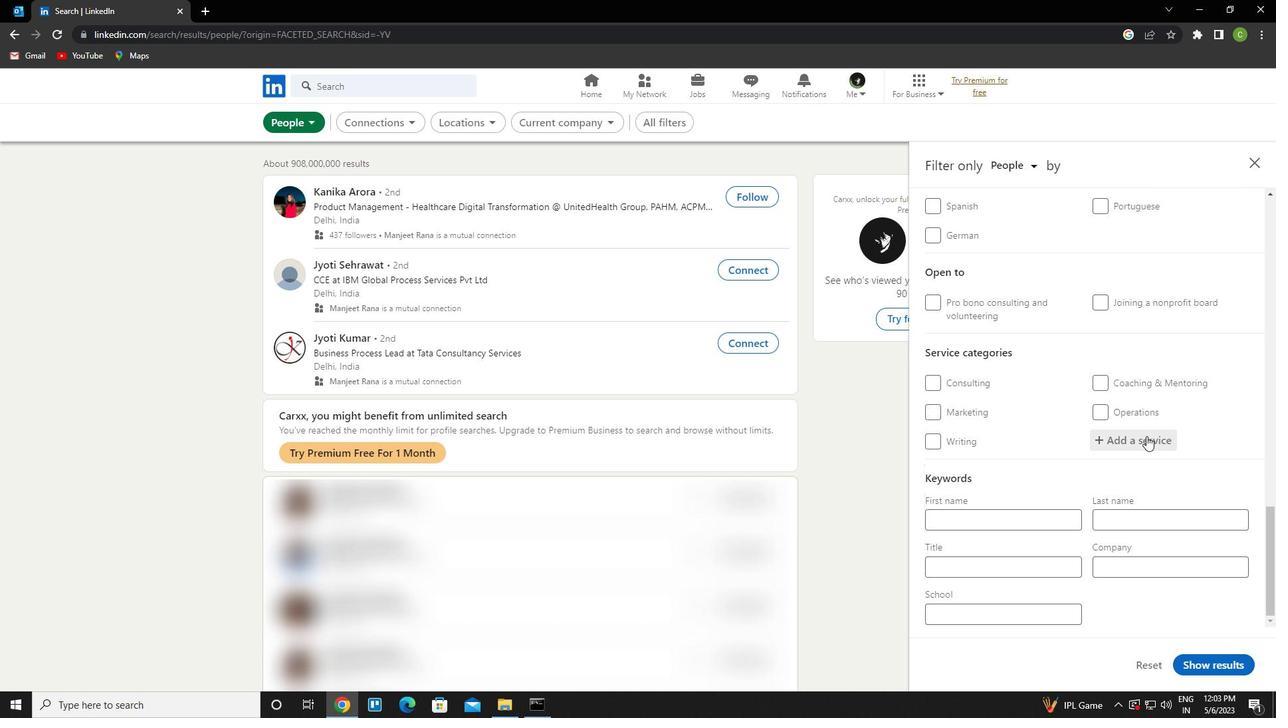 
Action: Key pressed <Key.caps_lock>s<Key.caps_lock>upporttech<Key.backspace><Key.backspace><Key.backspace><Key.backspace><Key.down><Key.enter>
Screenshot: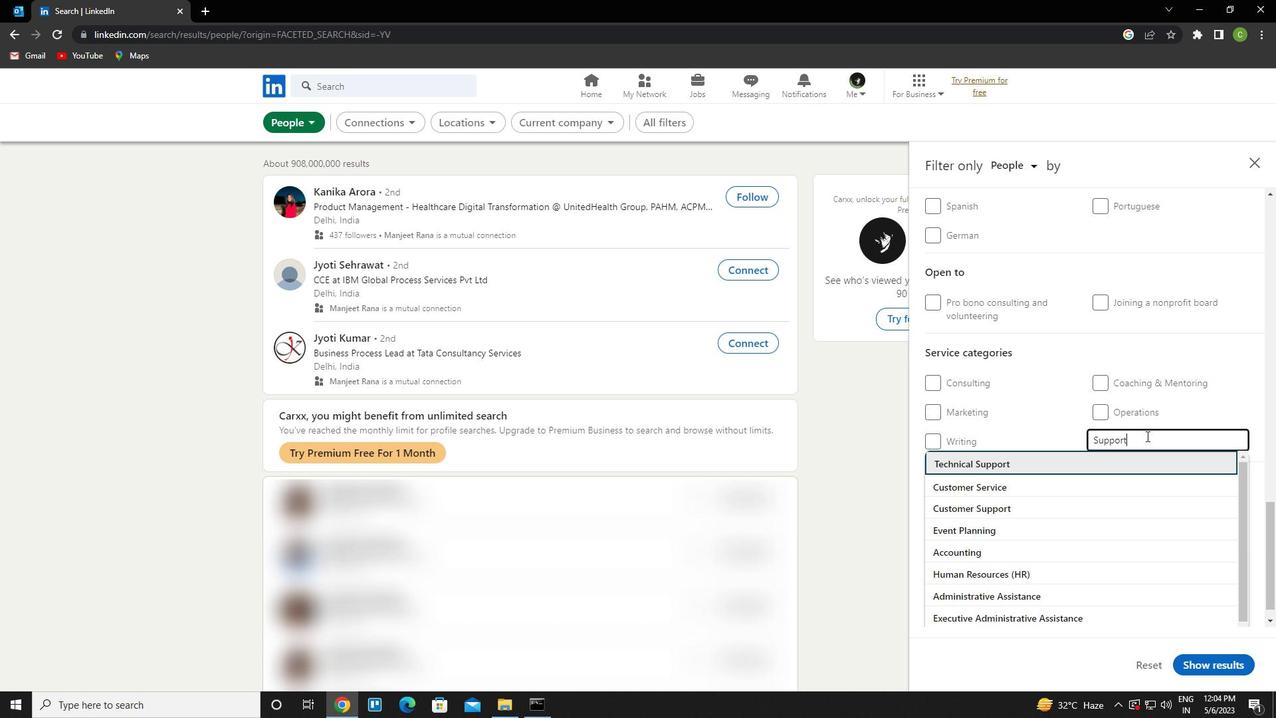 
Action: Mouse scrolled (1147, 435) with delta (0, 0)
Screenshot: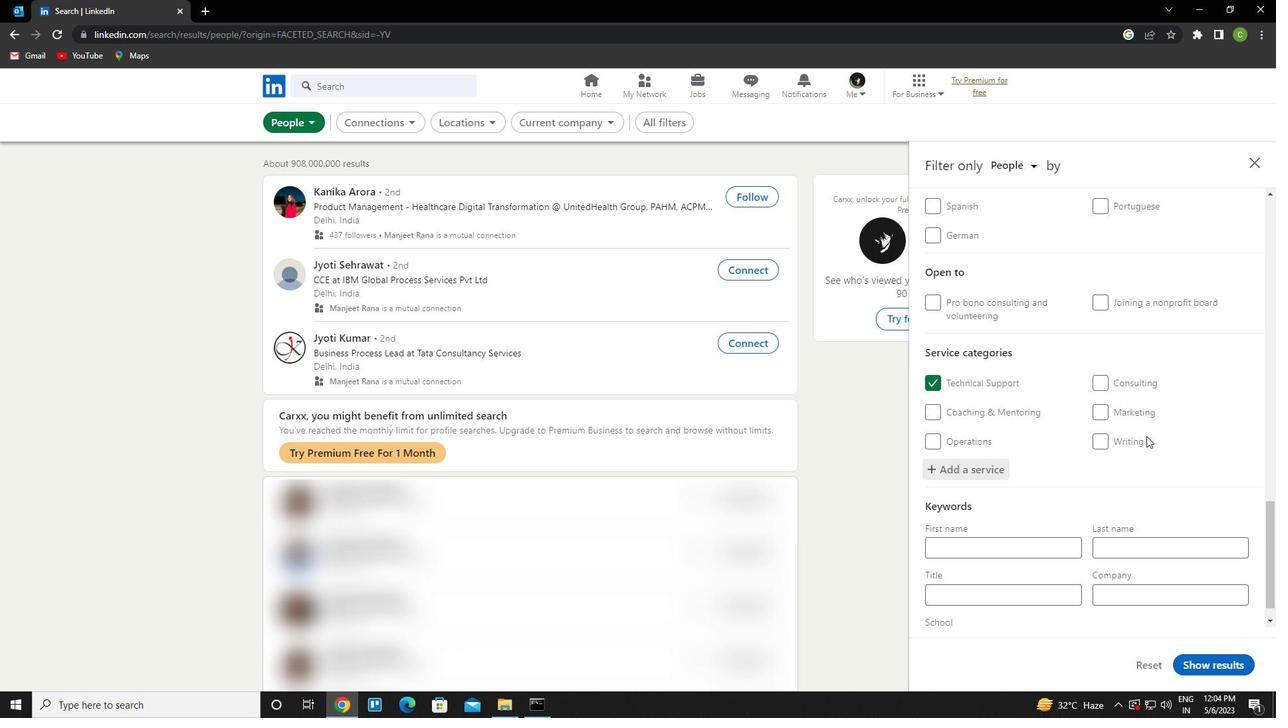 
Action: Mouse scrolled (1147, 435) with delta (0, 0)
Screenshot: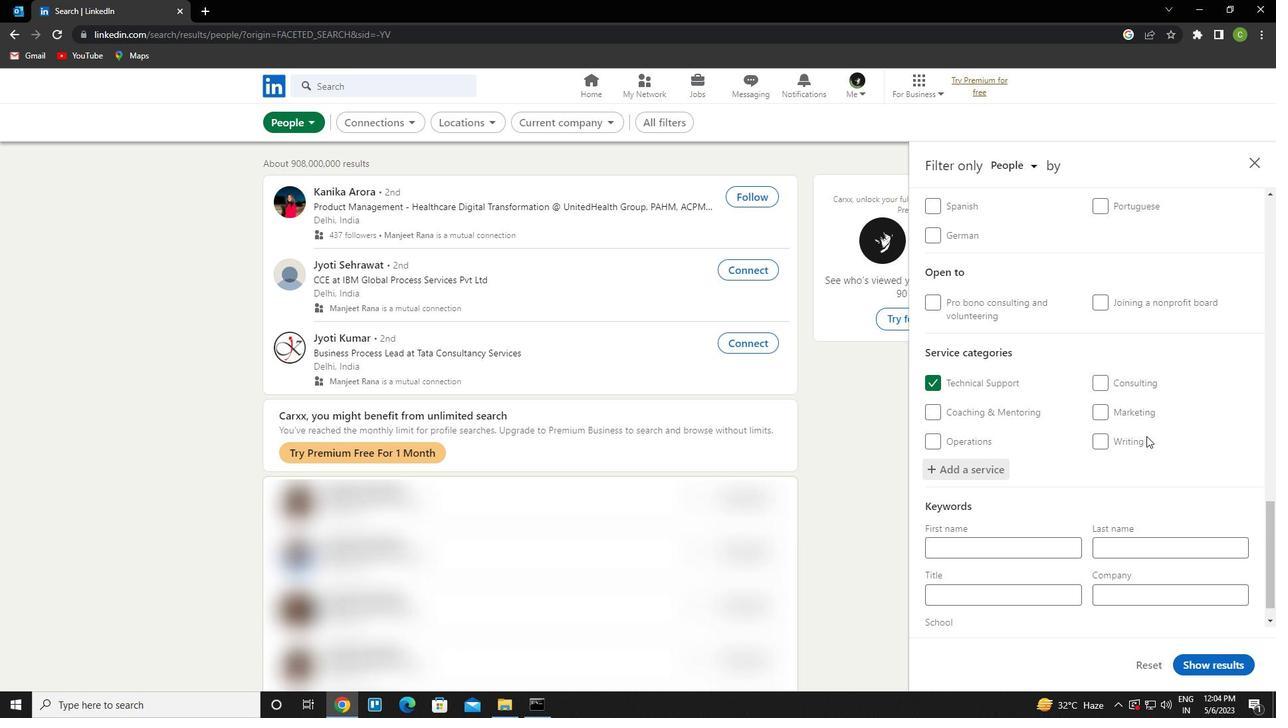 
Action: Mouse scrolled (1147, 435) with delta (0, 0)
Screenshot: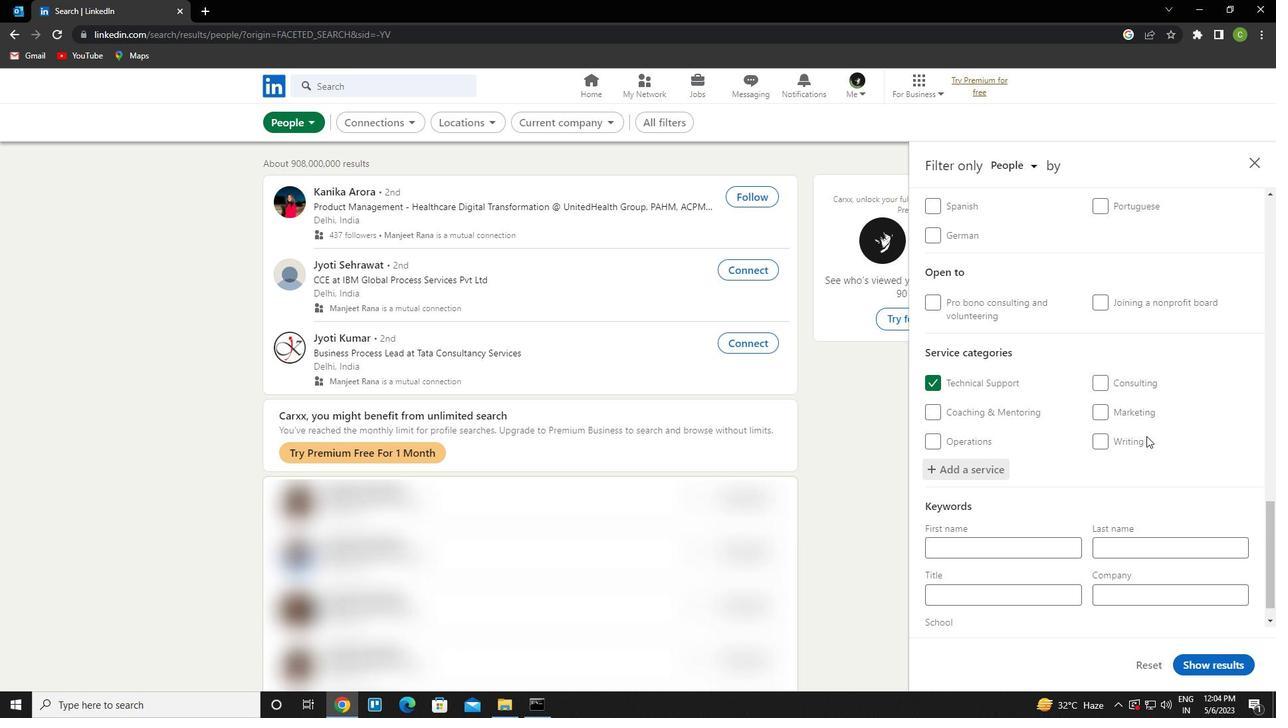 
Action: Mouse scrolled (1147, 435) with delta (0, 0)
Screenshot: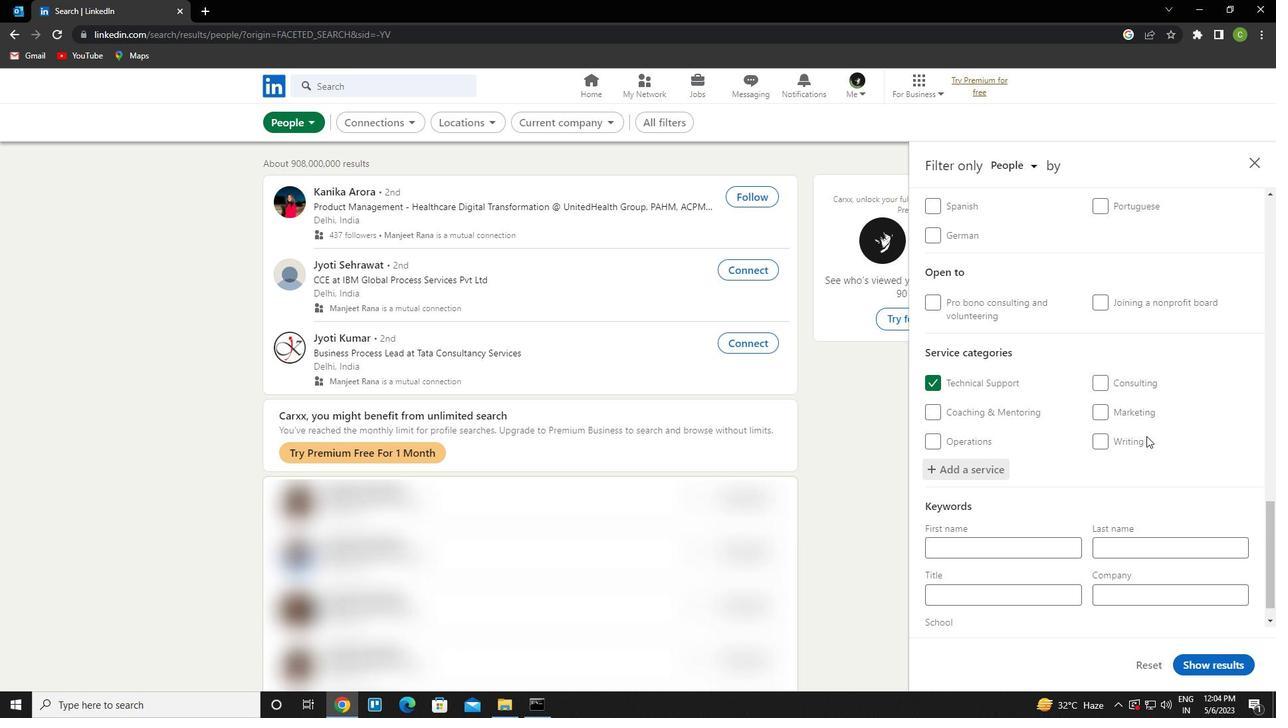 
Action: Mouse scrolled (1147, 435) with delta (0, 0)
Screenshot: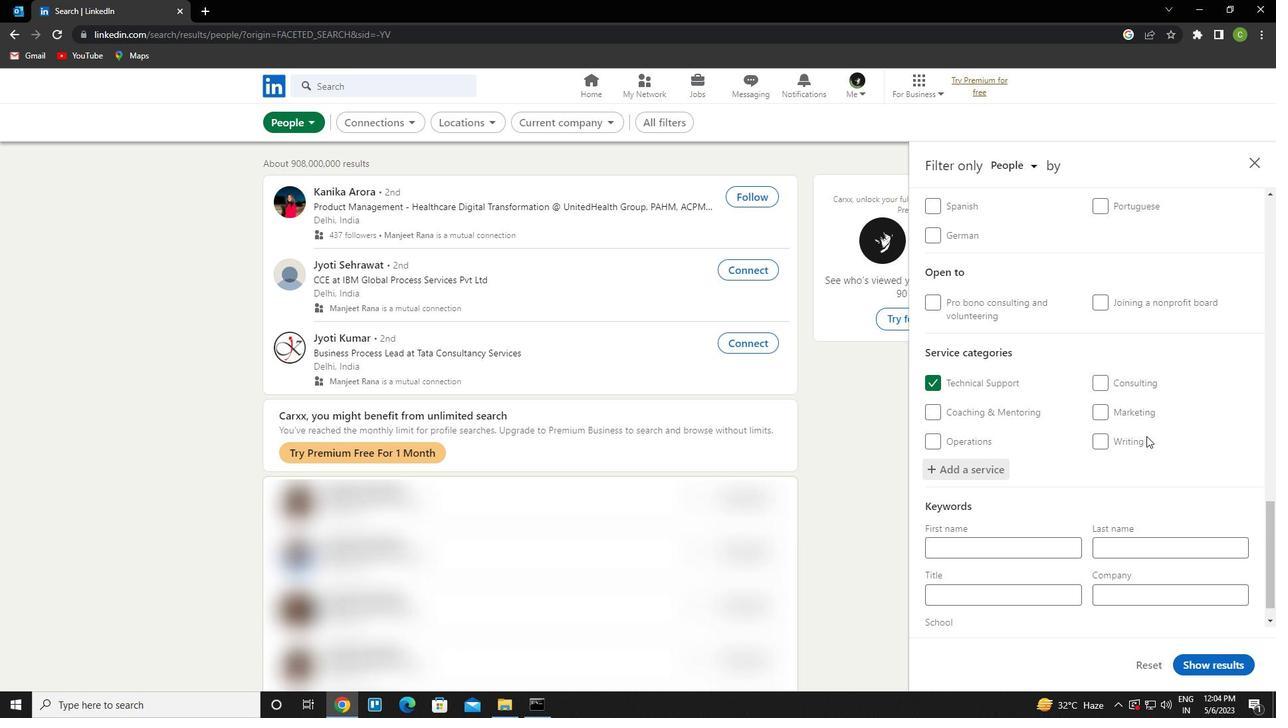 
Action: Mouse scrolled (1147, 435) with delta (0, 0)
Screenshot: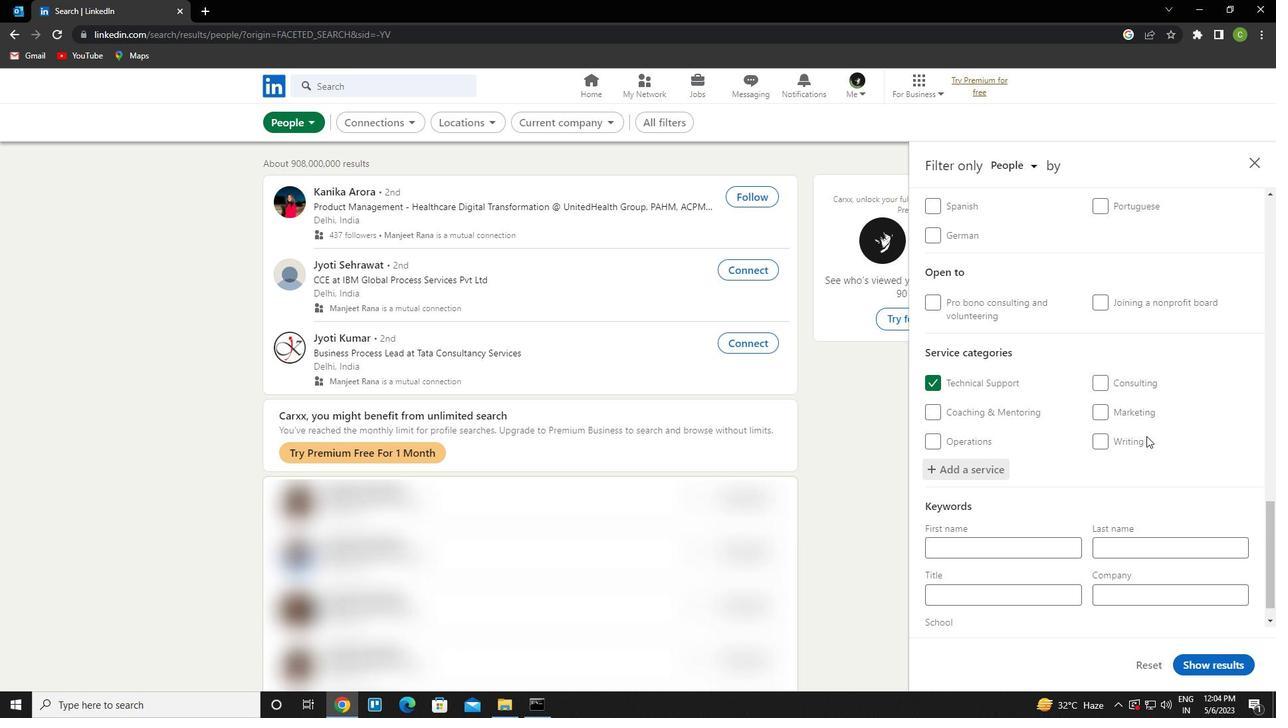 
Action: Mouse moved to (1021, 571)
Screenshot: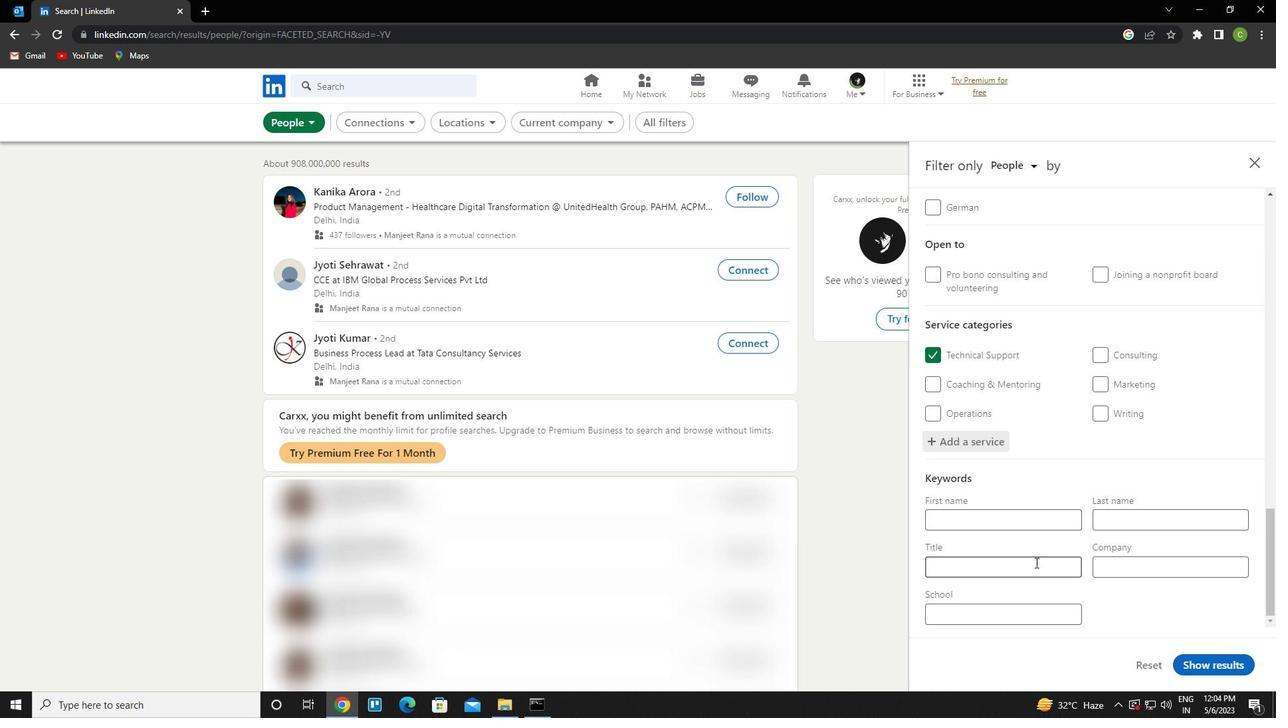 
Action: Mouse pressed left at (1021, 571)
Screenshot: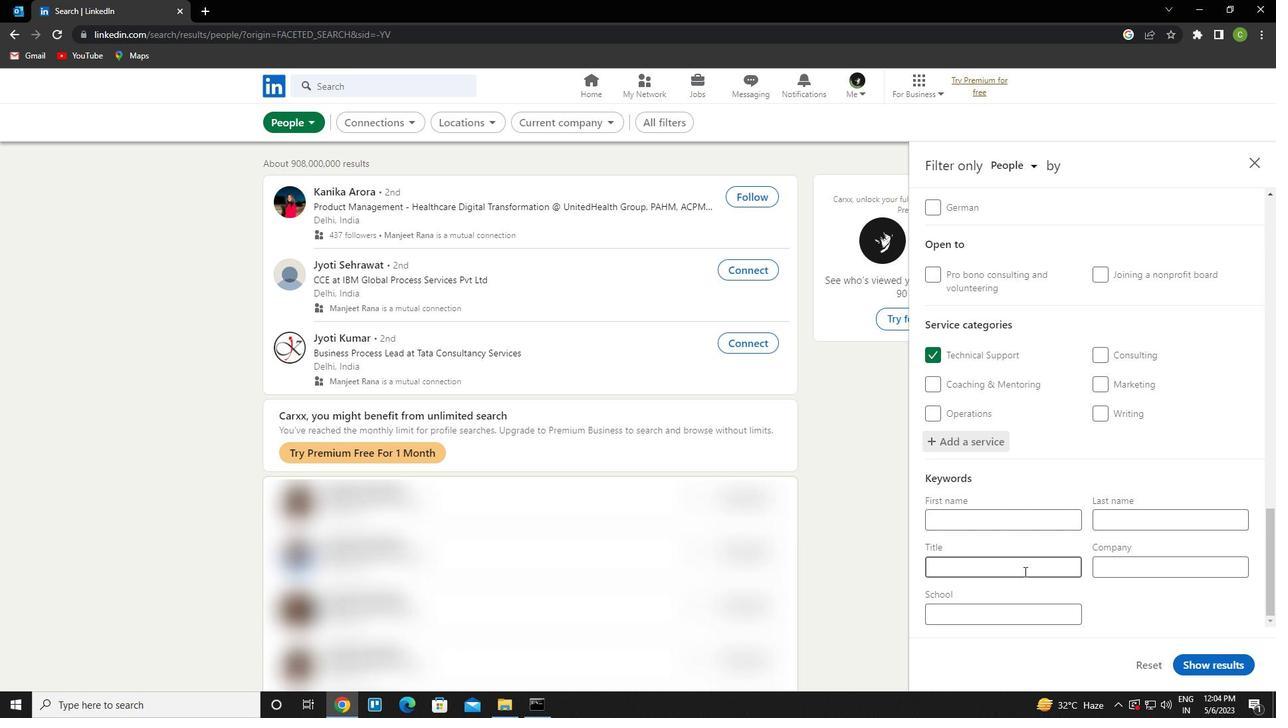 
Action: Key pressed <Key.caps_lock>h<Key.caps_lock>eavy<Key.space><Key.caps_lock>e<Key.caps_lock>quipment<Key.space><Key.caps_lock>o<Key.caps_lock>pear<Key.backspace><Key.backspace>rator
Screenshot: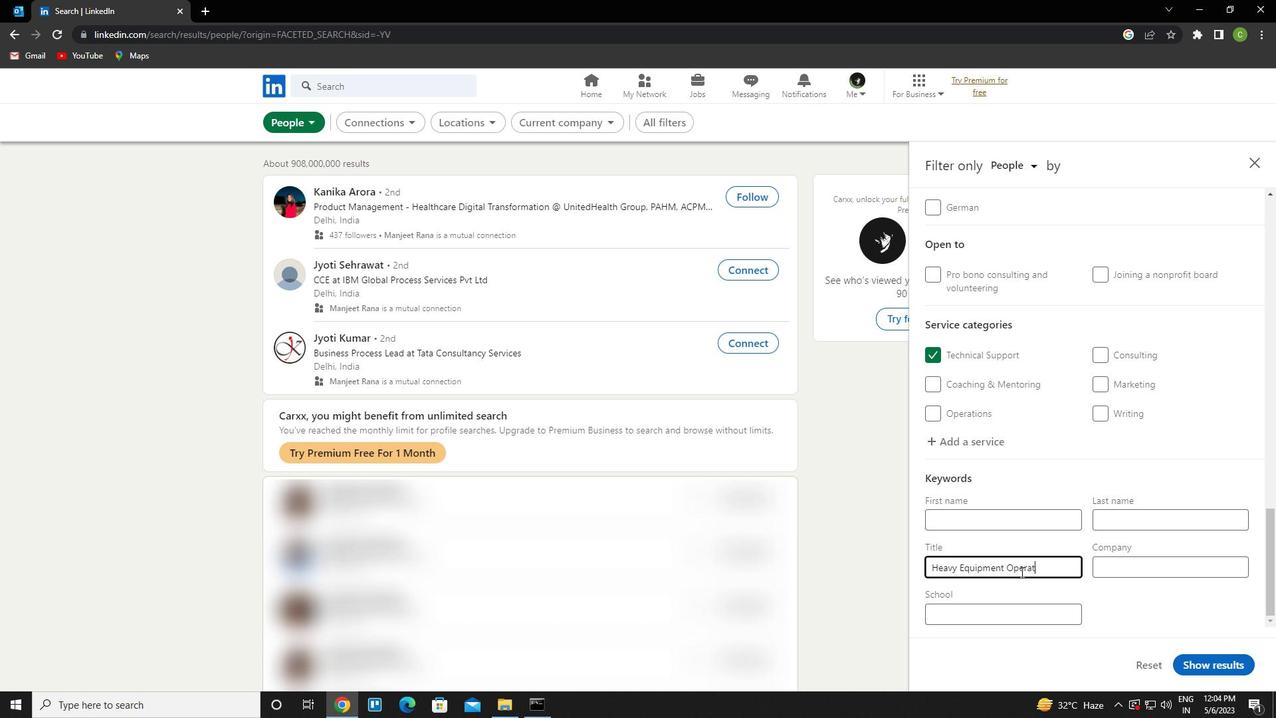 
Action: Mouse moved to (1240, 673)
Screenshot: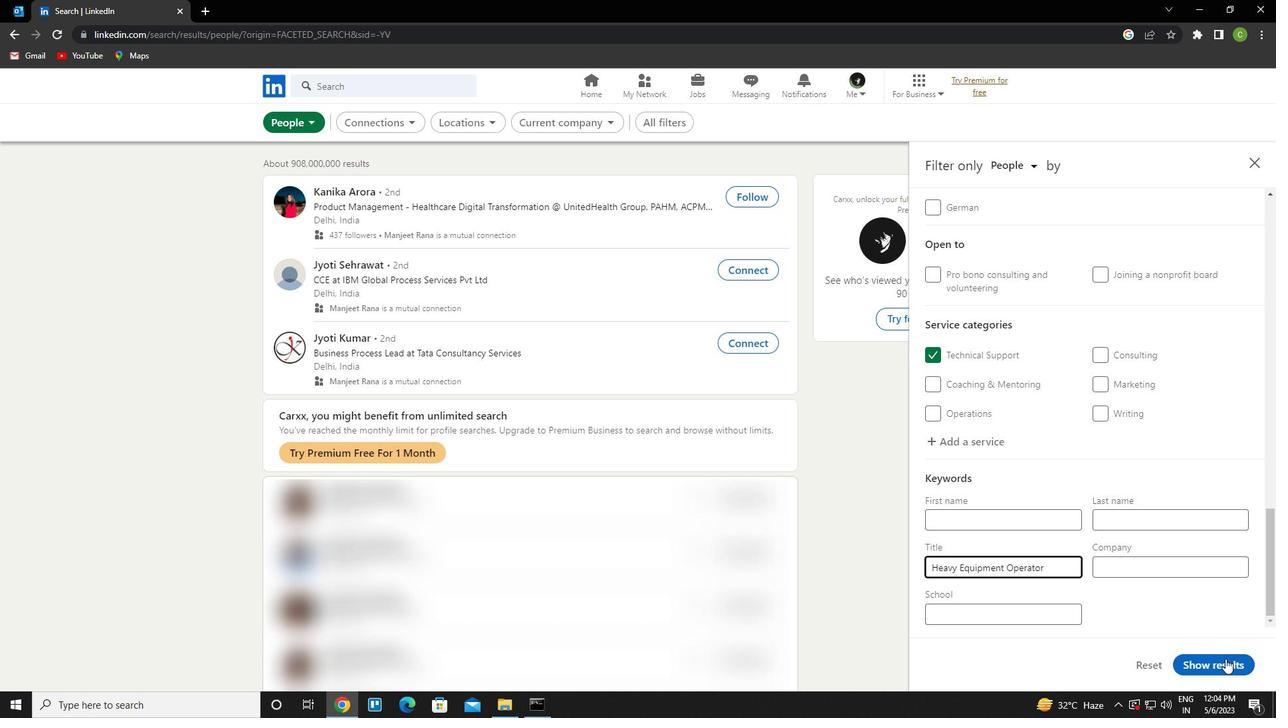 
Action: Mouse pressed left at (1240, 673)
Screenshot: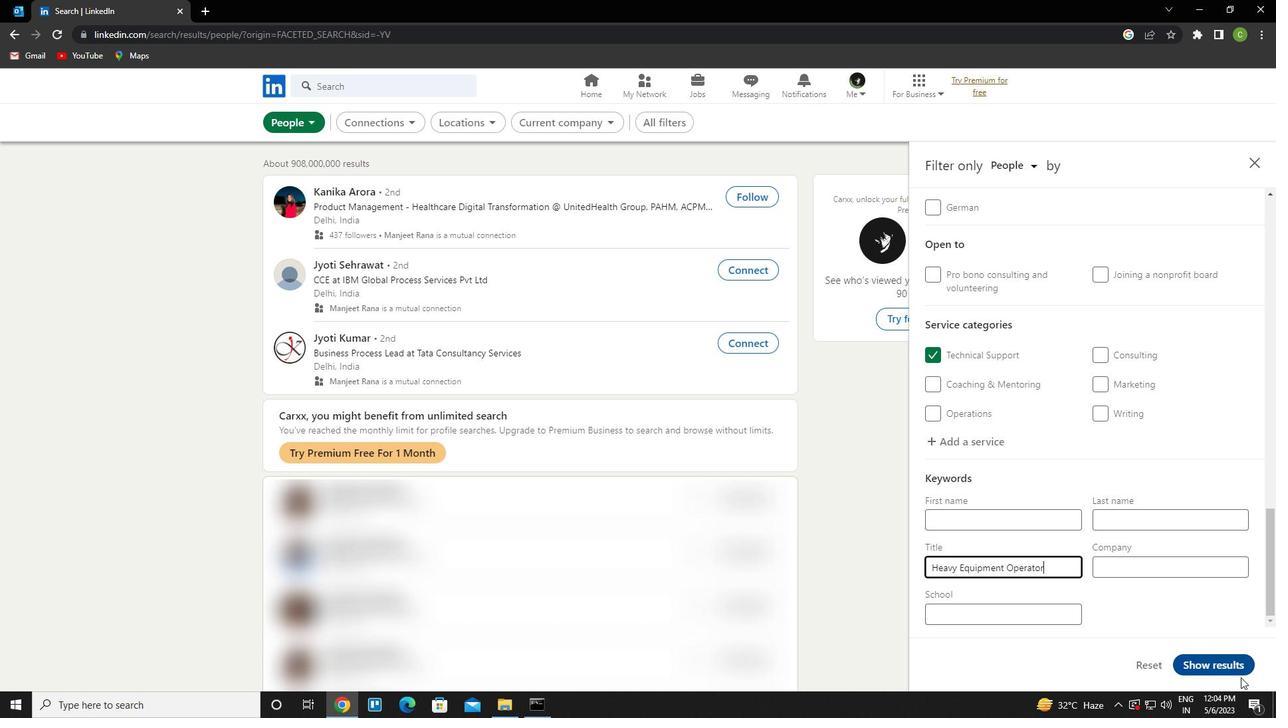
Action: Mouse moved to (538, 695)
Screenshot: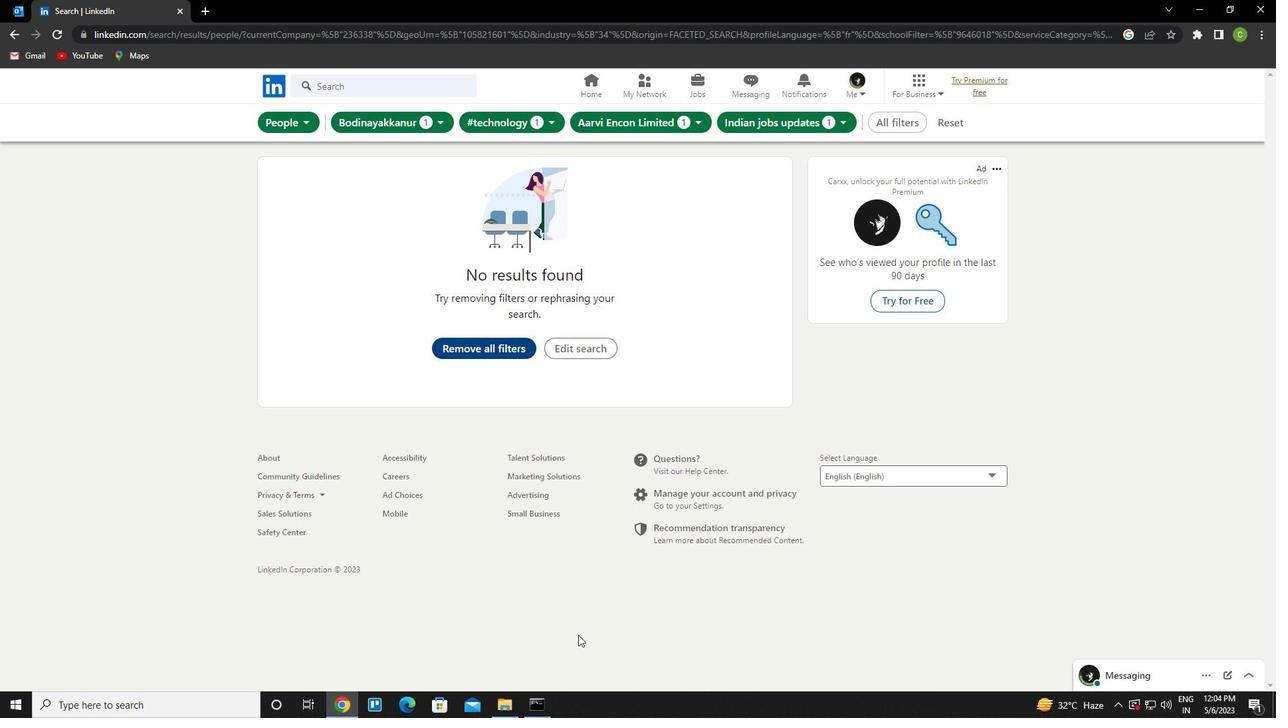 
